 Task: Reply to email with the signature Daisy Wilson with the subject Service renewal from softage.1@softage.net with the message I would like to request a change in the project timeline due to unforeseen circumstances. Undo the message and rewrite the message as Please let me know if there are any changes to the requirements. Send the email
Action: Mouse moved to (473, 612)
Screenshot: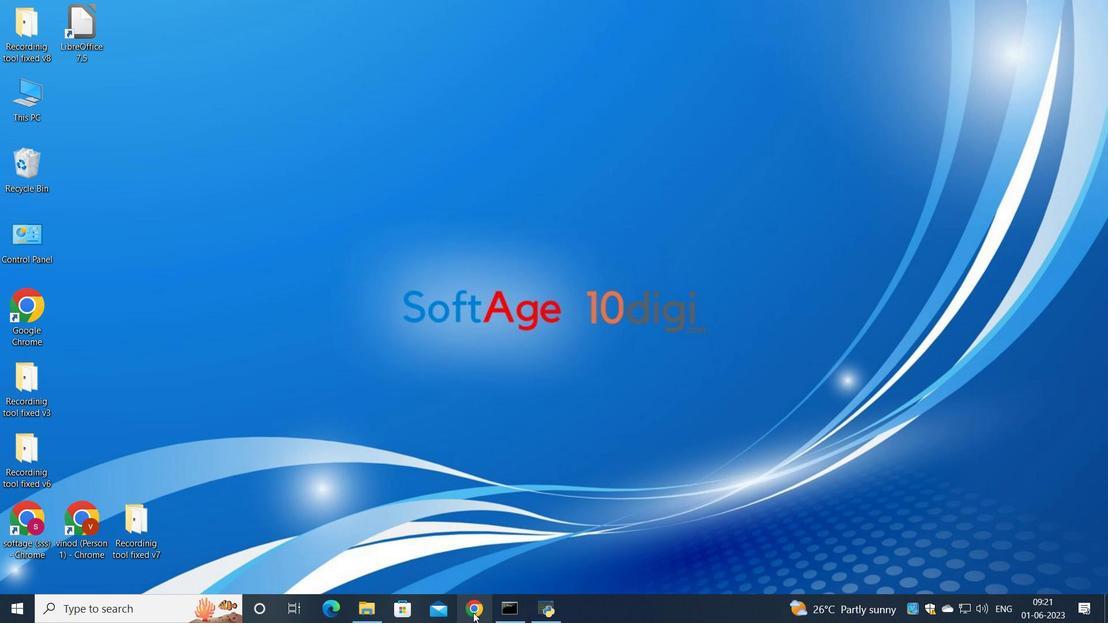 
Action: Mouse pressed left at (473, 612)
Screenshot: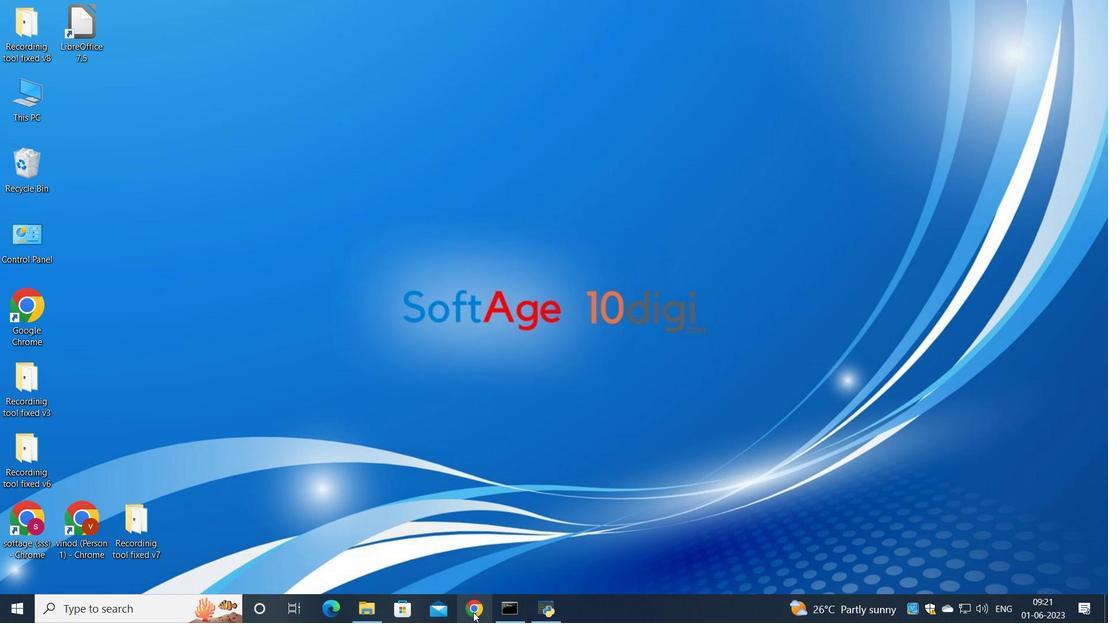 
Action: Mouse moved to (477, 386)
Screenshot: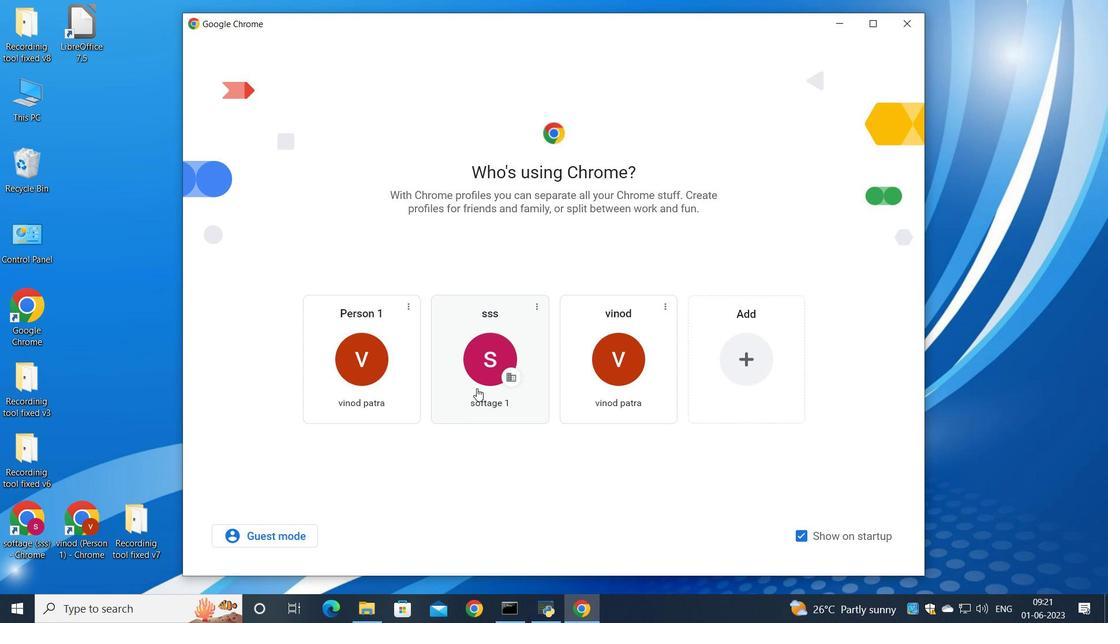 
Action: Mouse pressed left at (477, 386)
Screenshot: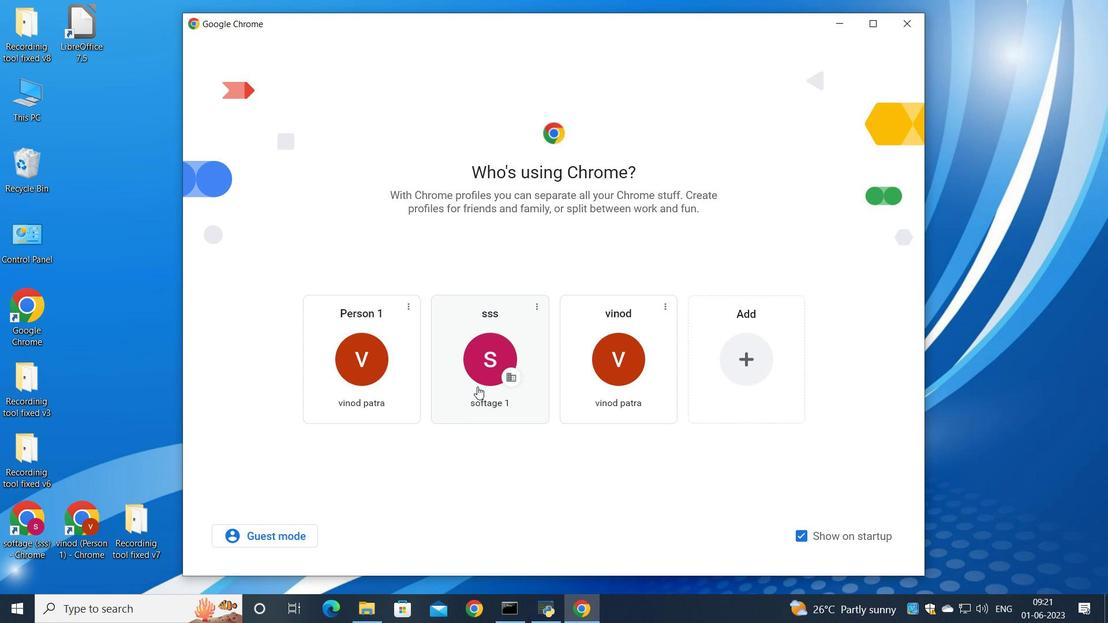 
Action: Mouse moved to (979, 98)
Screenshot: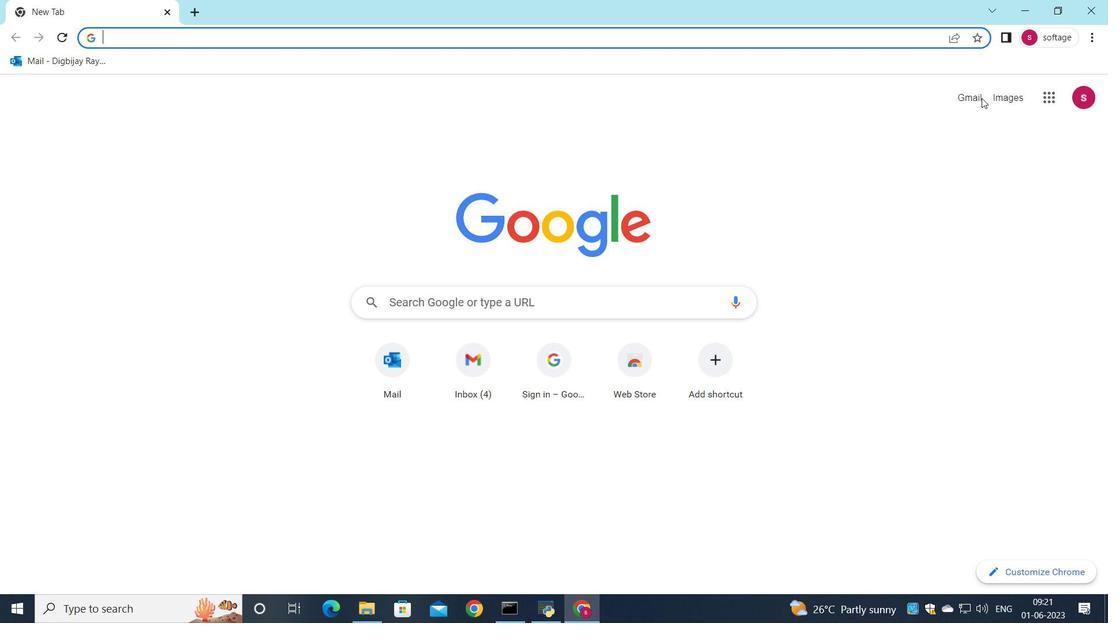 
Action: Mouse pressed left at (979, 98)
Screenshot: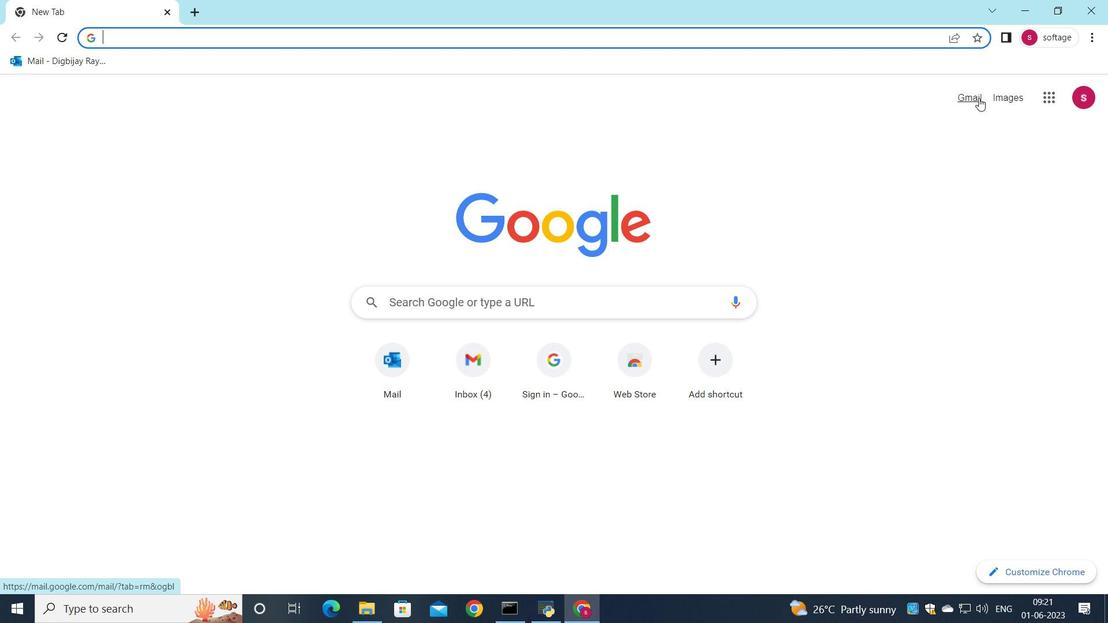 
Action: Mouse moved to (945, 103)
Screenshot: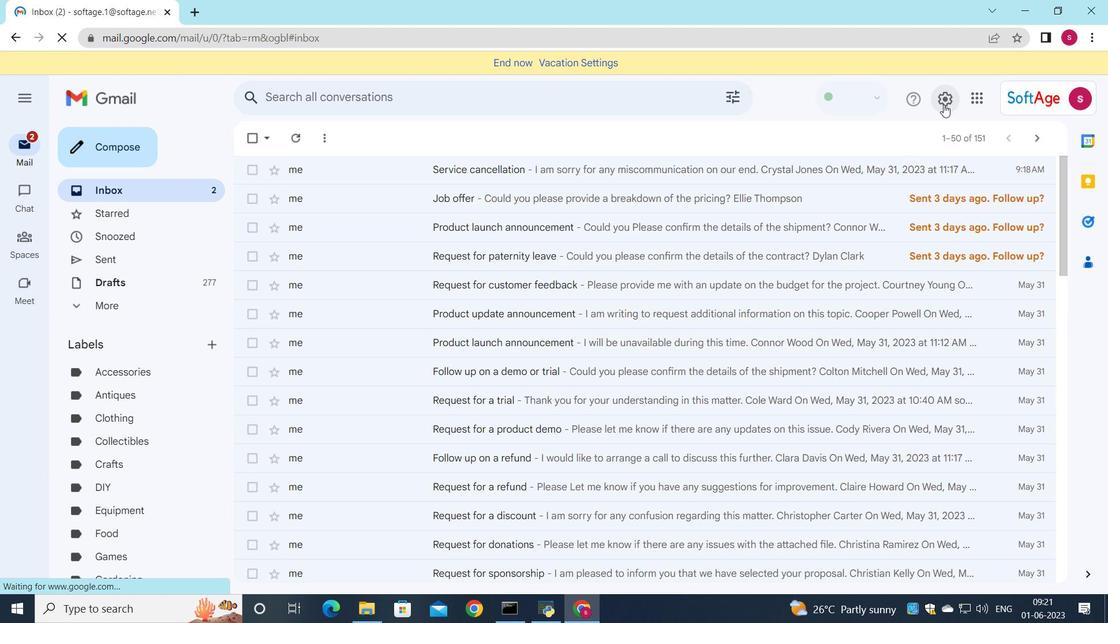 
Action: Mouse pressed left at (945, 103)
Screenshot: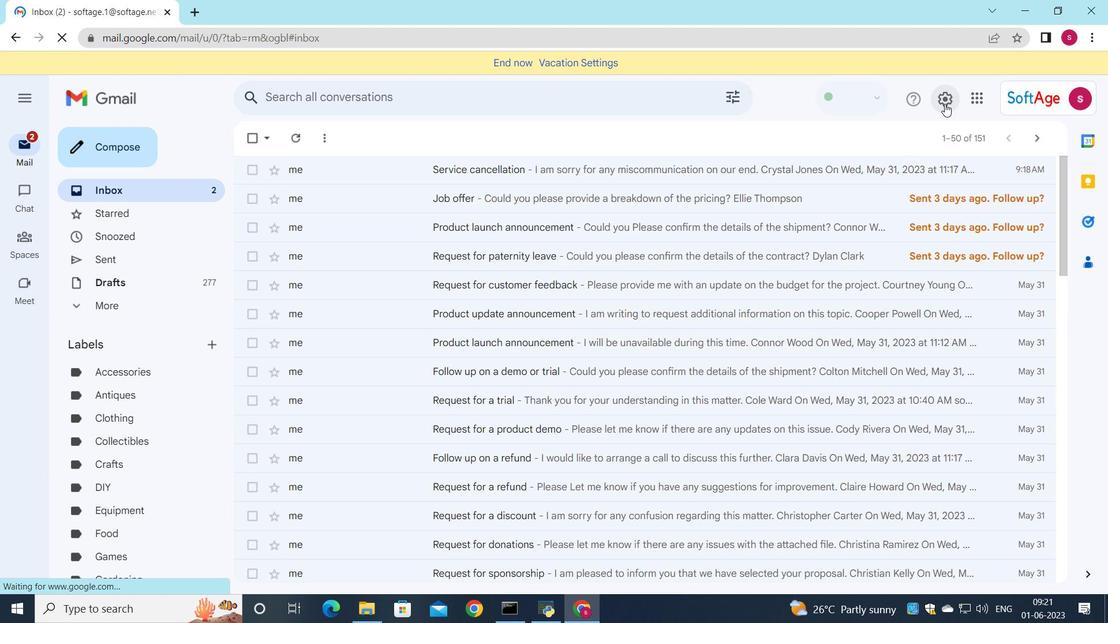 
Action: Mouse moved to (945, 170)
Screenshot: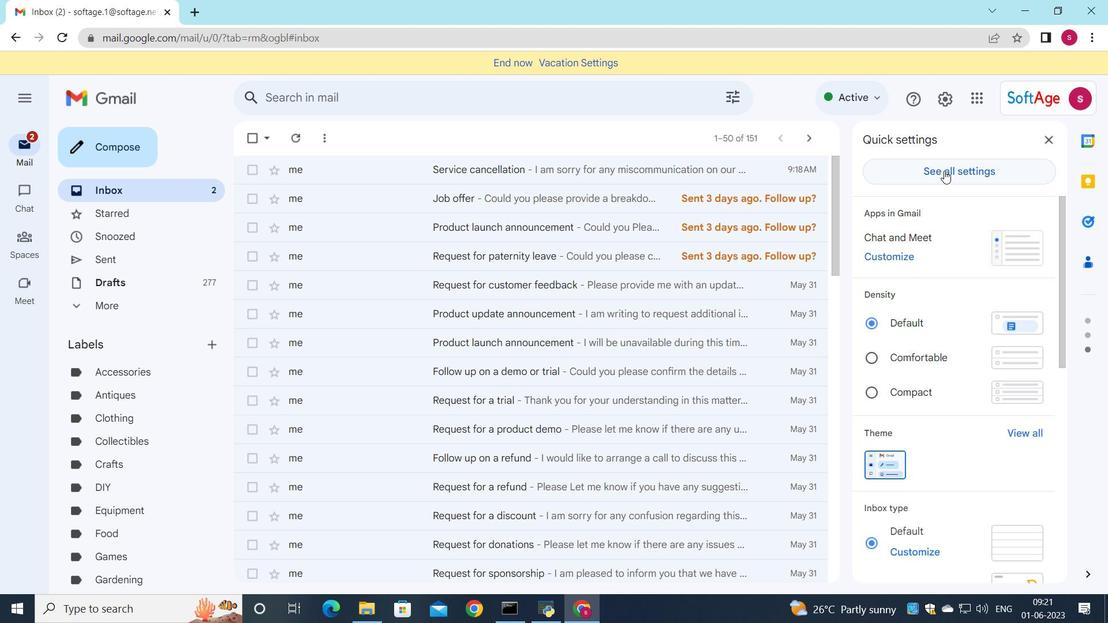 
Action: Mouse pressed left at (945, 170)
Screenshot: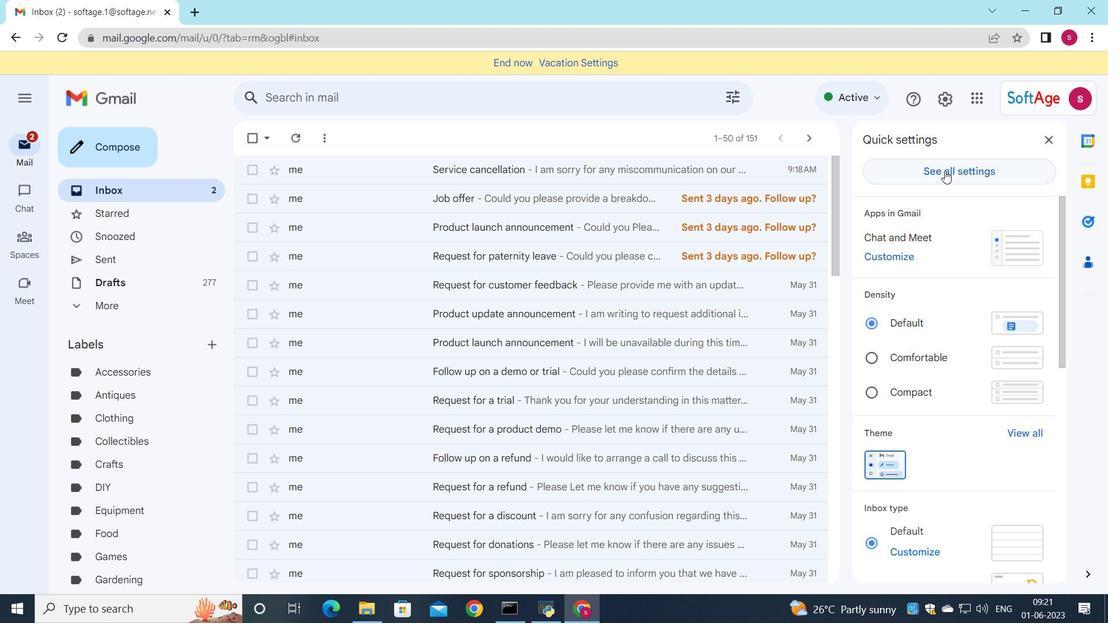 
Action: Mouse moved to (672, 217)
Screenshot: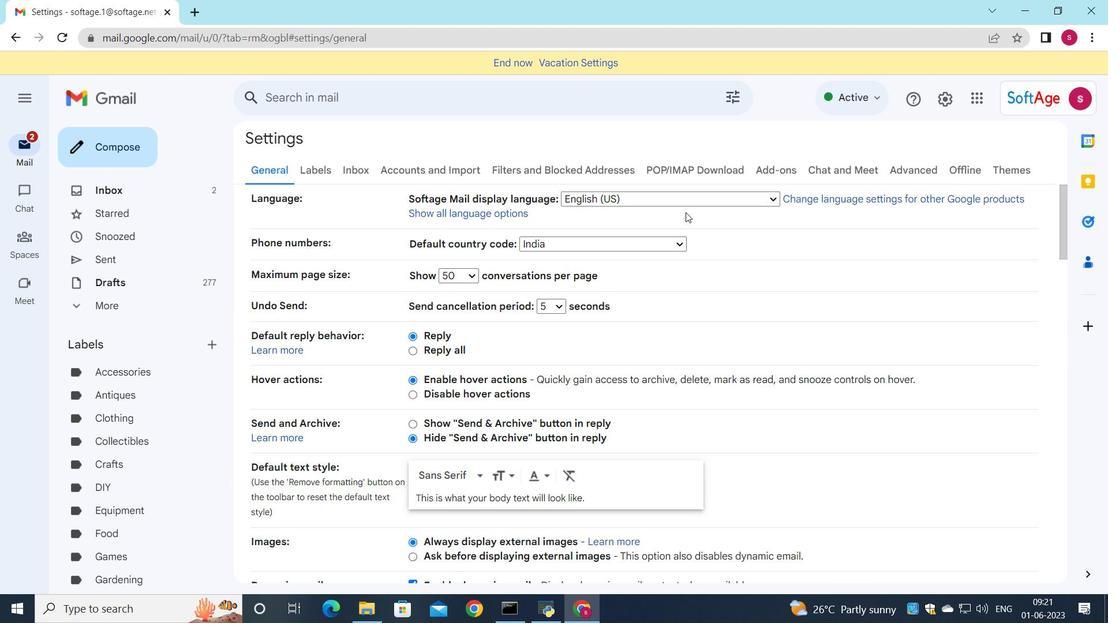
Action: Mouse scrolled (672, 216) with delta (0, 0)
Screenshot: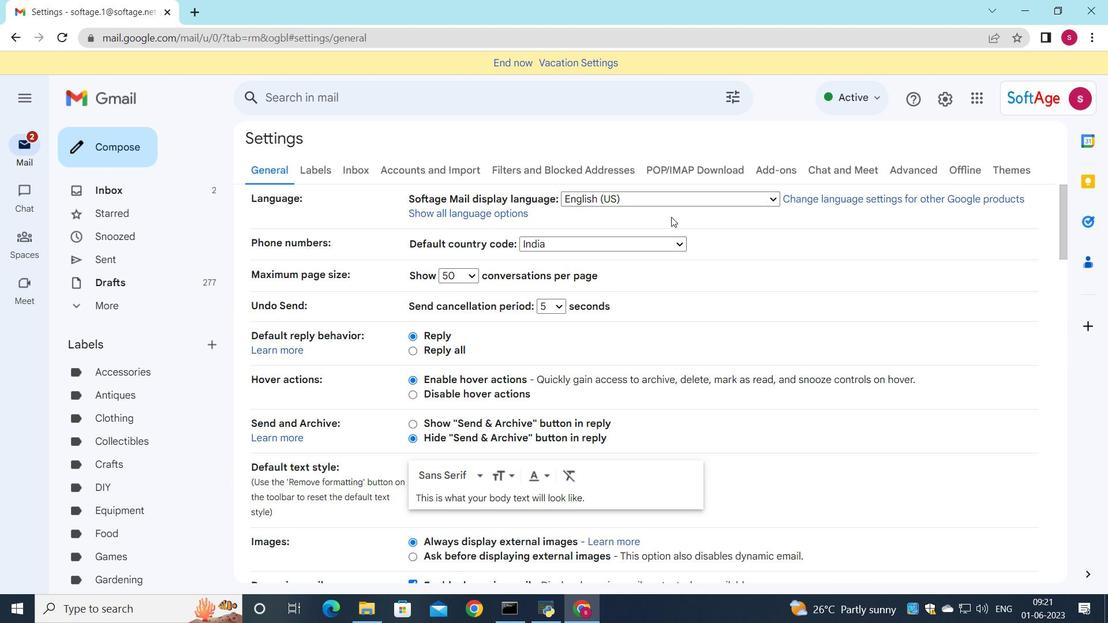 
Action: Mouse moved to (624, 225)
Screenshot: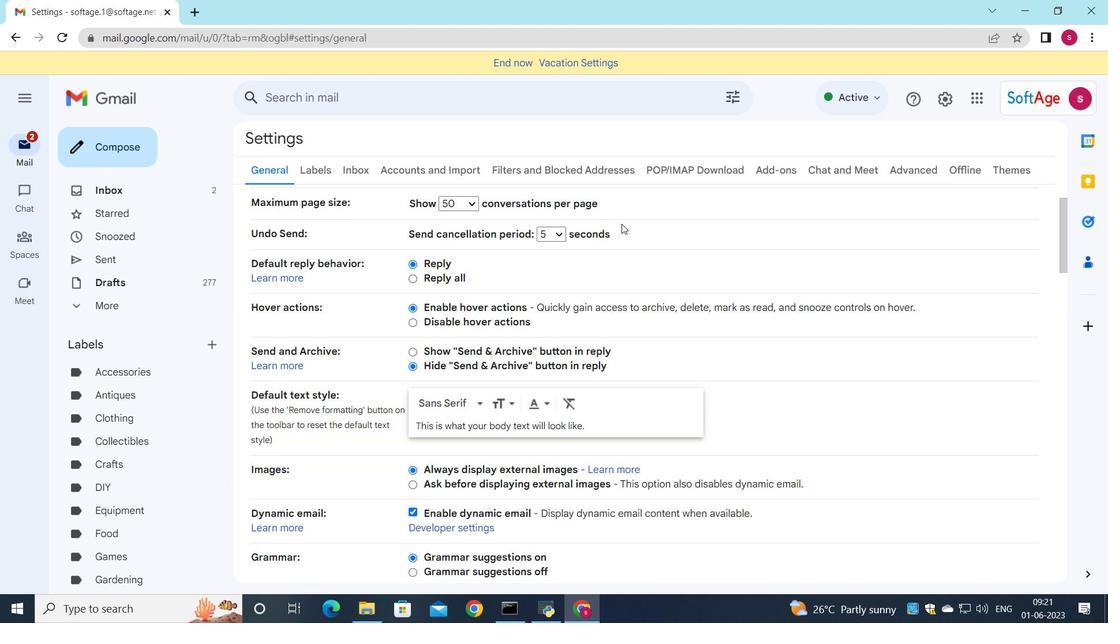 
Action: Mouse scrolled (624, 225) with delta (0, 0)
Screenshot: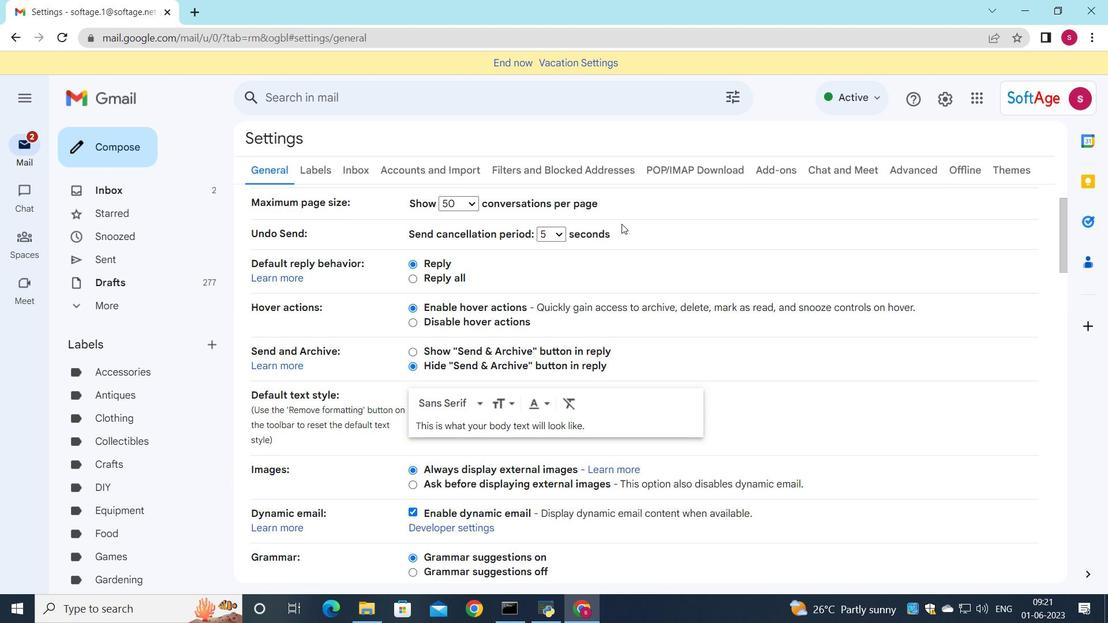 
Action: Mouse scrolled (624, 225) with delta (0, 0)
Screenshot: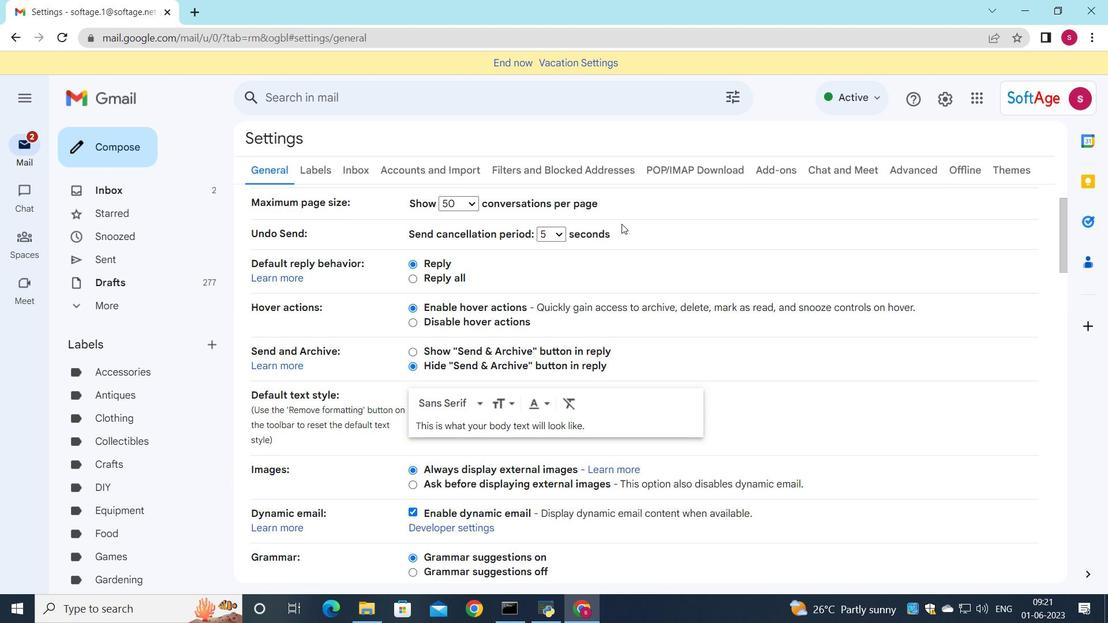 
Action: Mouse moved to (624, 225)
Screenshot: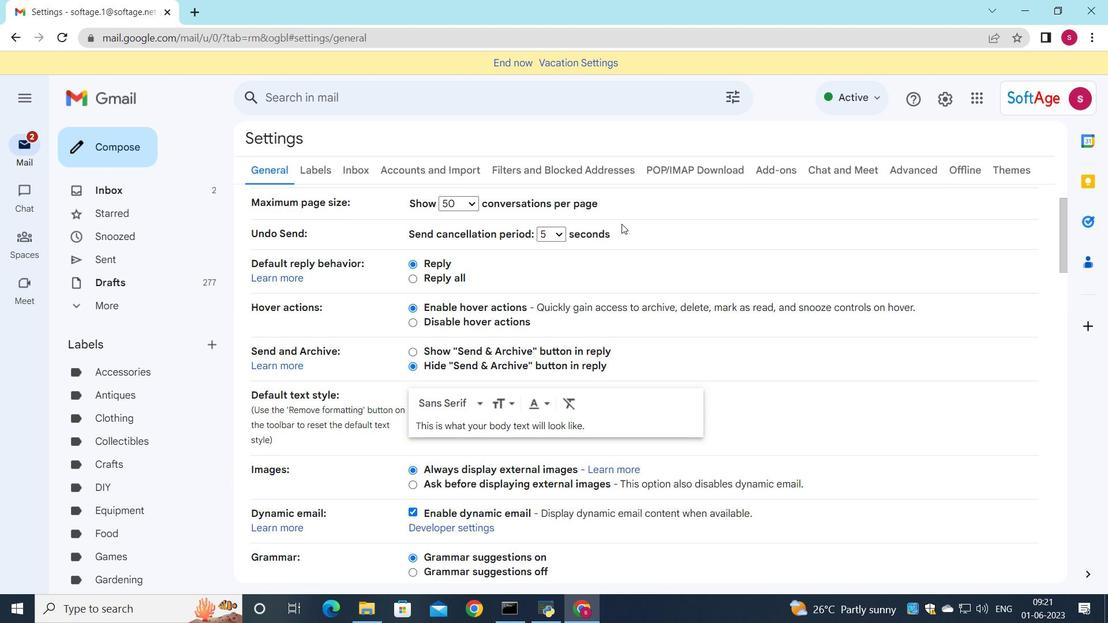 
Action: Mouse scrolled (624, 225) with delta (0, 0)
Screenshot: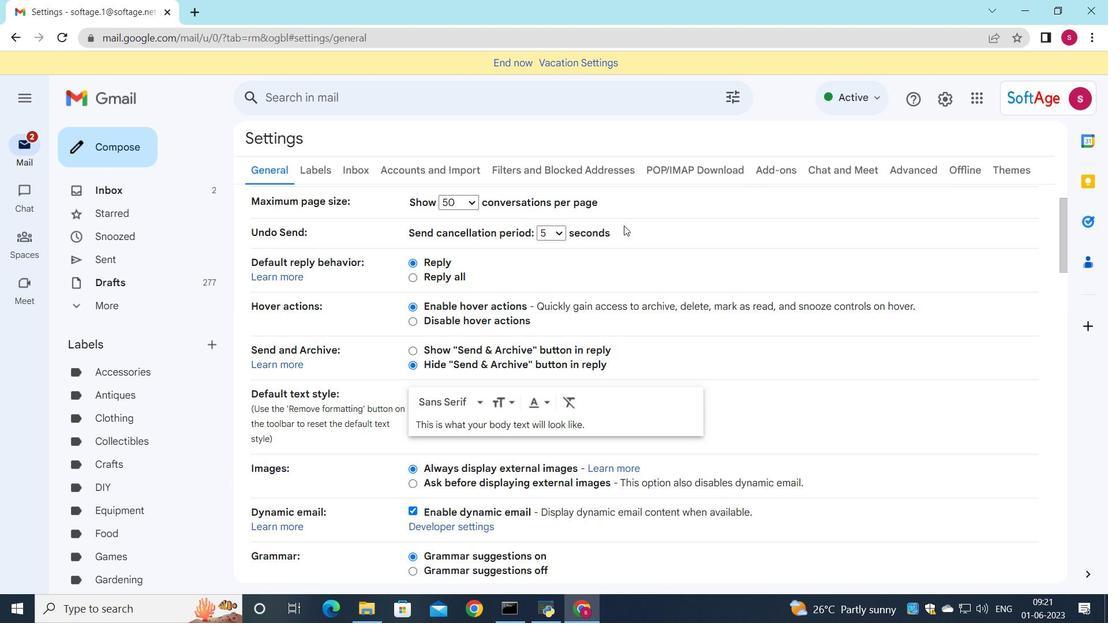 
Action: Mouse scrolled (624, 225) with delta (0, 0)
Screenshot: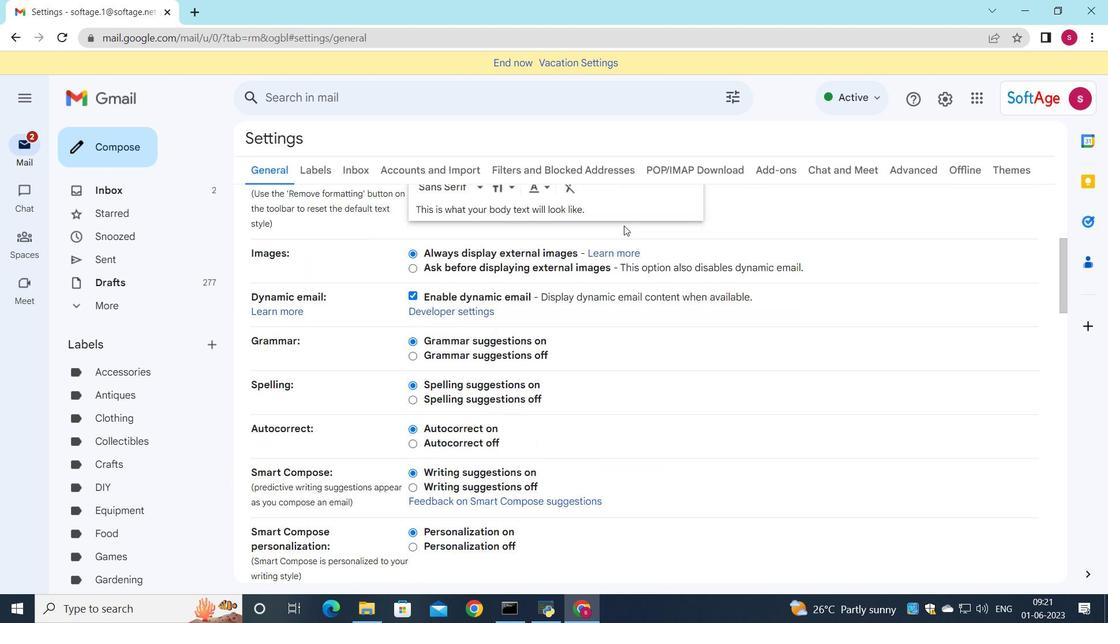 
Action: Mouse scrolled (624, 225) with delta (0, 0)
Screenshot: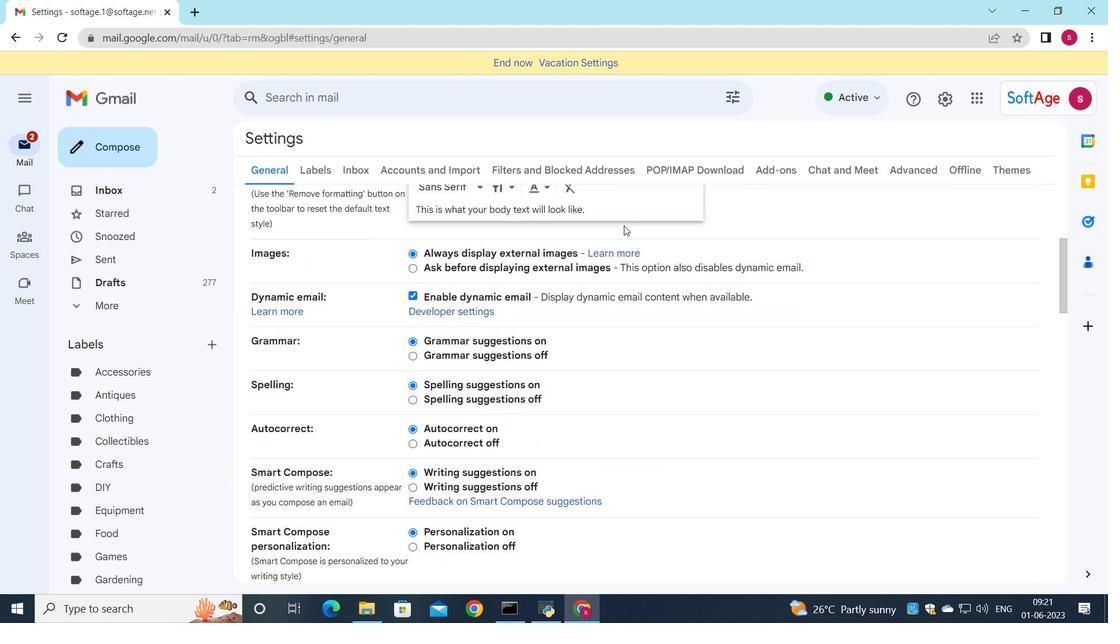 
Action: Mouse scrolled (624, 225) with delta (0, 0)
Screenshot: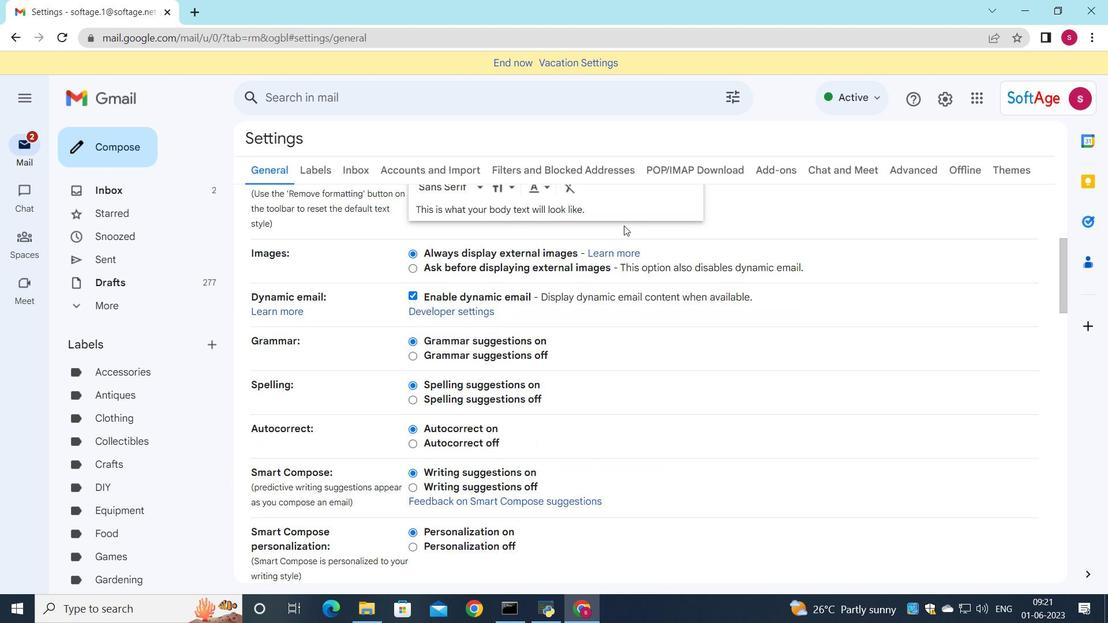 
Action: Mouse scrolled (624, 225) with delta (0, 0)
Screenshot: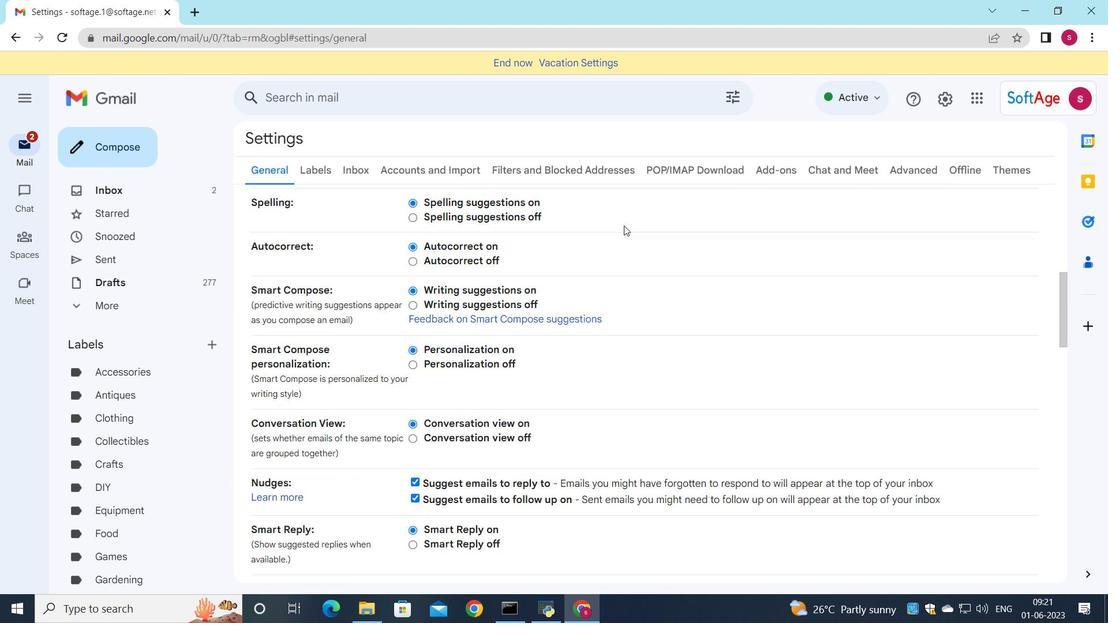 
Action: Mouse scrolled (624, 225) with delta (0, 0)
Screenshot: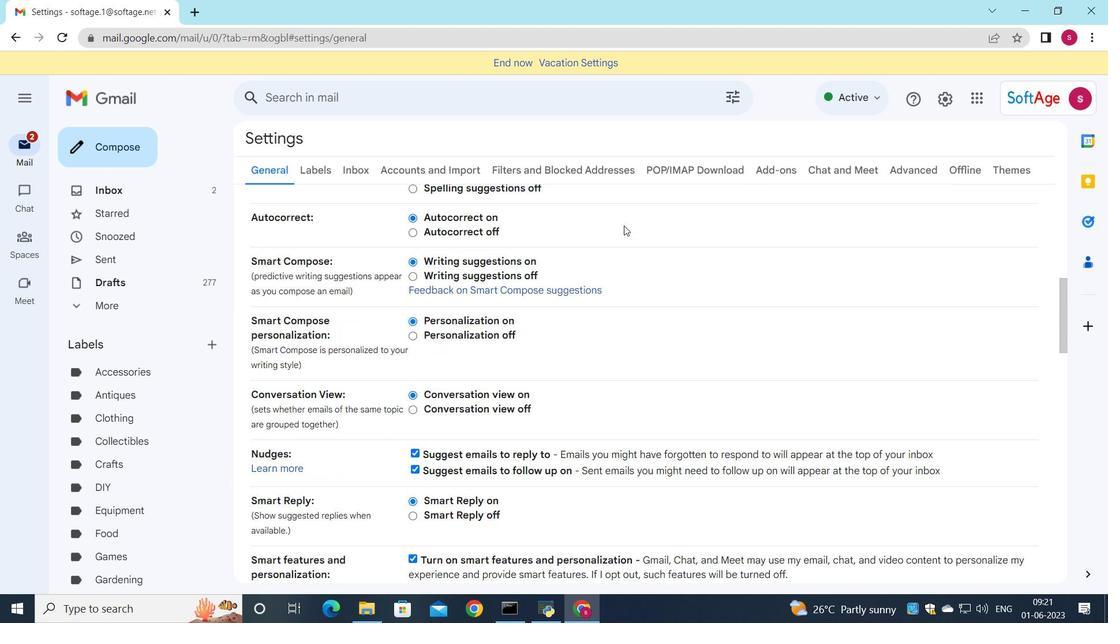 
Action: Mouse scrolled (624, 225) with delta (0, 0)
Screenshot: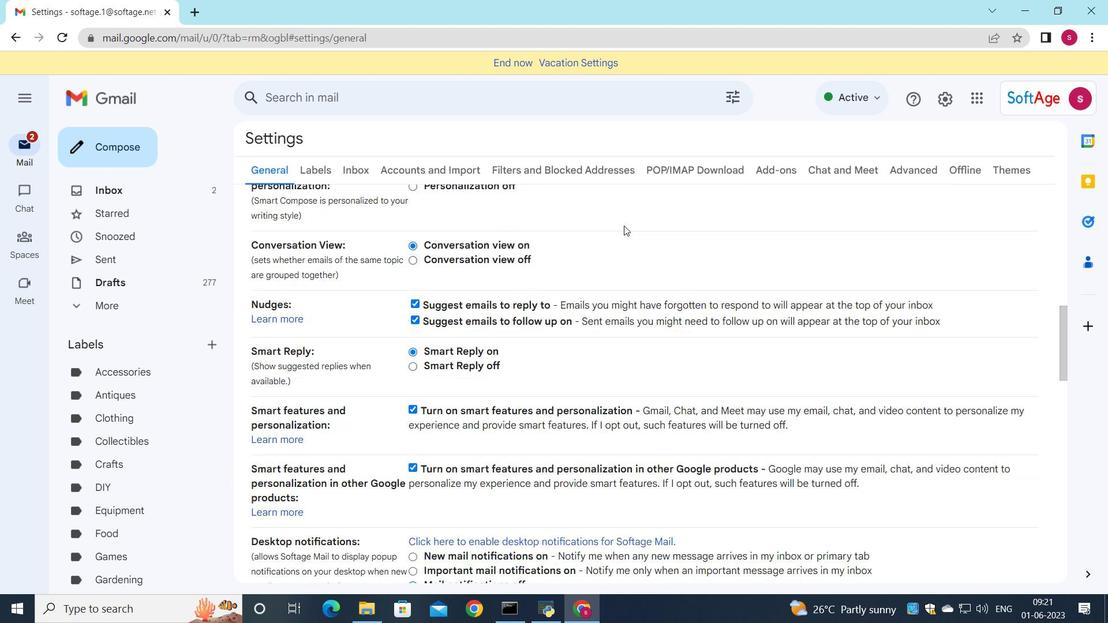 
Action: Mouse scrolled (624, 225) with delta (0, 0)
Screenshot: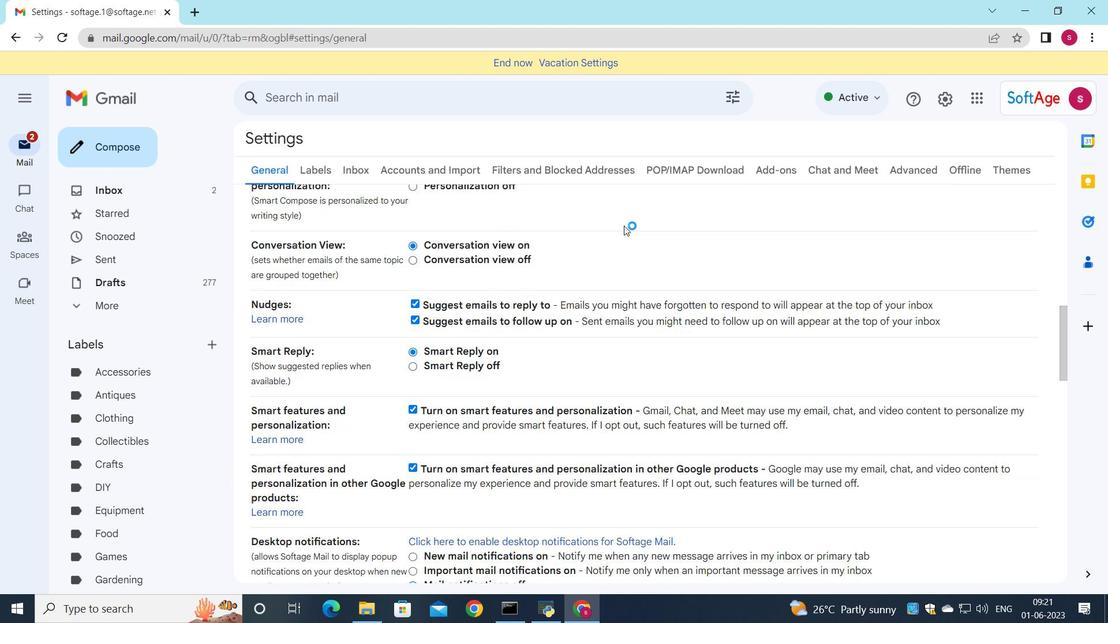 
Action: Mouse scrolled (624, 225) with delta (0, 0)
Screenshot: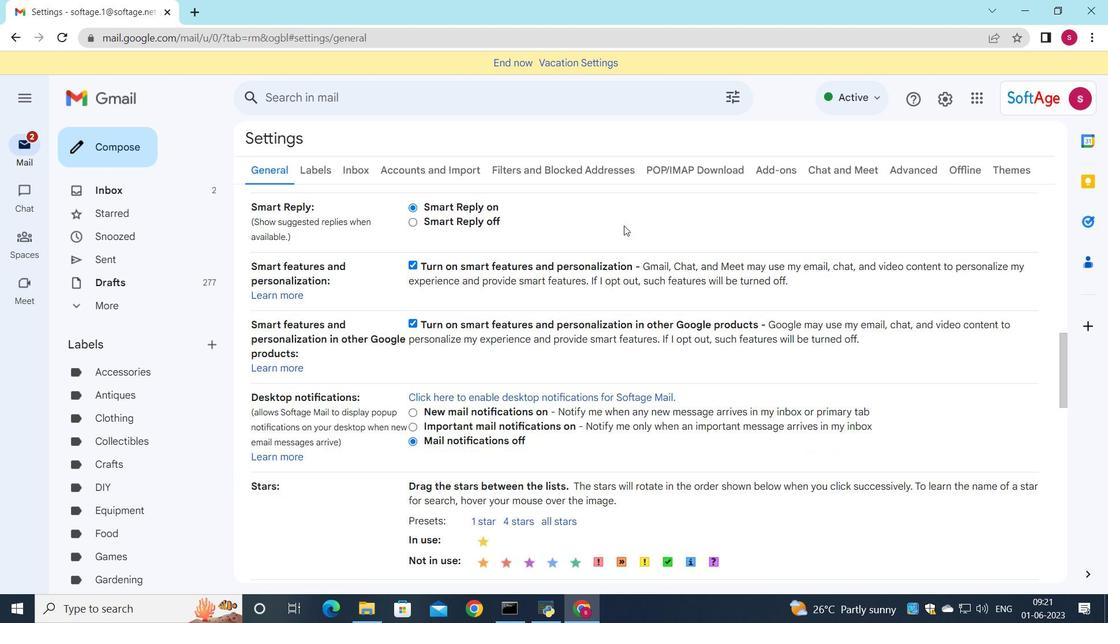 
Action: Mouse scrolled (624, 225) with delta (0, 0)
Screenshot: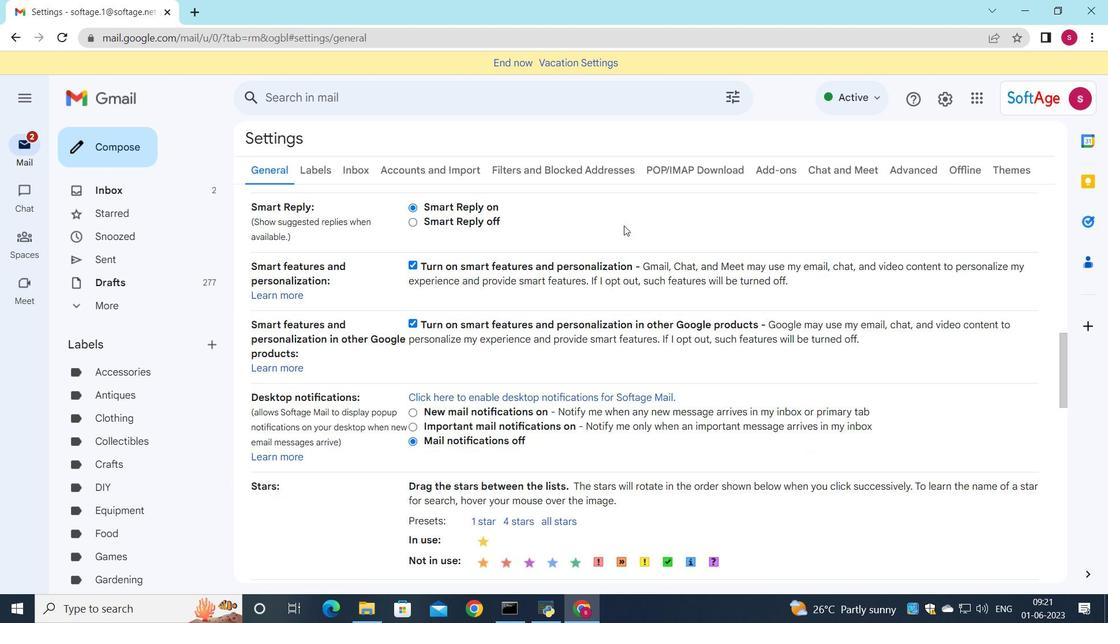 
Action: Mouse scrolled (624, 225) with delta (0, 0)
Screenshot: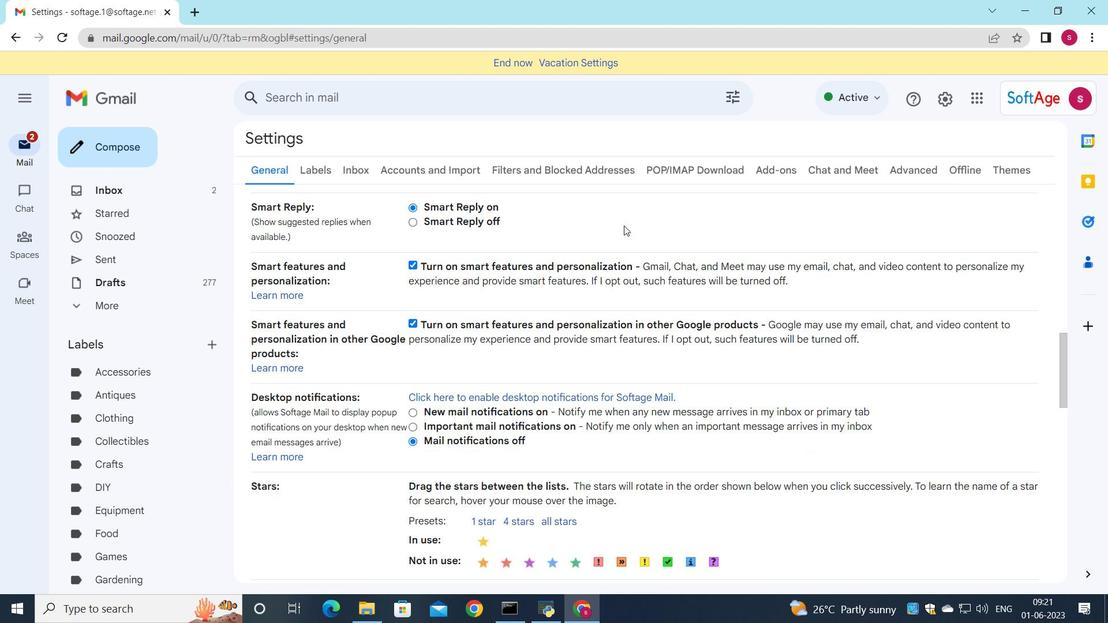 
Action: Mouse scrolled (624, 225) with delta (0, 0)
Screenshot: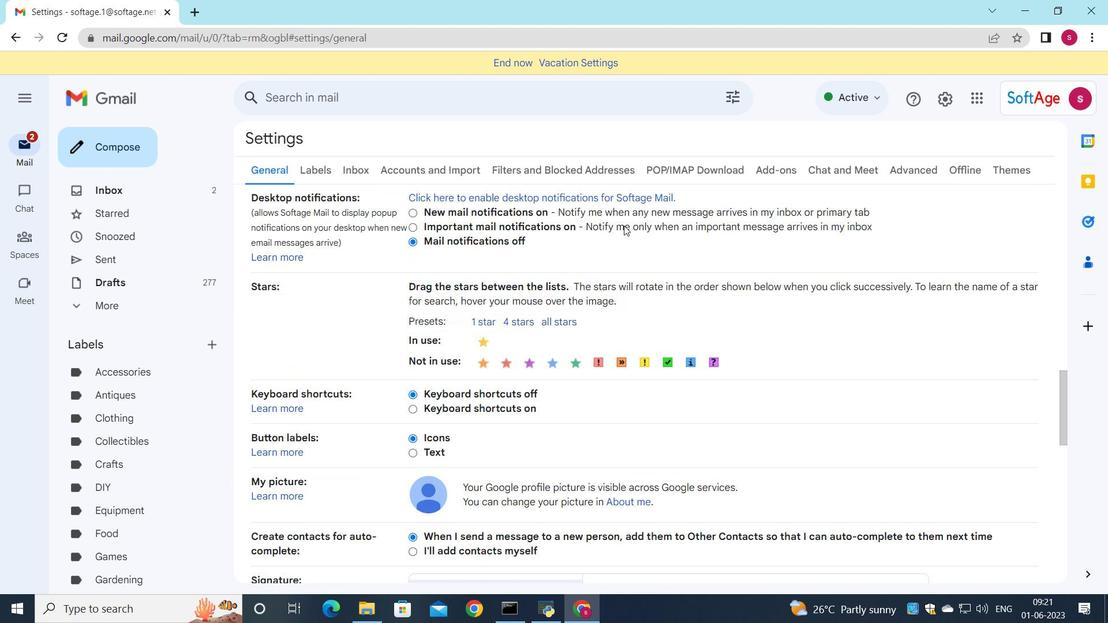
Action: Mouse scrolled (624, 225) with delta (0, 0)
Screenshot: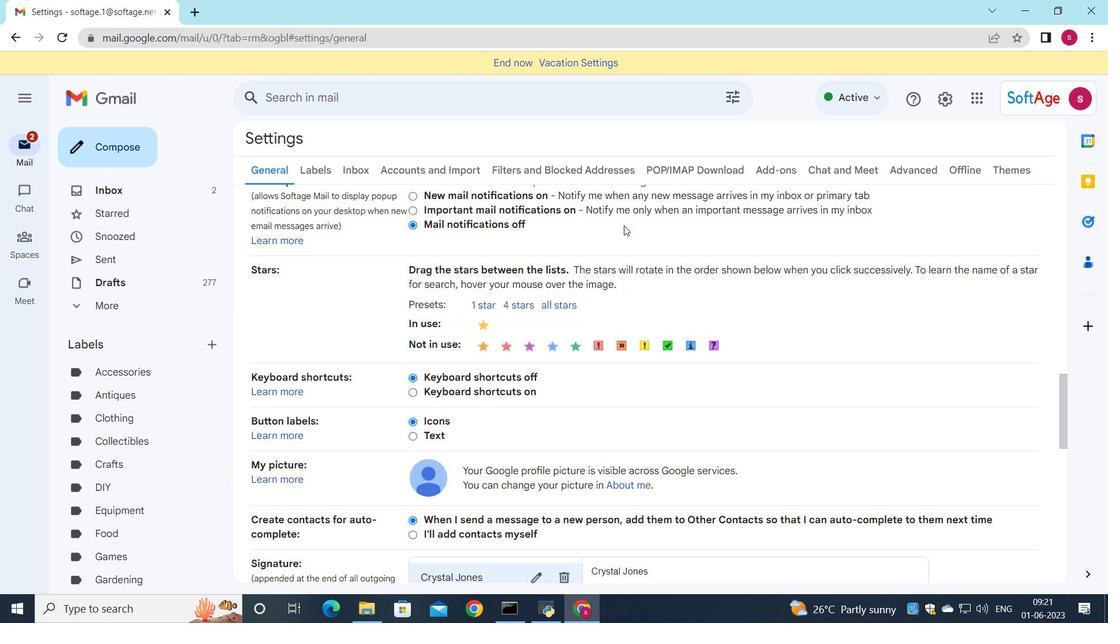 
Action: Mouse scrolled (624, 225) with delta (0, 0)
Screenshot: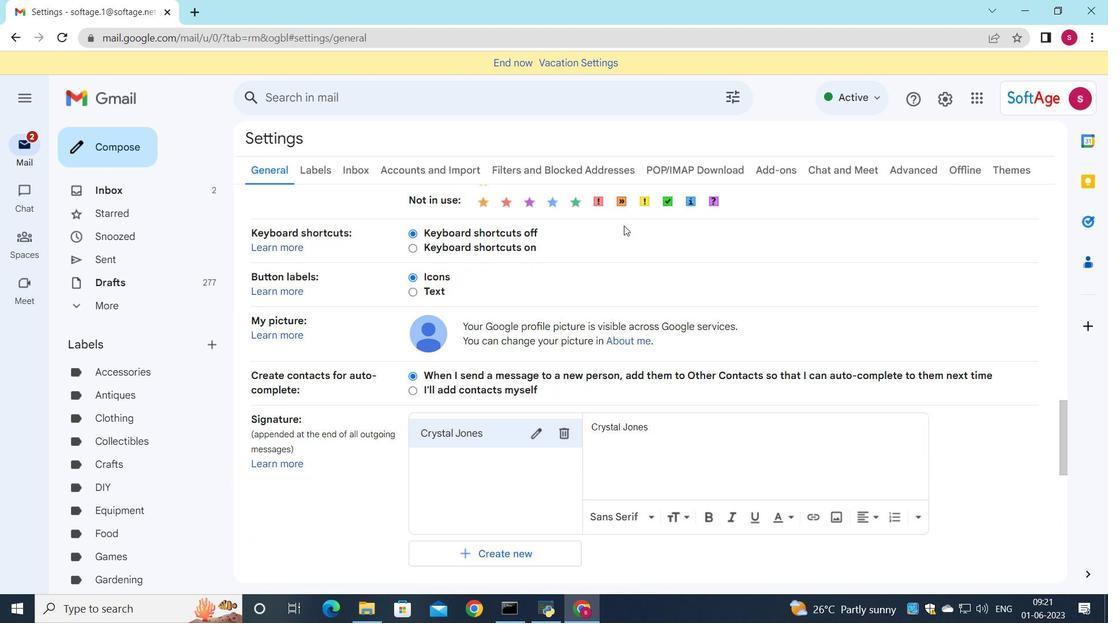 
Action: Mouse scrolled (624, 225) with delta (0, 0)
Screenshot: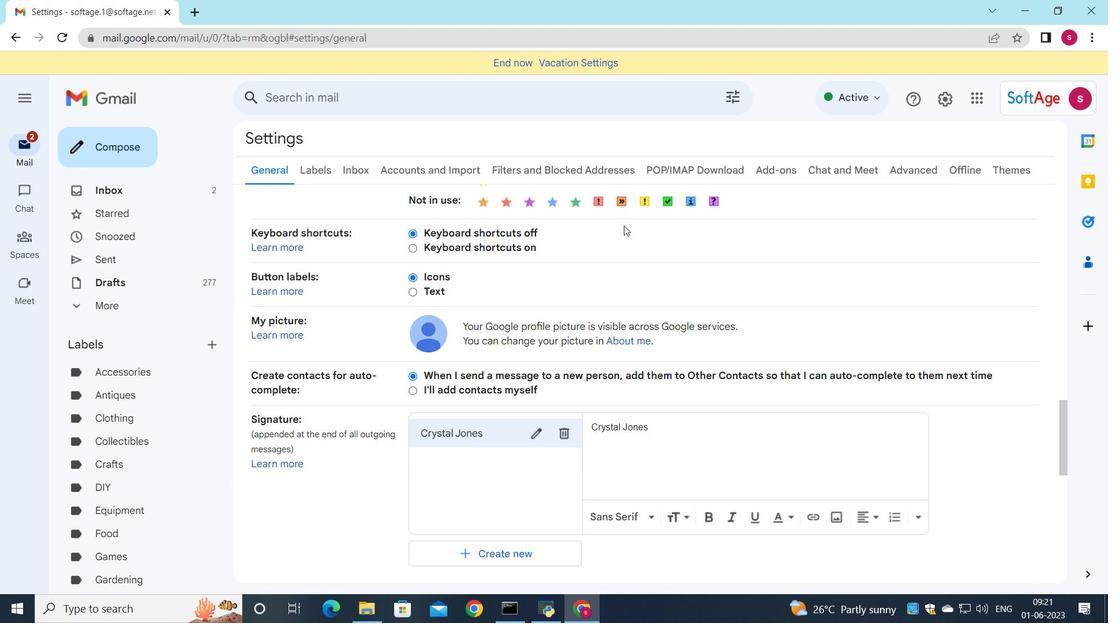 
Action: Mouse scrolled (624, 225) with delta (0, 0)
Screenshot: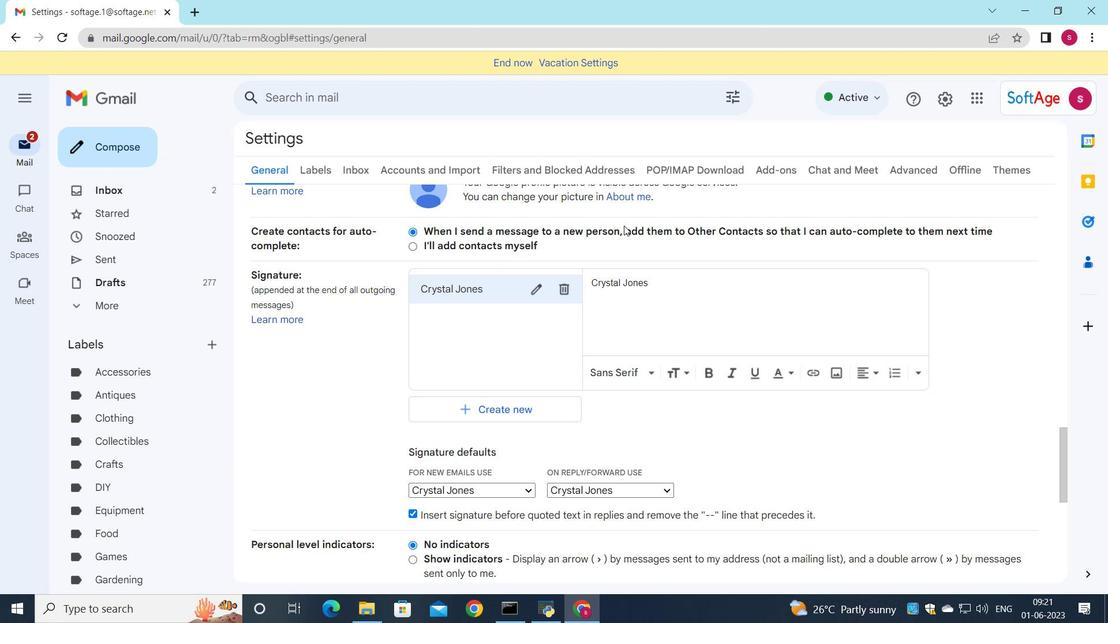 
Action: Mouse moved to (562, 208)
Screenshot: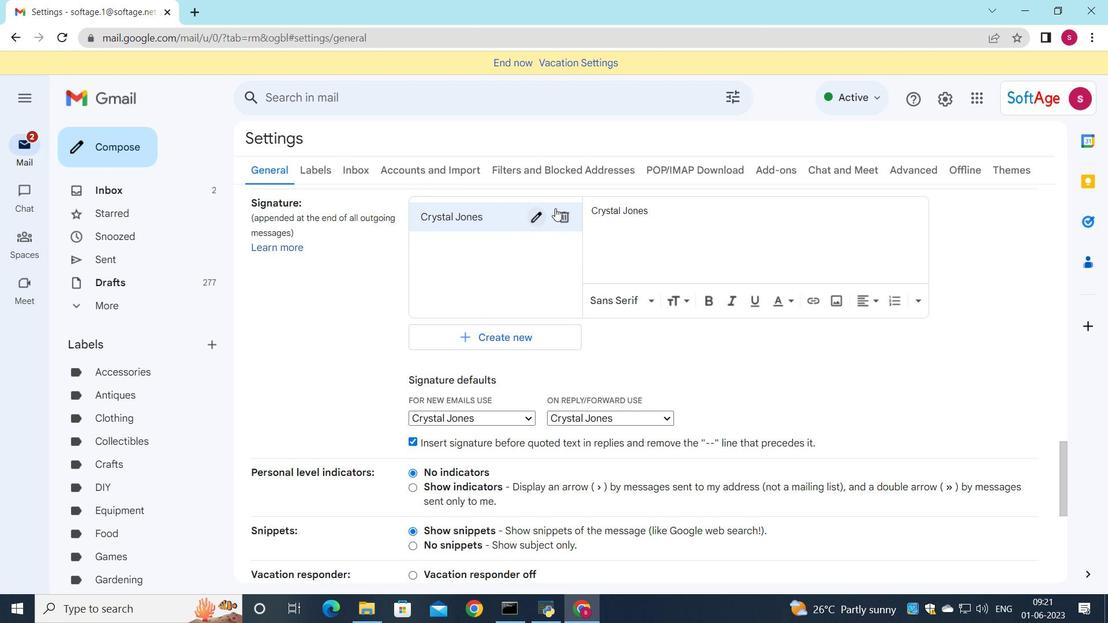
Action: Mouse pressed left at (562, 208)
Screenshot: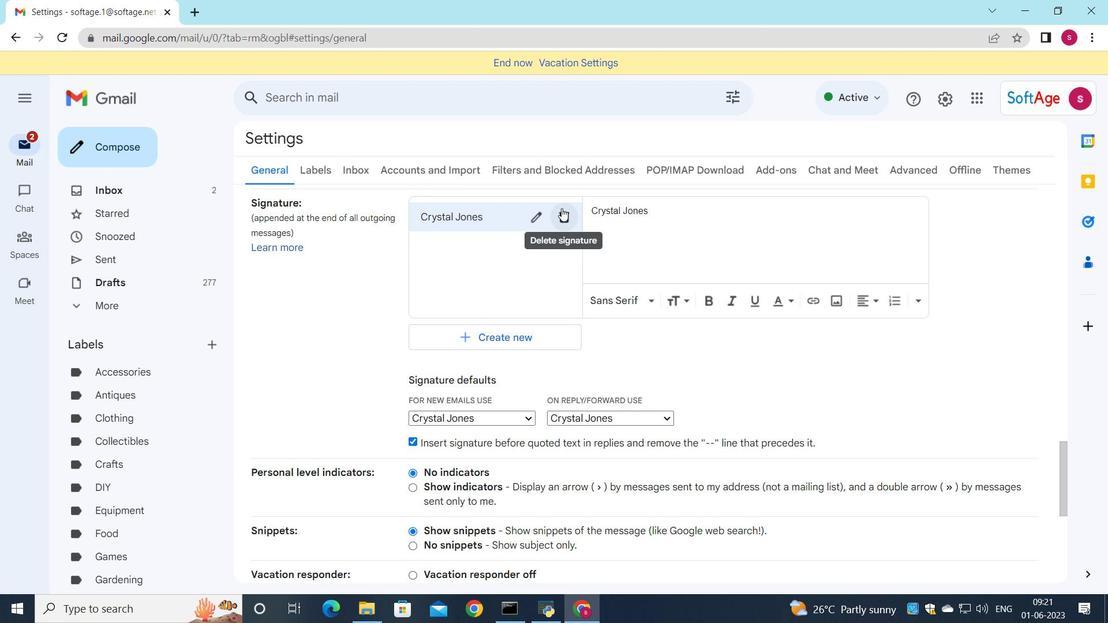 
Action: Mouse moved to (674, 356)
Screenshot: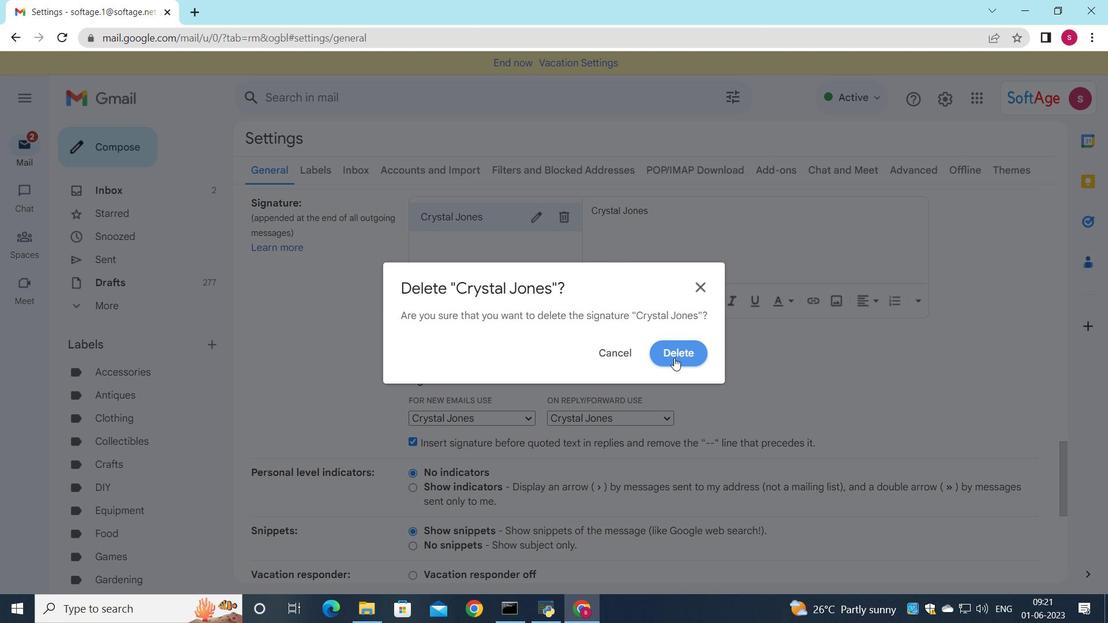 
Action: Mouse pressed left at (674, 356)
Screenshot: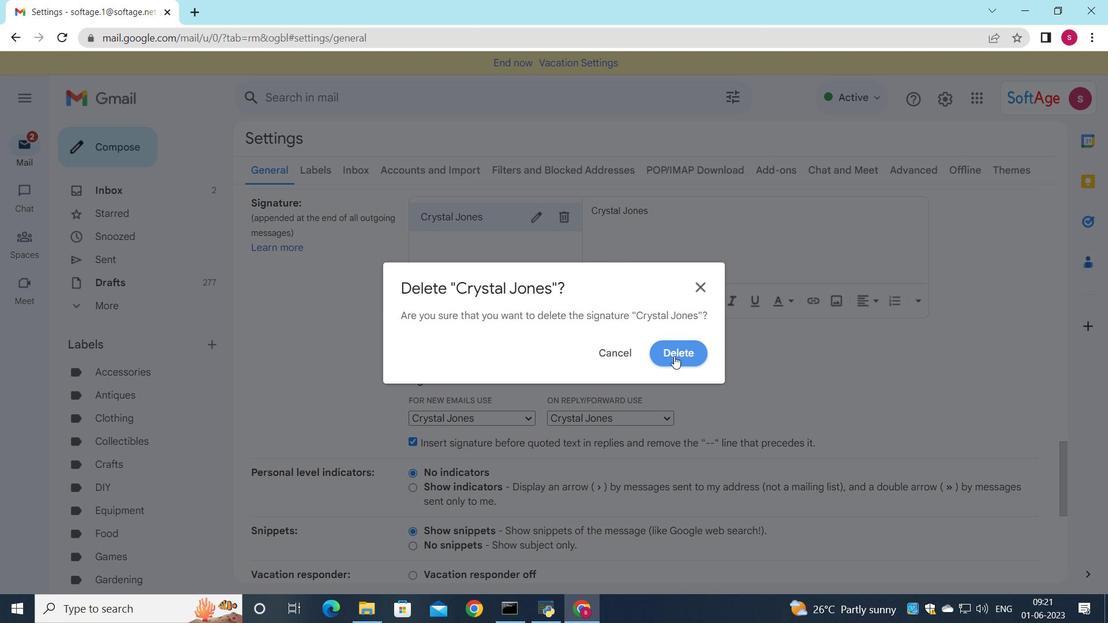 
Action: Mouse moved to (431, 241)
Screenshot: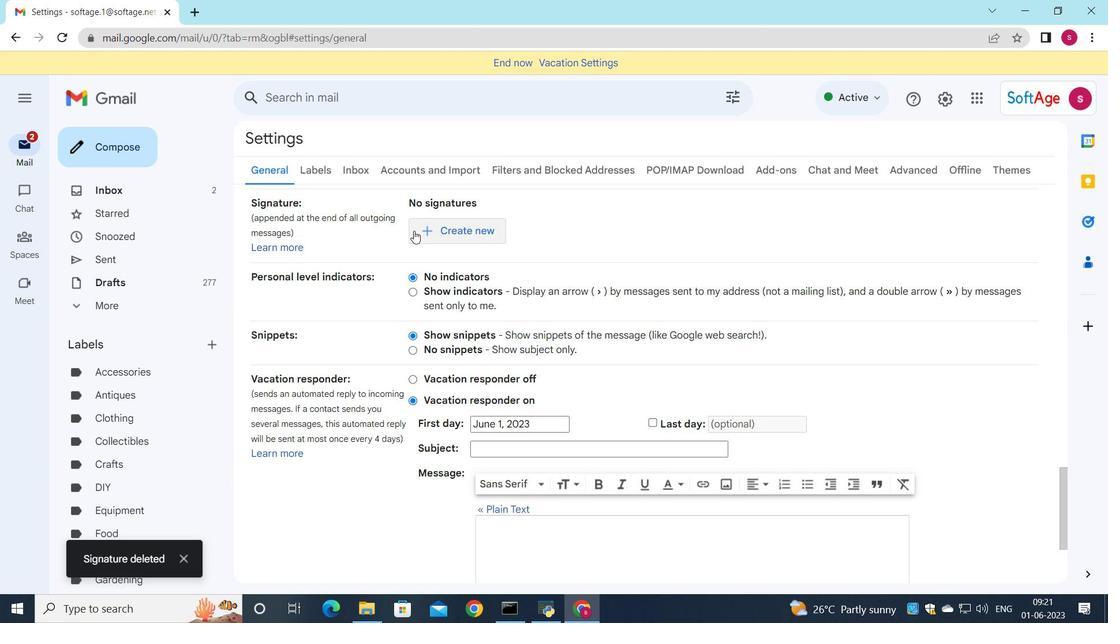 
Action: Mouse pressed left at (431, 241)
Screenshot: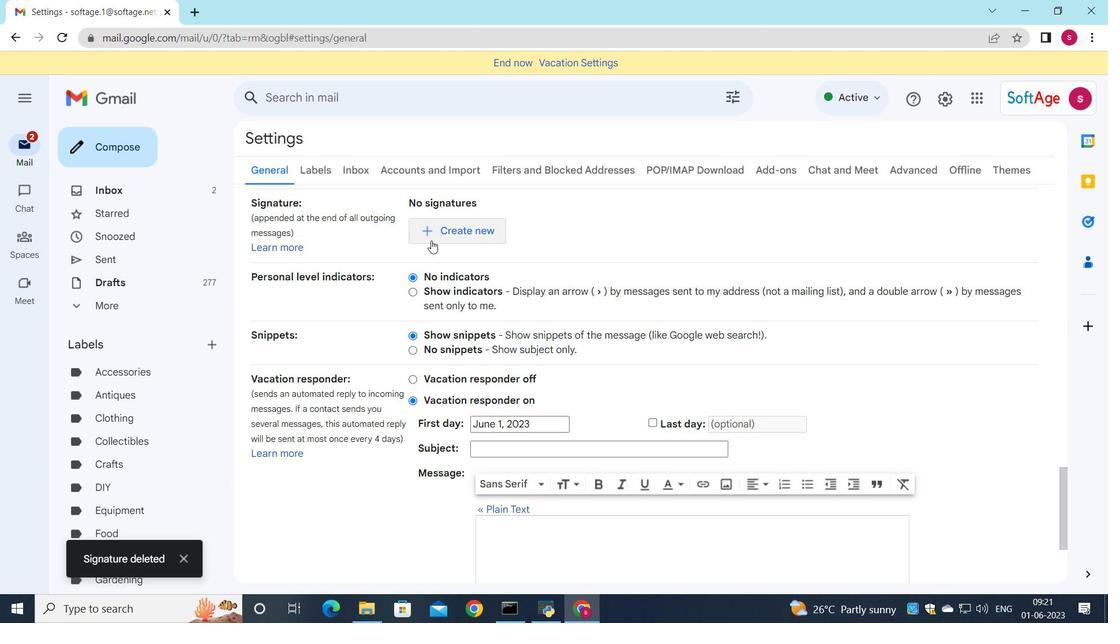 
Action: Mouse moved to (658, 276)
Screenshot: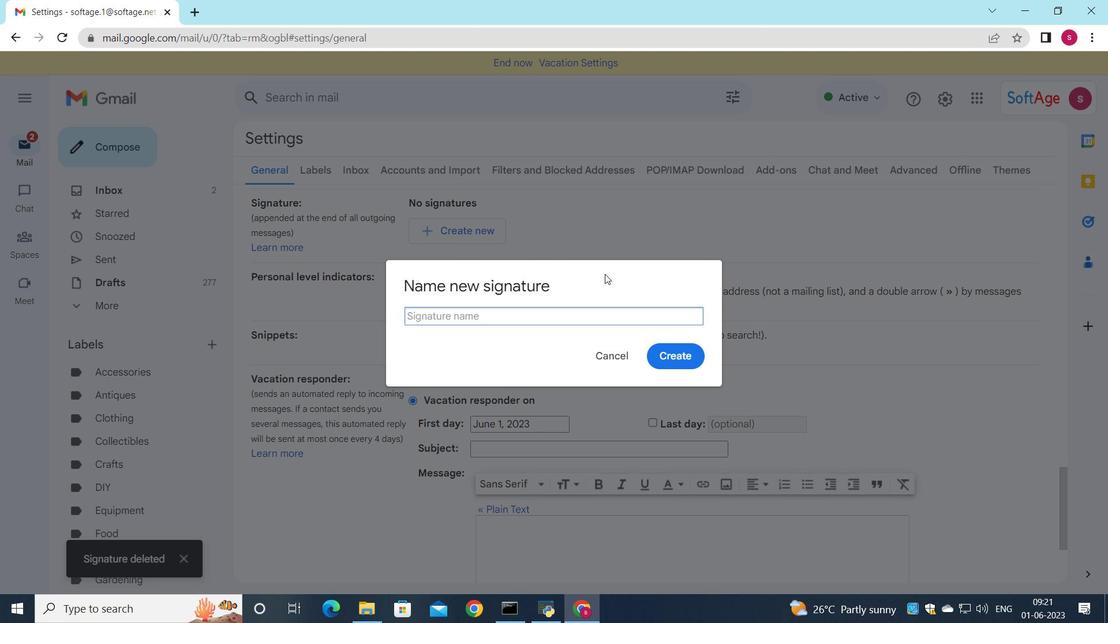
Action: Key pressed <Key.shift>Daisy<Key.space><Key.shift>Wilson
Screenshot: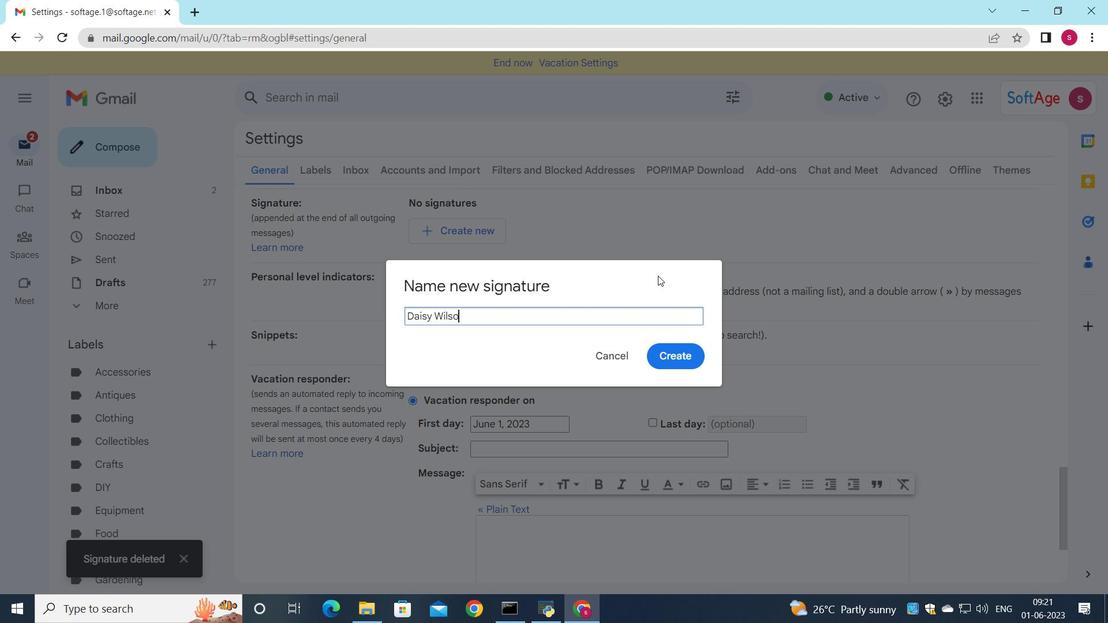 
Action: Mouse moved to (690, 357)
Screenshot: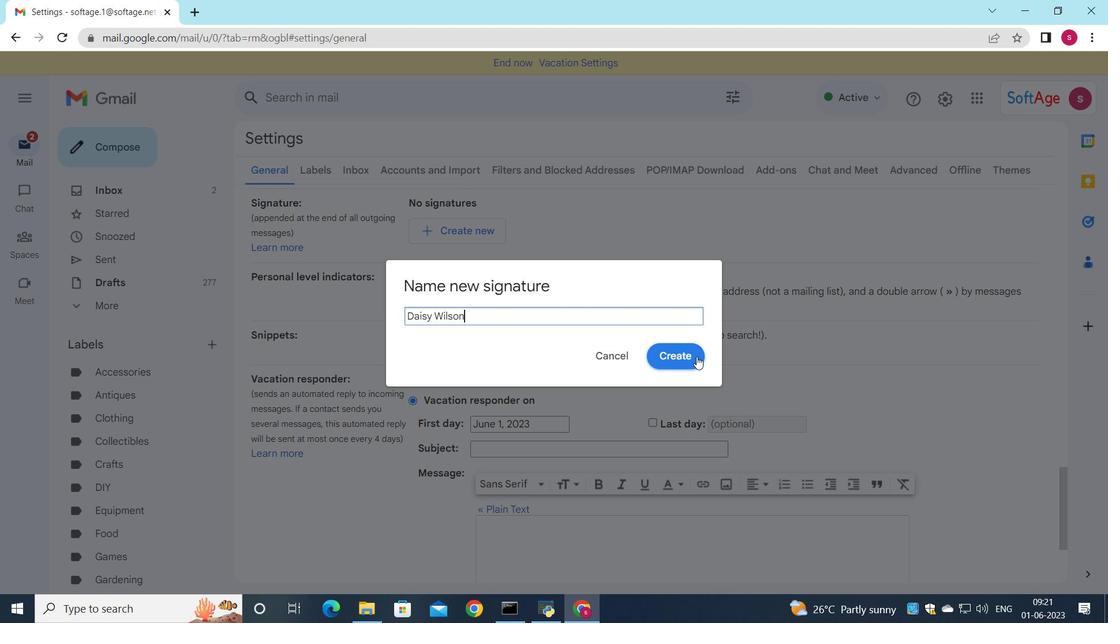 
Action: Mouse pressed left at (690, 357)
Screenshot: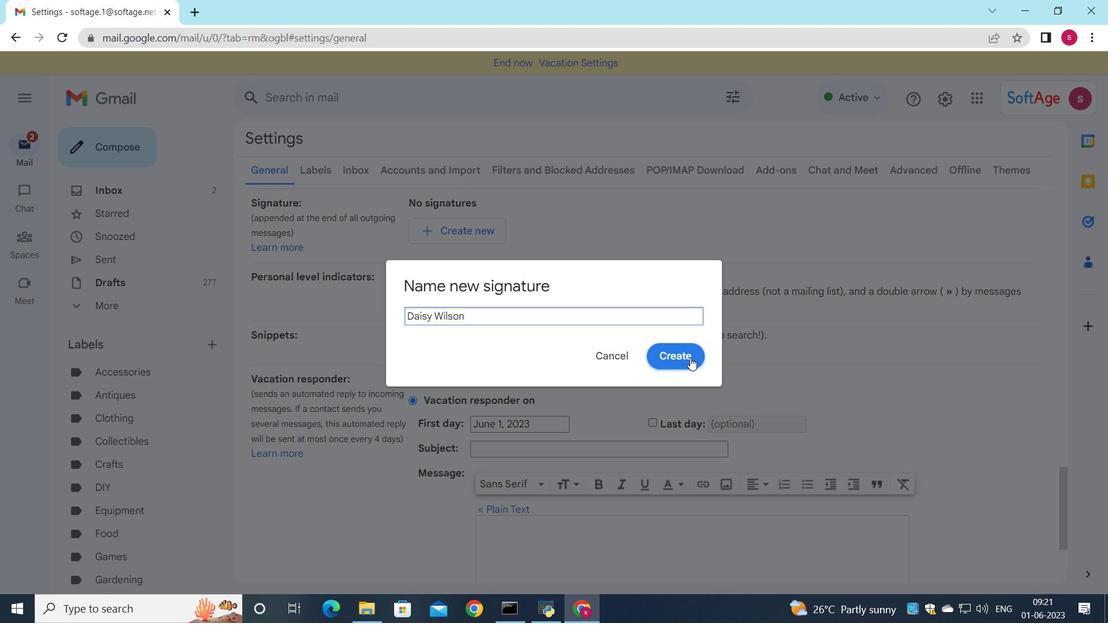 
Action: Mouse moved to (647, 225)
Screenshot: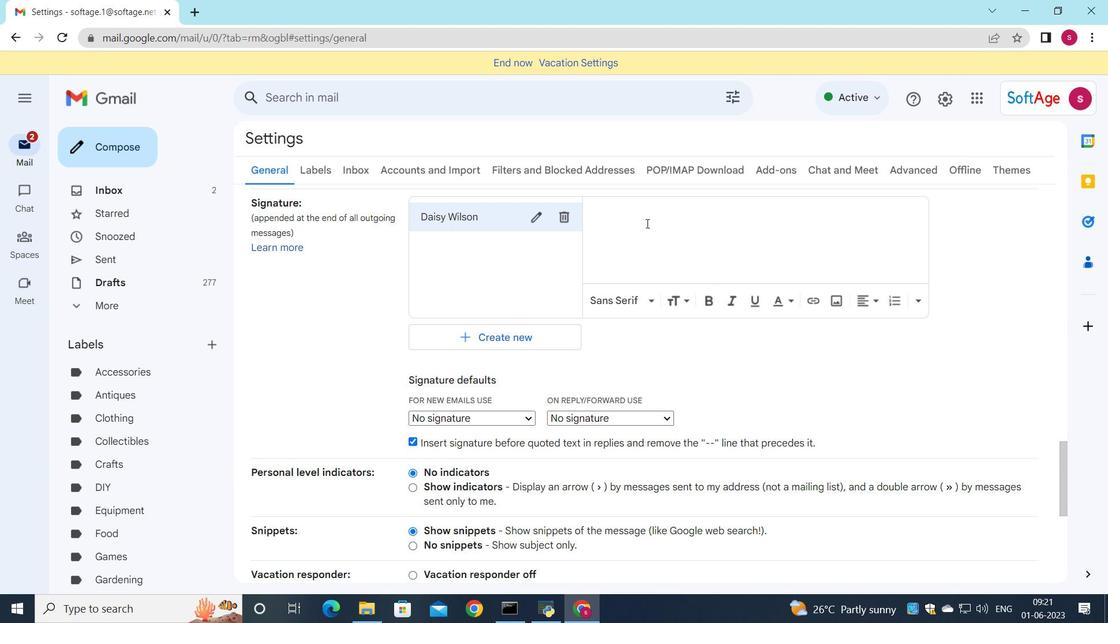 
Action: Mouse pressed left at (647, 225)
Screenshot: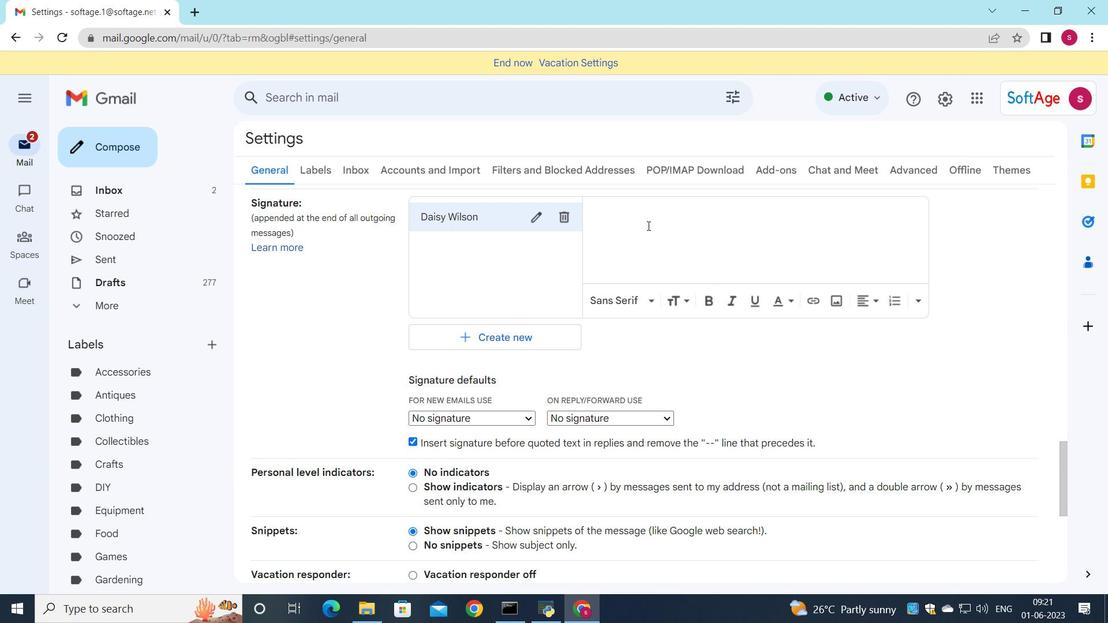 
Action: Key pressed <Key.shift>Daisy<Key.space><Key.shift>Wilson
Screenshot: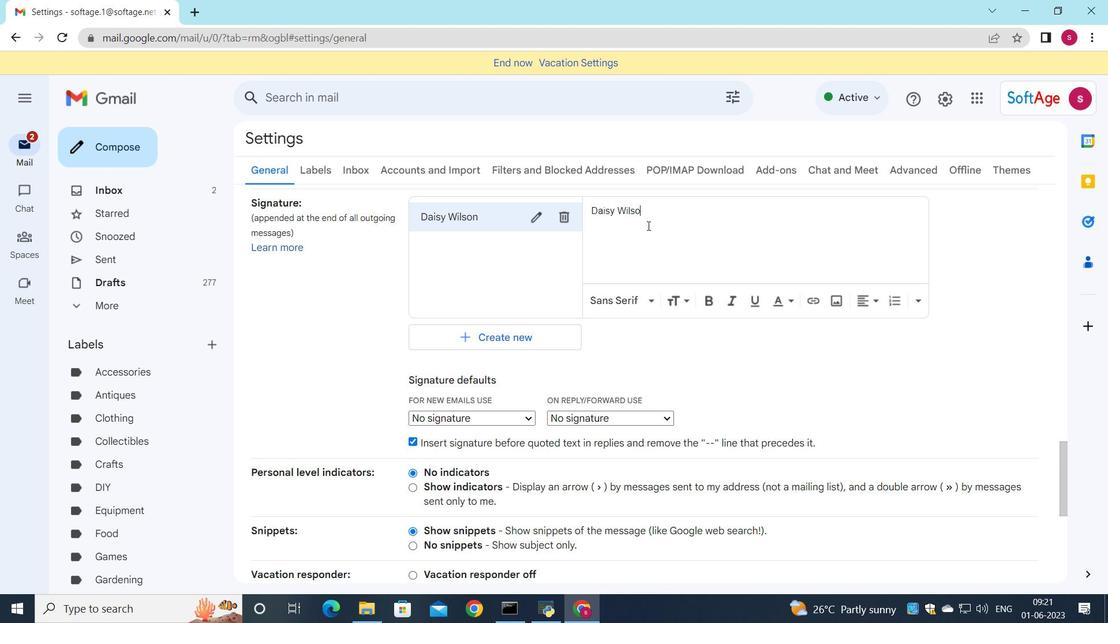 
Action: Mouse moved to (520, 281)
Screenshot: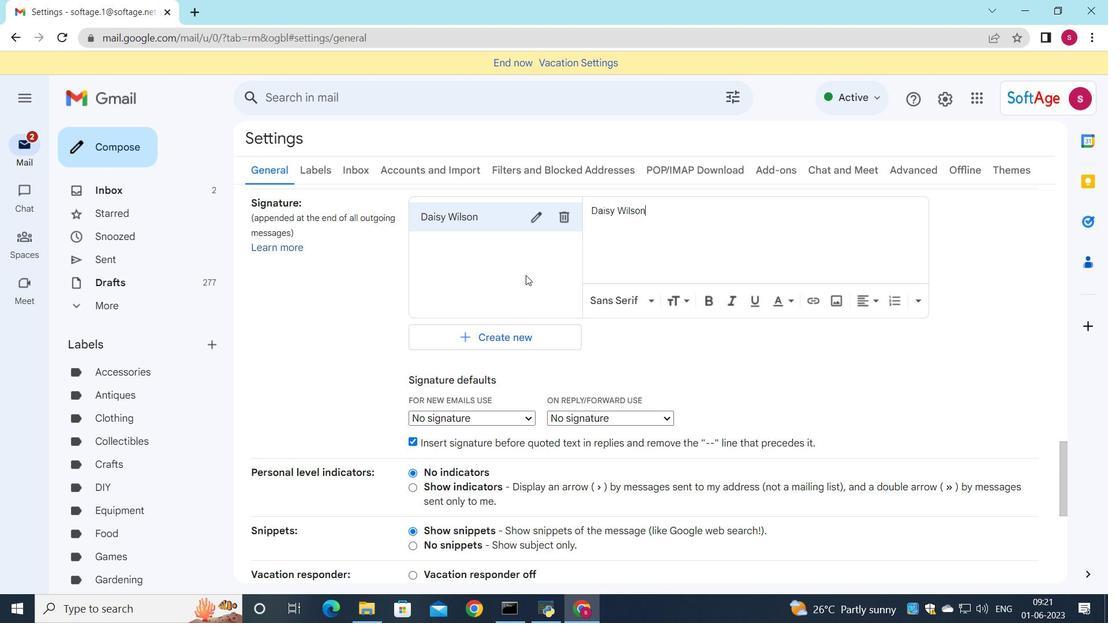 
Action: Mouse scrolled (520, 281) with delta (0, 0)
Screenshot: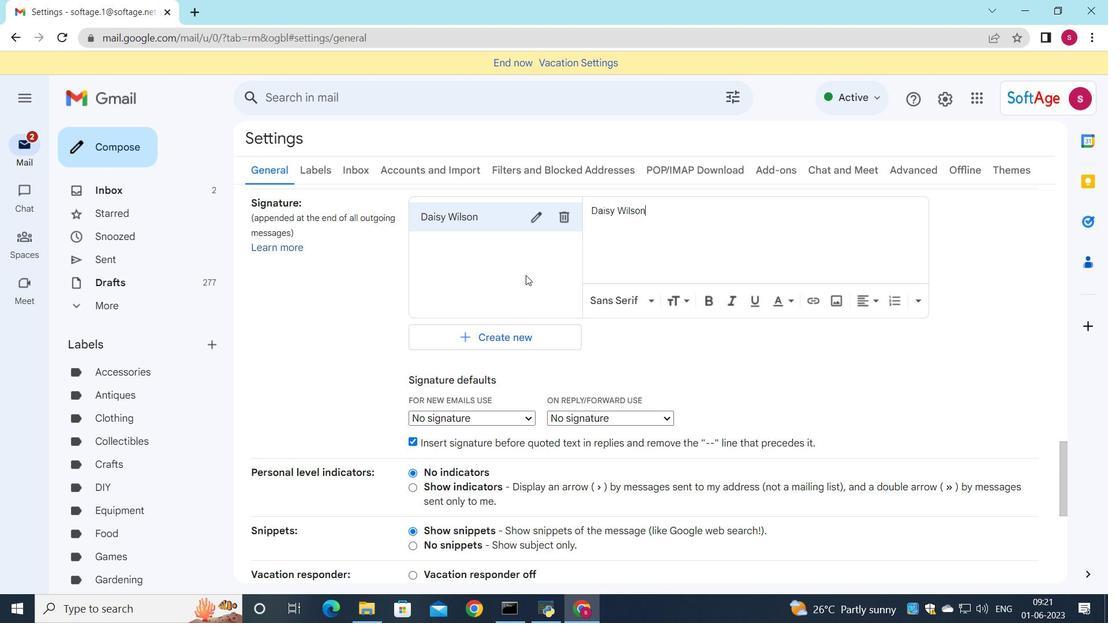 
Action: Mouse moved to (519, 282)
Screenshot: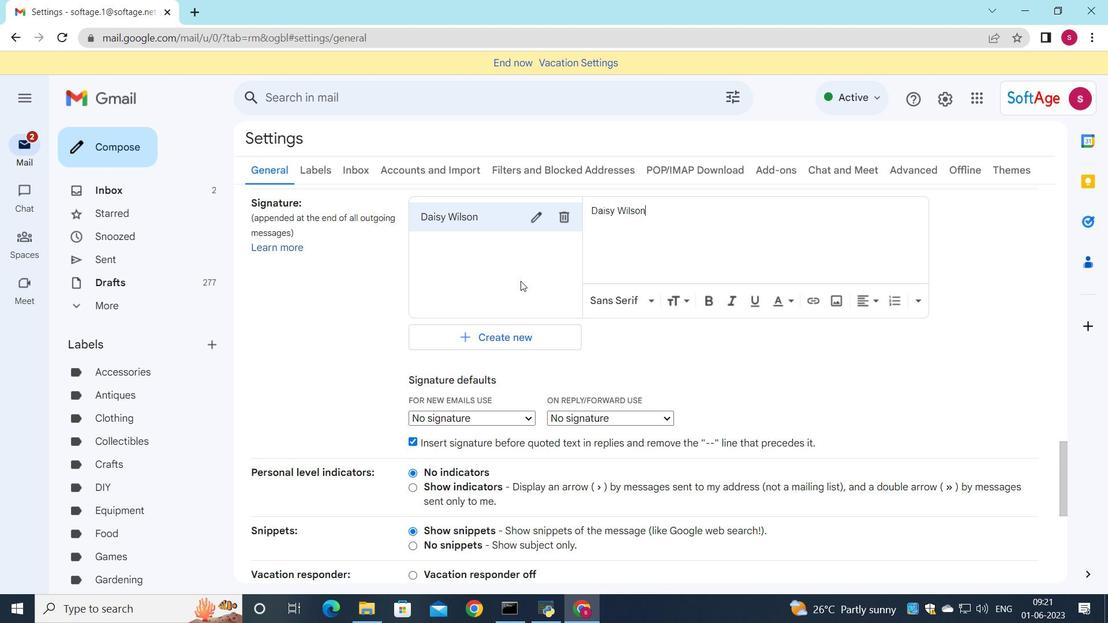 
Action: Mouse scrolled (519, 282) with delta (0, 0)
Screenshot: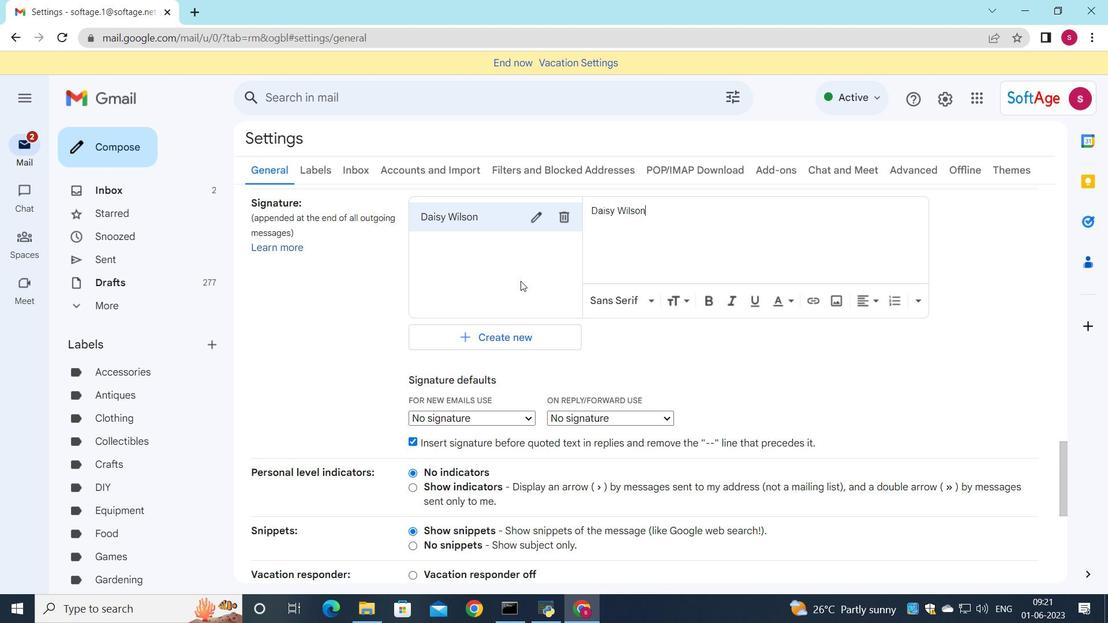 
Action: Mouse moved to (519, 273)
Screenshot: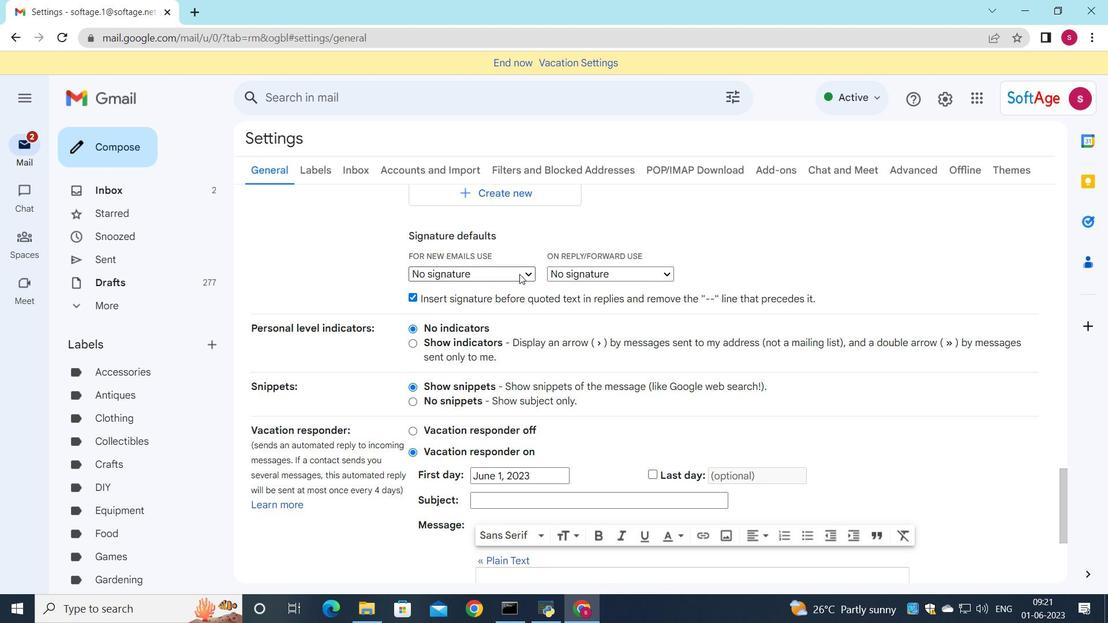 
Action: Mouse pressed left at (519, 273)
Screenshot: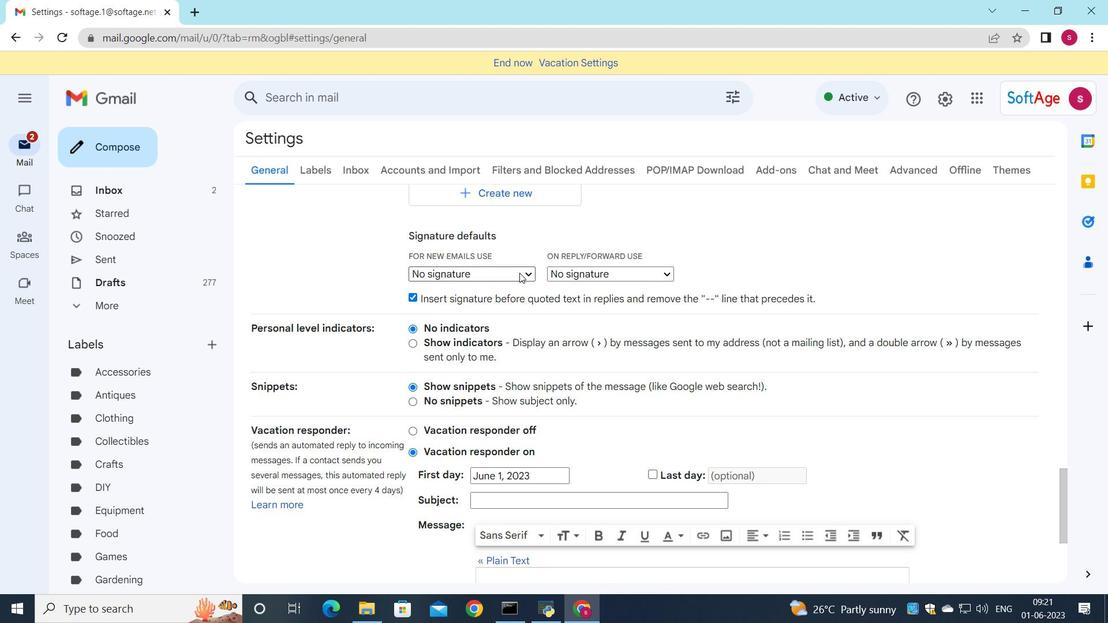 
Action: Mouse moved to (494, 296)
Screenshot: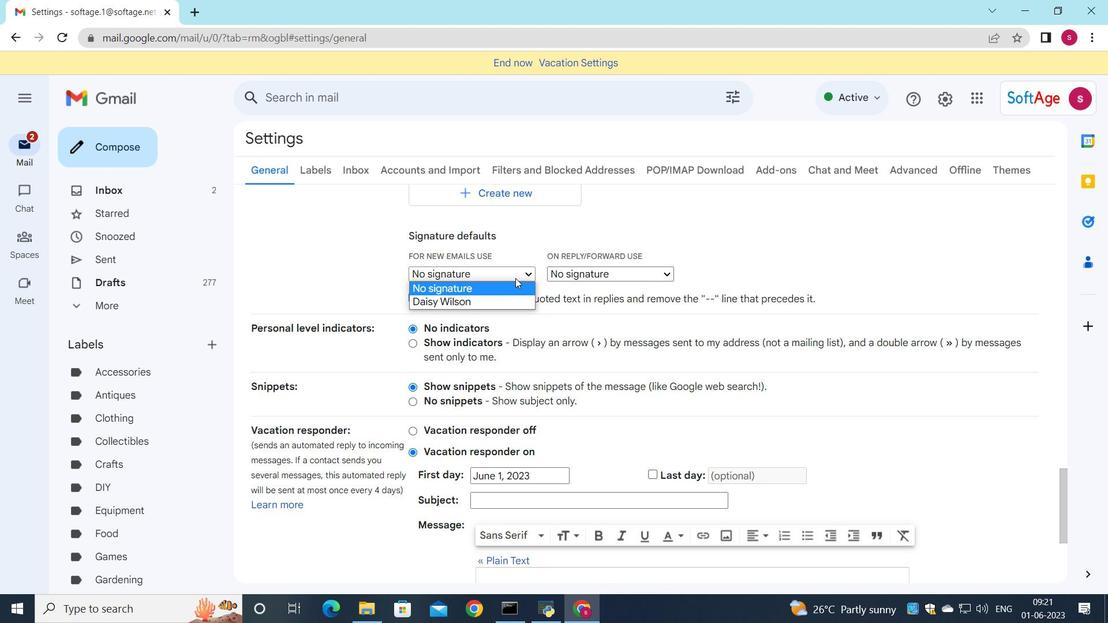 
Action: Mouse pressed left at (494, 296)
Screenshot: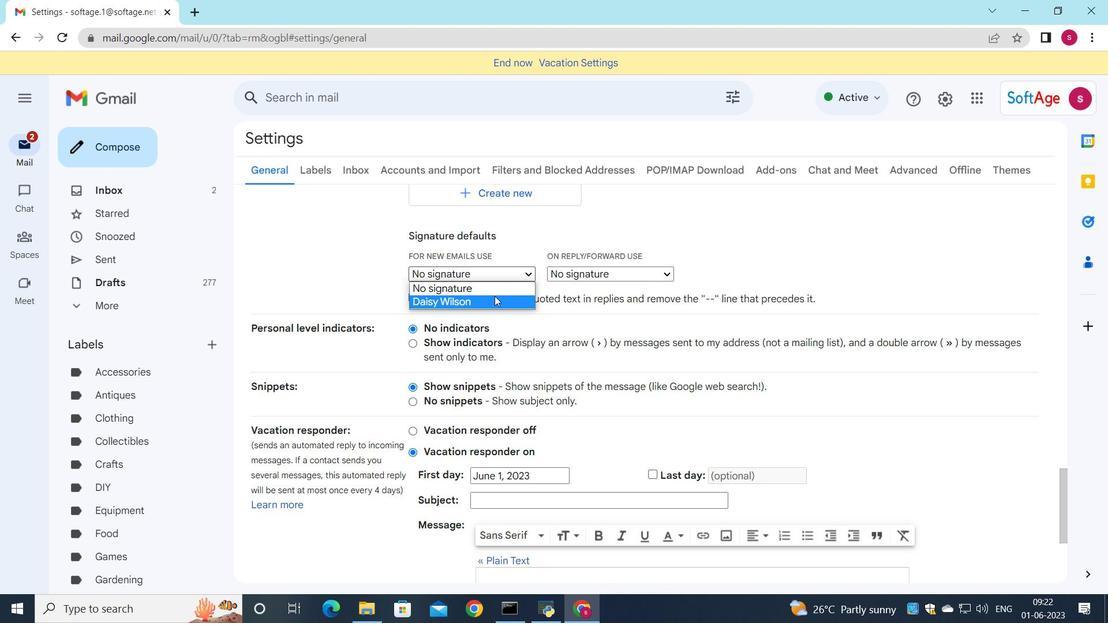 
Action: Mouse moved to (558, 272)
Screenshot: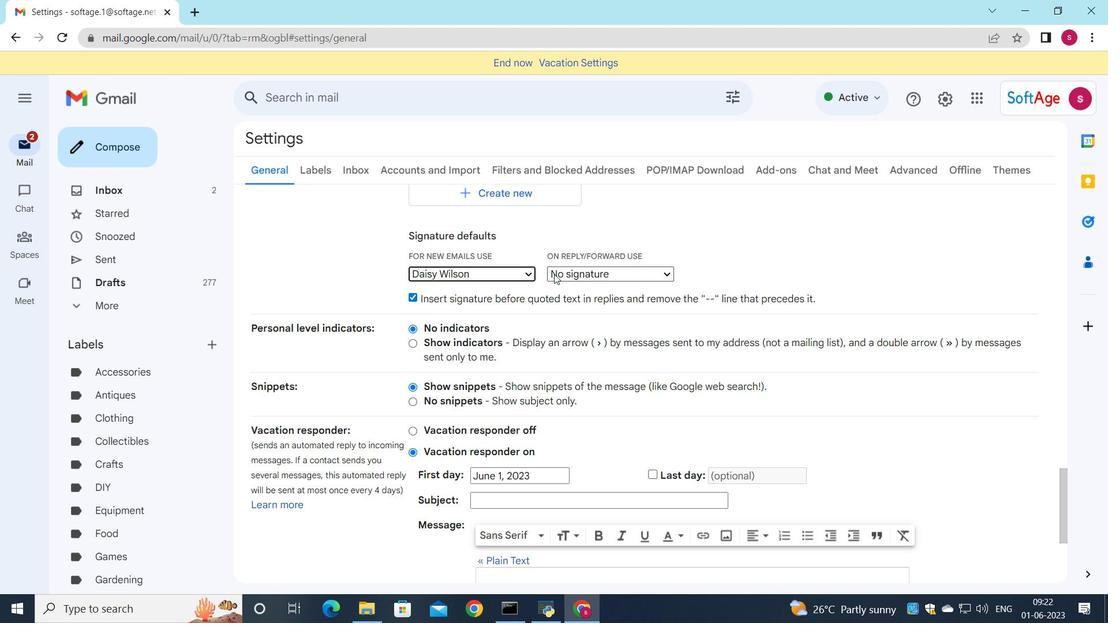 
Action: Mouse pressed left at (558, 272)
Screenshot: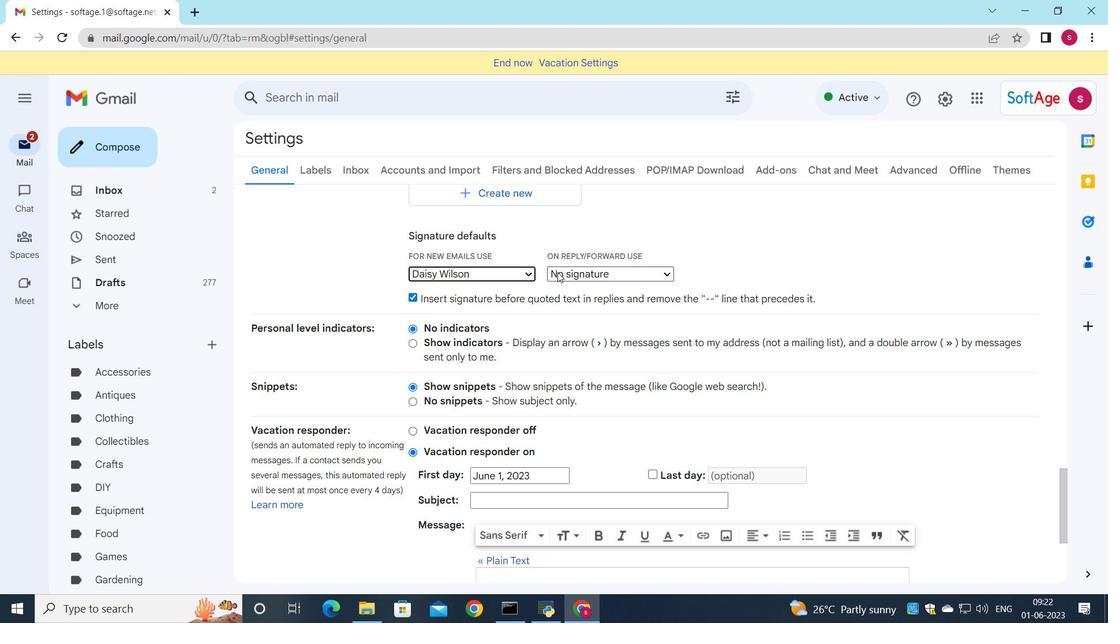 
Action: Mouse moved to (562, 299)
Screenshot: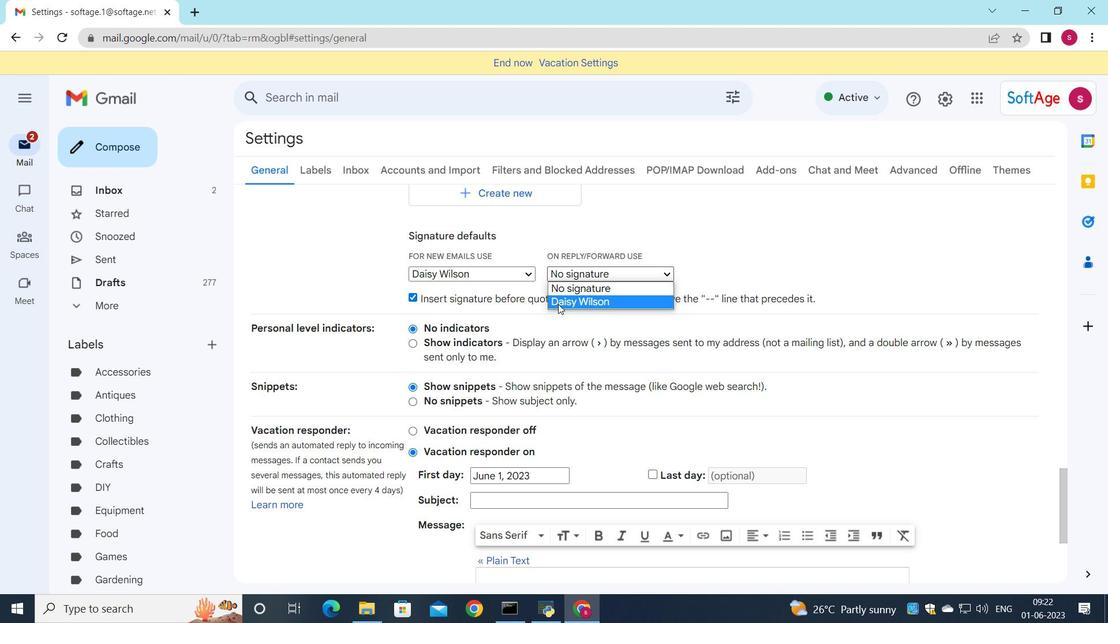 
Action: Mouse pressed left at (562, 299)
Screenshot: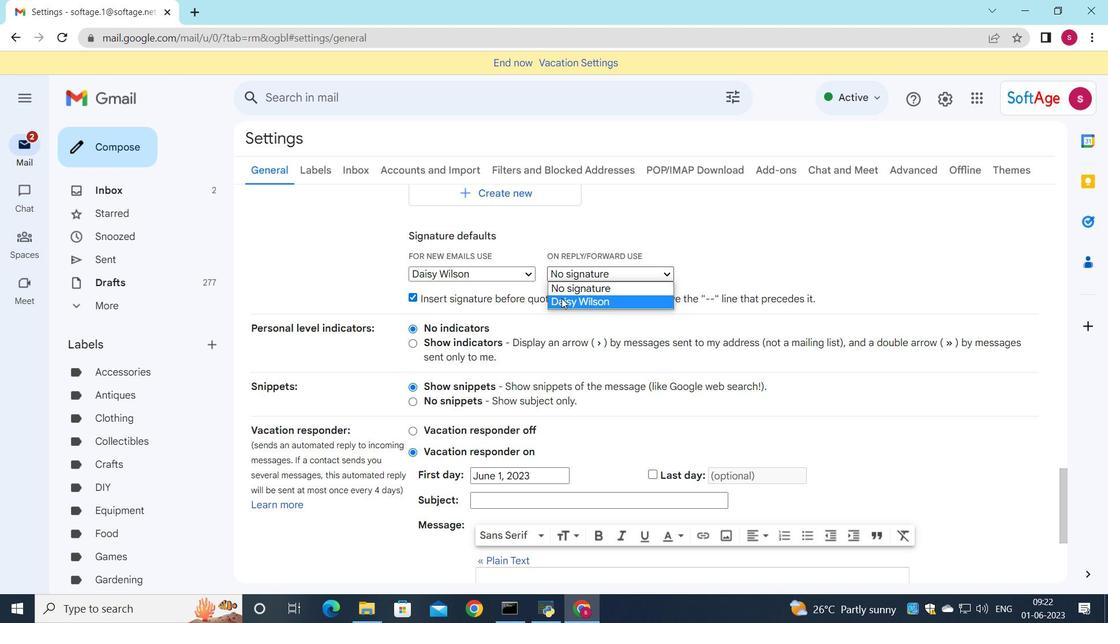 
Action: Mouse scrolled (562, 298) with delta (0, 0)
Screenshot: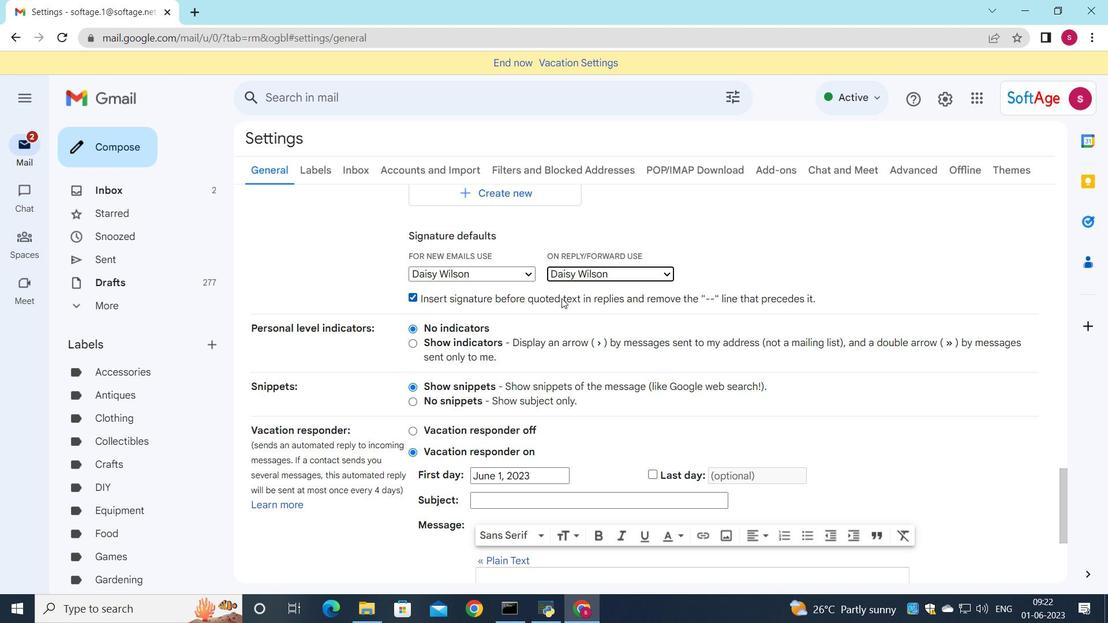 
Action: Mouse scrolled (562, 298) with delta (0, 0)
Screenshot: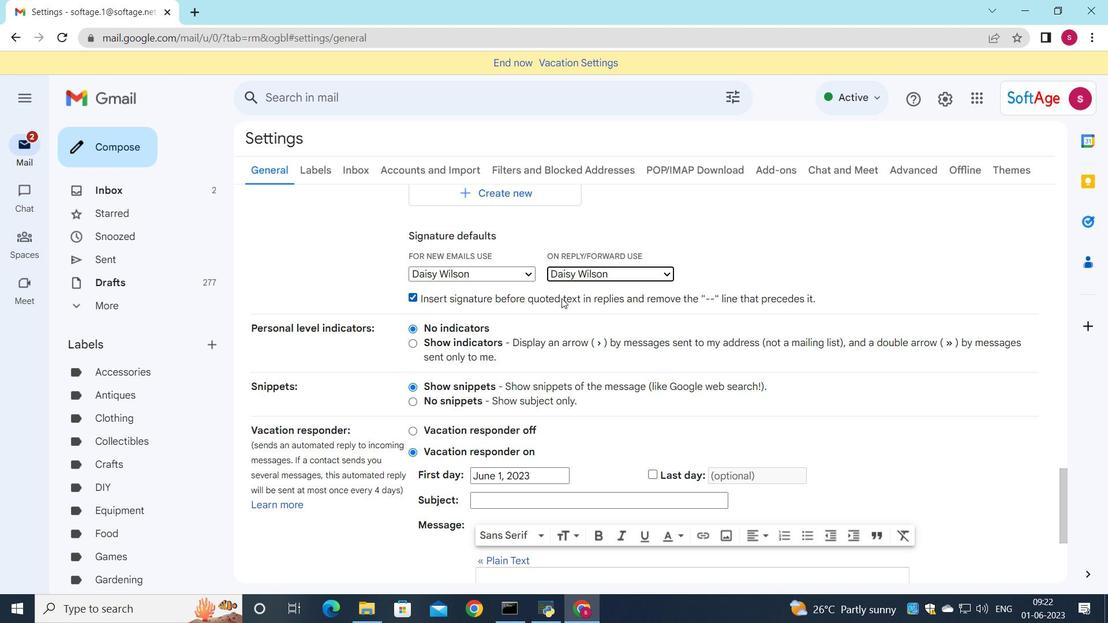 
Action: Mouse scrolled (562, 298) with delta (0, 0)
Screenshot: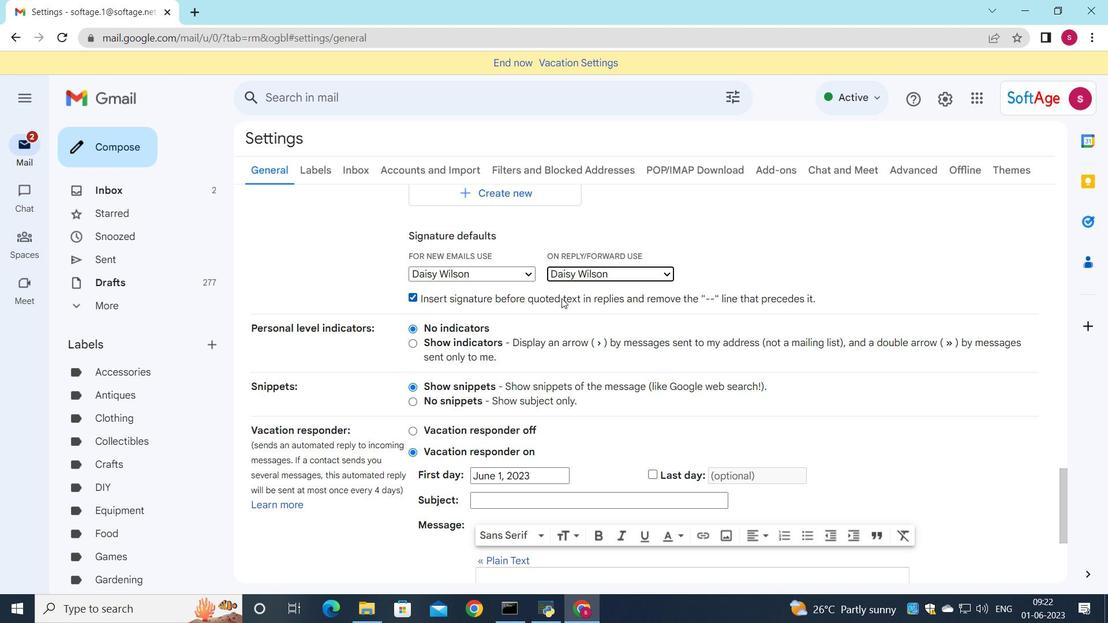 
Action: Mouse scrolled (562, 298) with delta (0, 0)
Screenshot: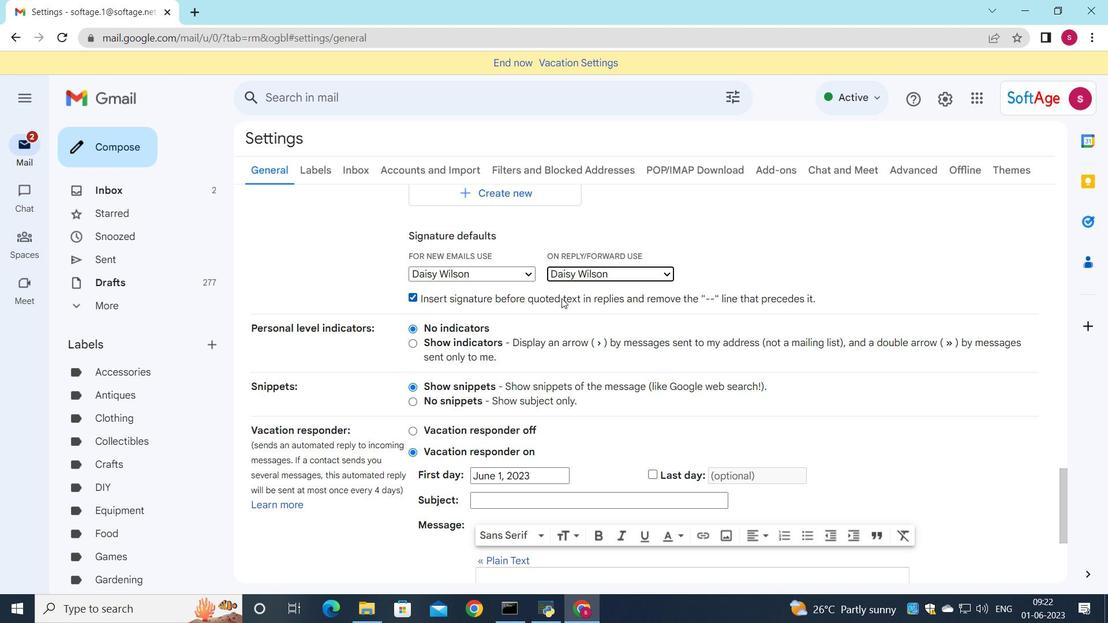 
Action: Mouse scrolled (562, 298) with delta (0, 0)
Screenshot: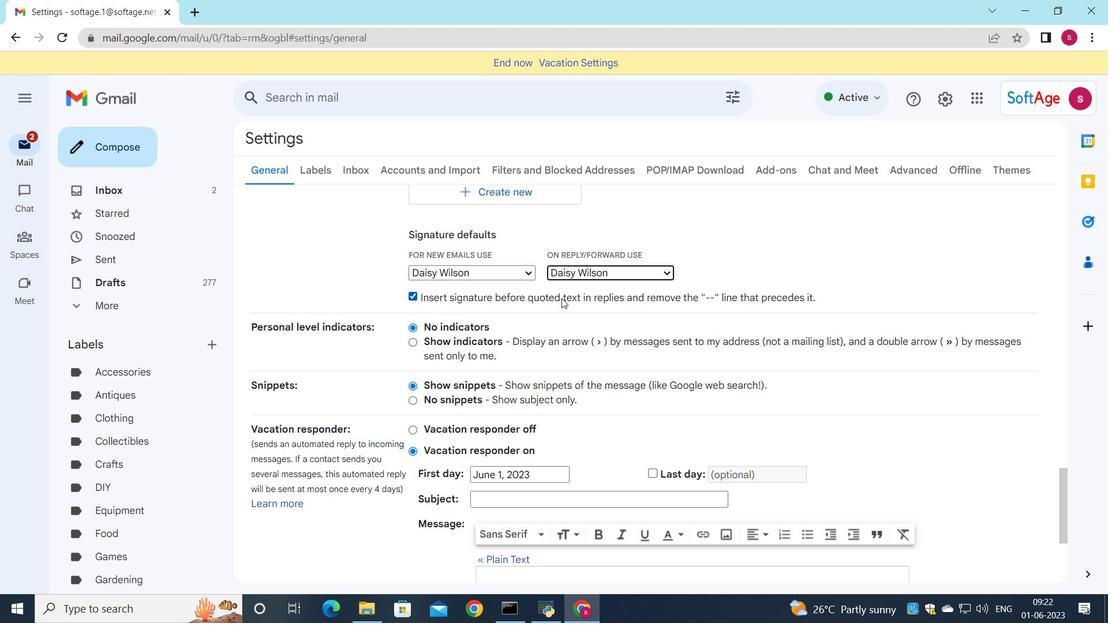 
Action: Mouse scrolled (562, 298) with delta (0, 0)
Screenshot: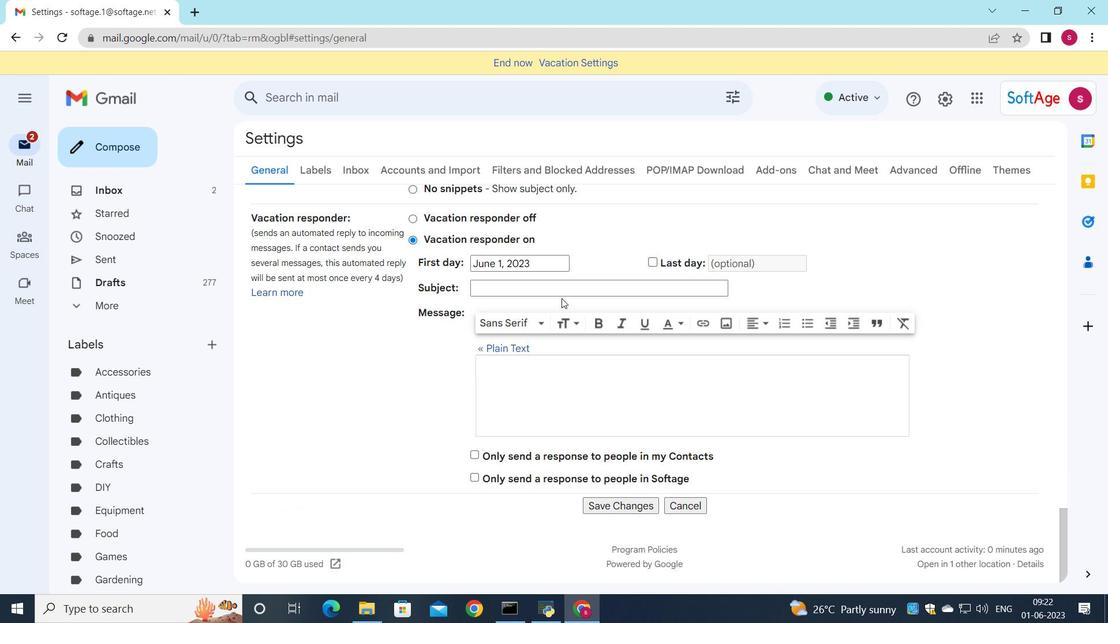 
Action: Mouse scrolled (562, 298) with delta (0, 0)
Screenshot: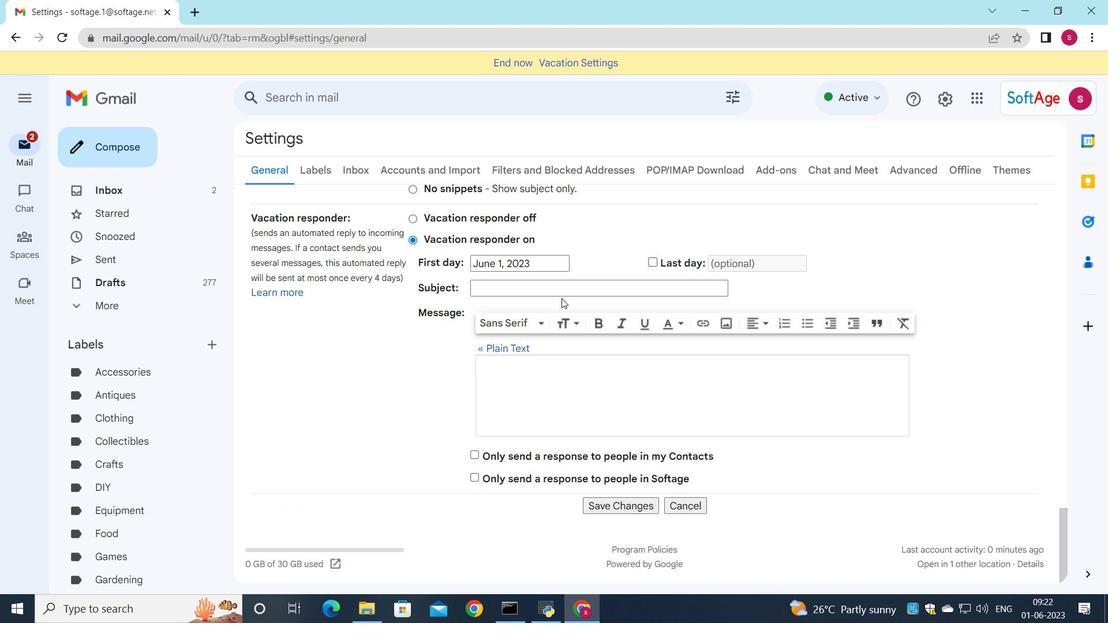 
Action: Mouse scrolled (562, 298) with delta (0, 0)
Screenshot: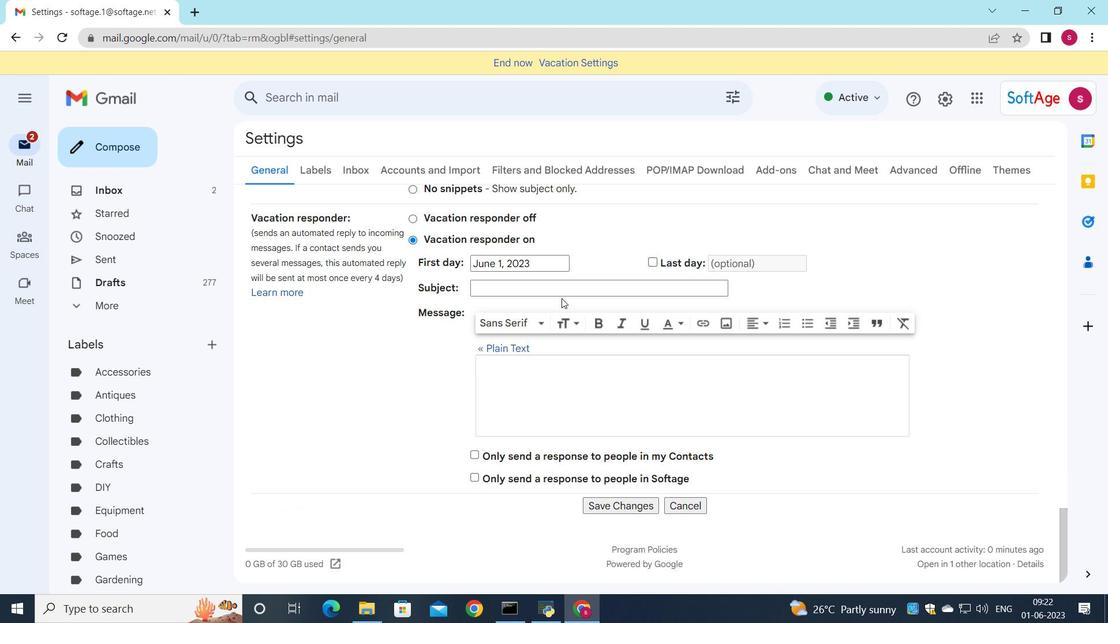 
Action: Mouse scrolled (562, 298) with delta (0, 0)
Screenshot: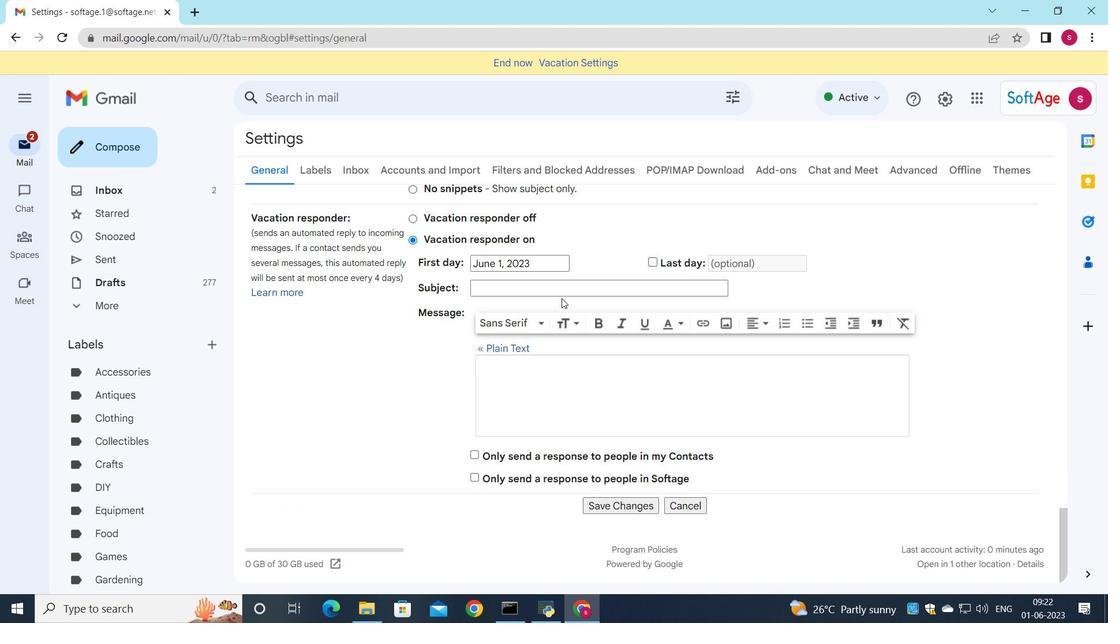 
Action: Mouse scrolled (562, 298) with delta (0, 0)
Screenshot: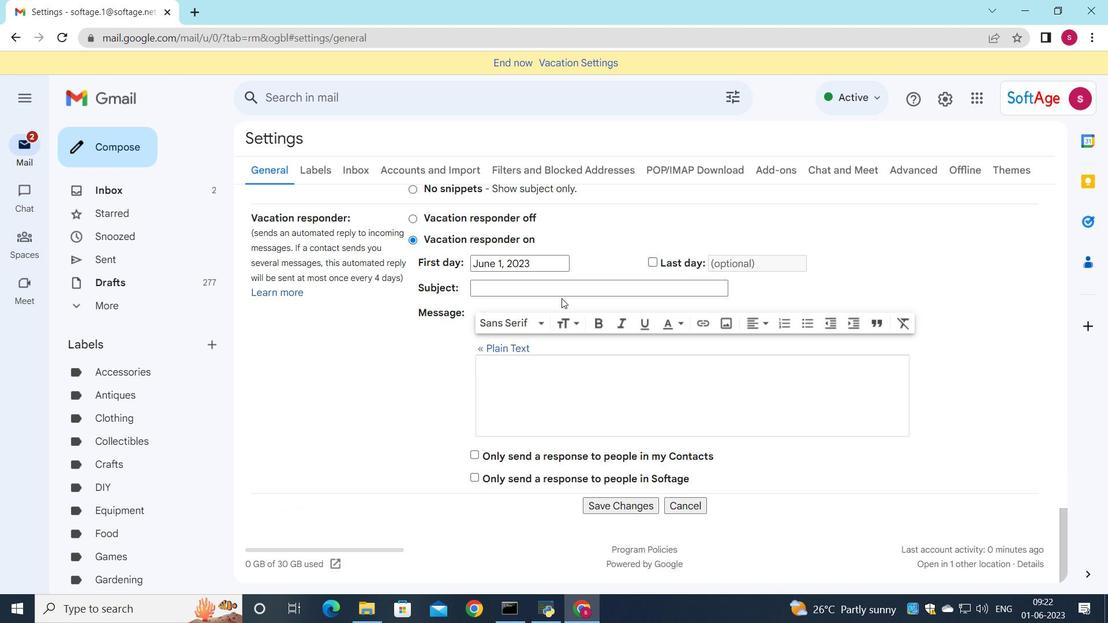 
Action: Mouse moved to (625, 508)
Screenshot: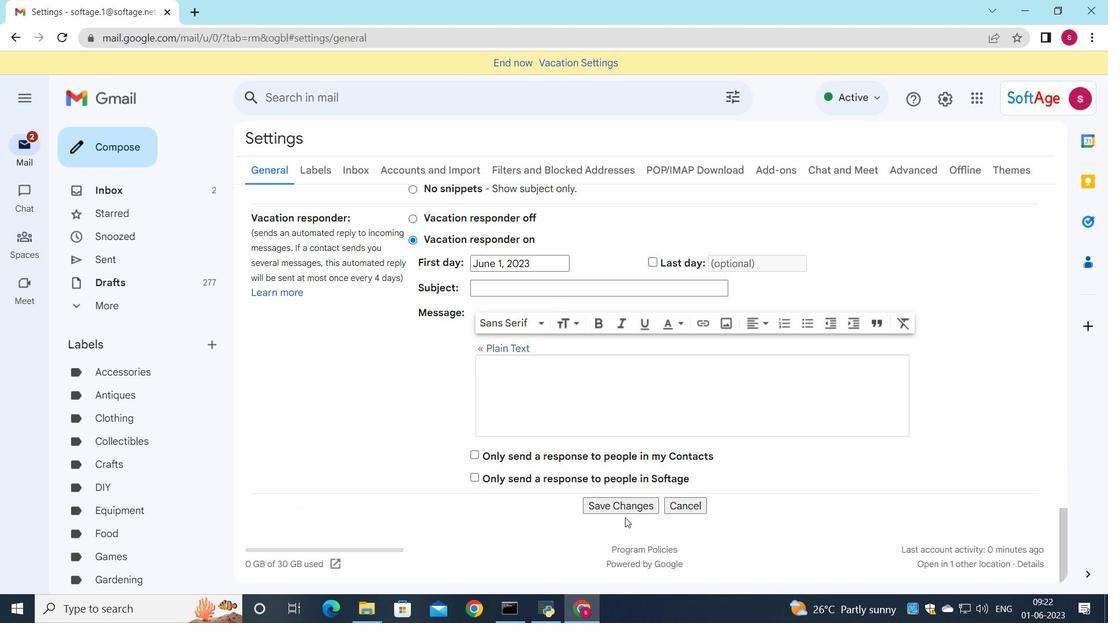 
Action: Mouse pressed left at (625, 508)
Screenshot: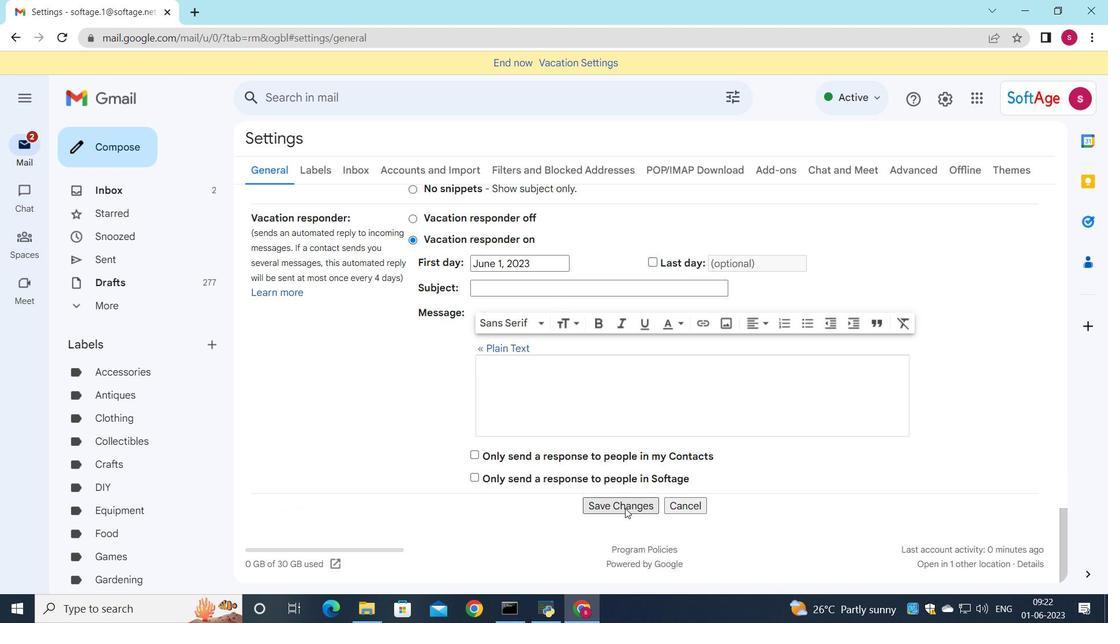 
Action: Mouse moved to (412, 258)
Screenshot: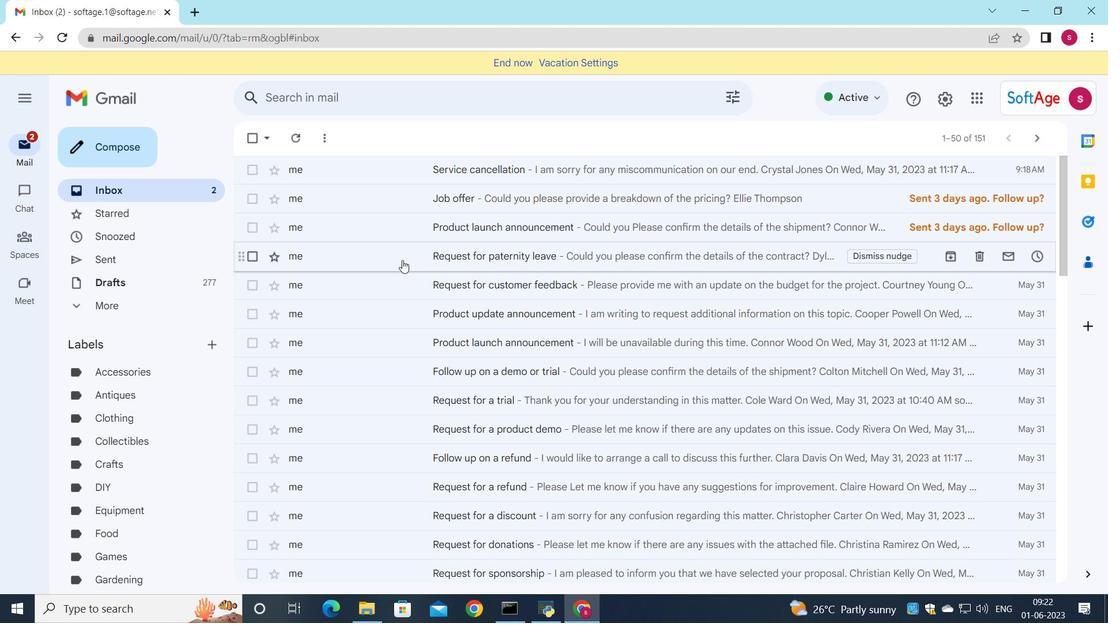 
Action: Mouse scrolled (412, 257) with delta (0, 0)
Screenshot: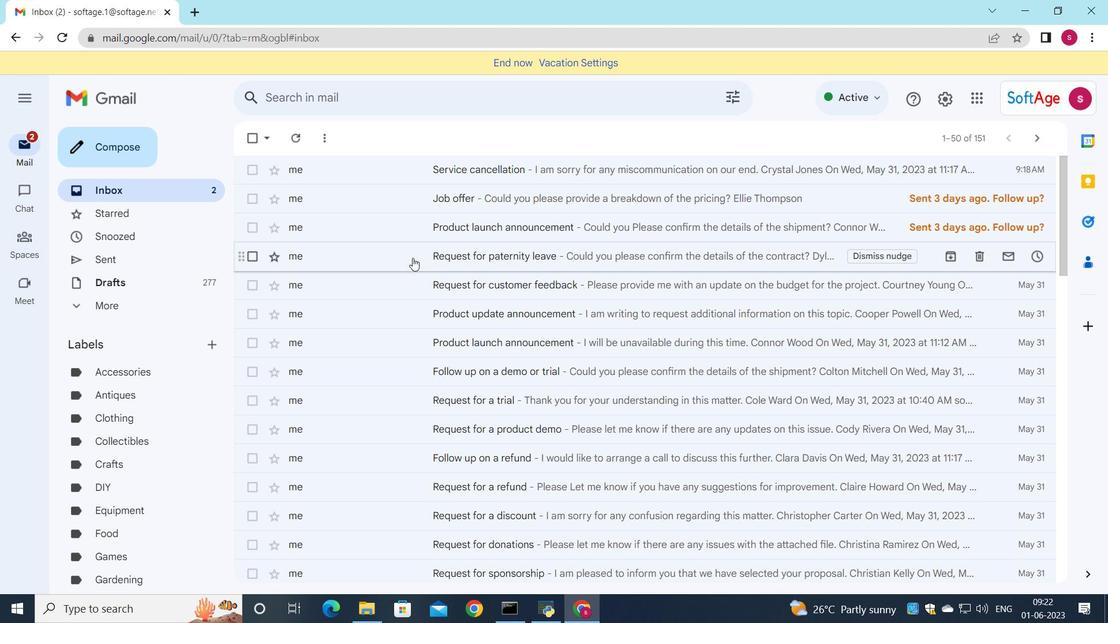 
Action: Mouse scrolled (412, 257) with delta (0, 0)
Screenshot: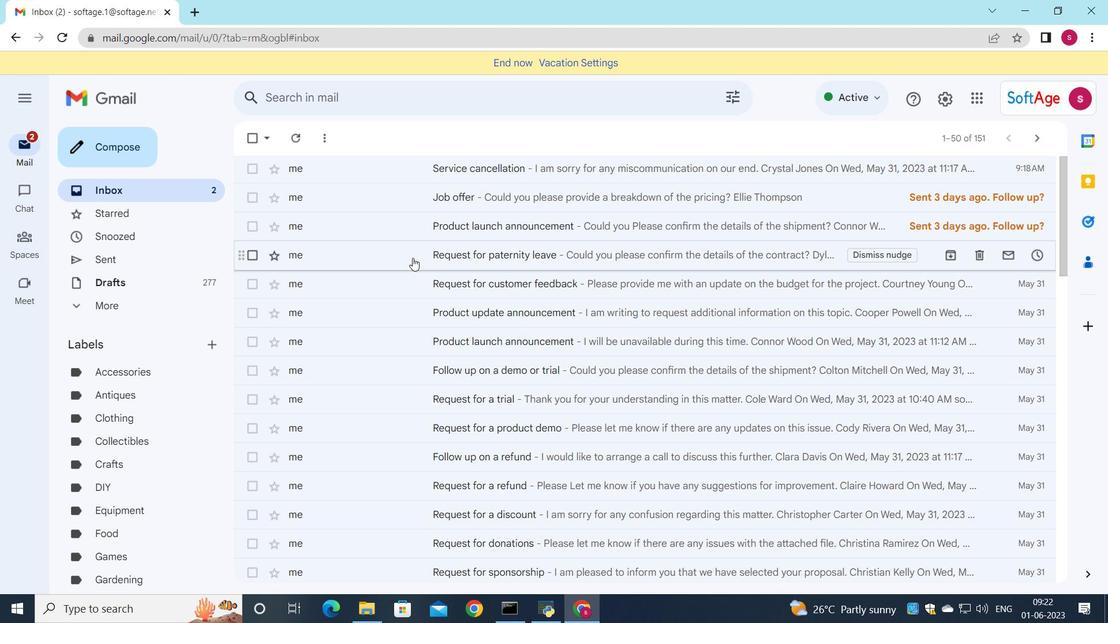 
Action: Mouse moved to (540, 367)
Screenshot: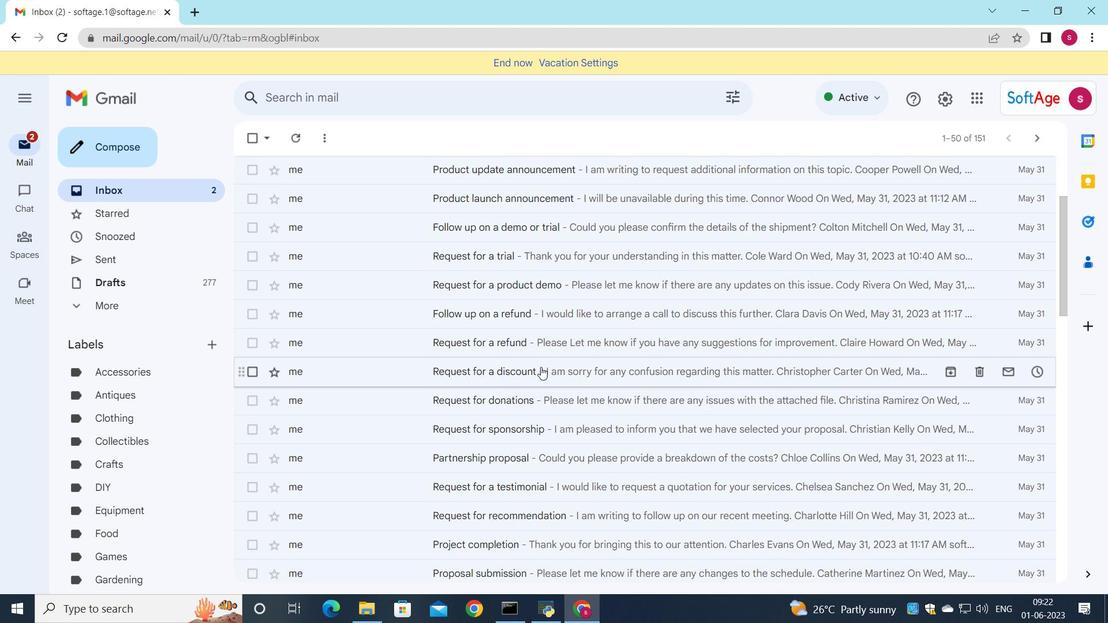 
Action: Mouse pressed left at (540, 367)
Screenshot: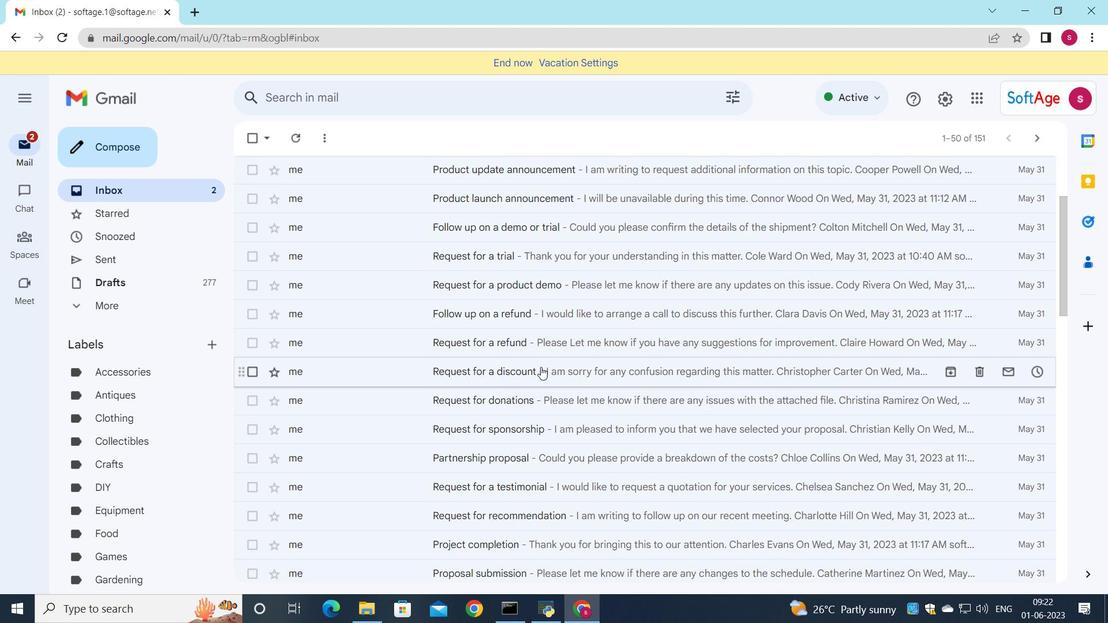 
Action: Mouse moved to (318, 378)
Screenshot: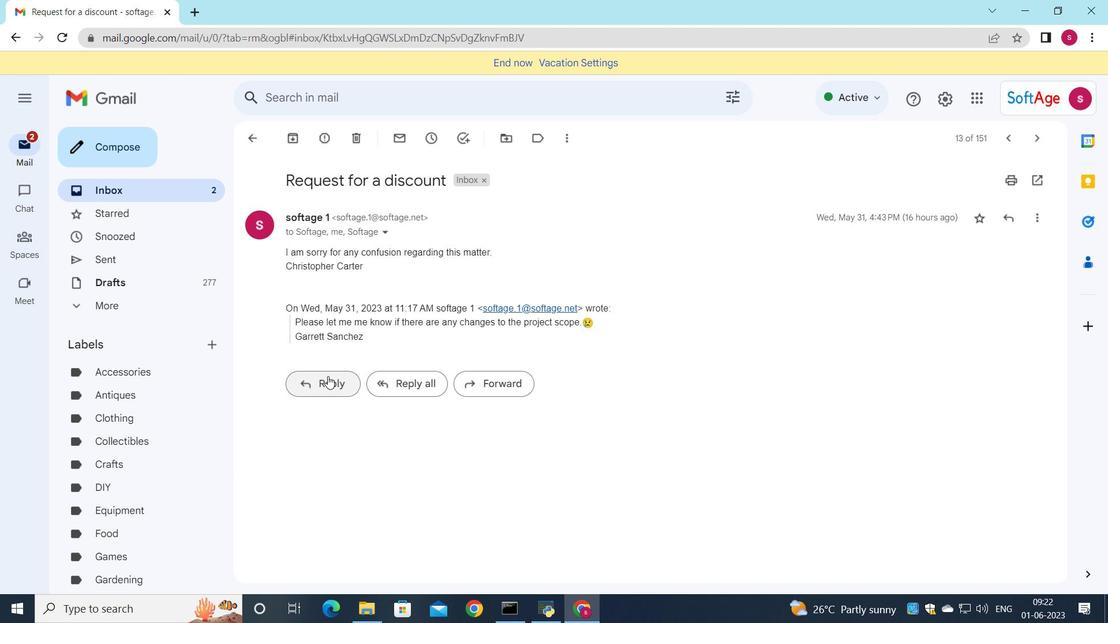 
Action: Mouse pressed left at (318, 378)
Screenshot: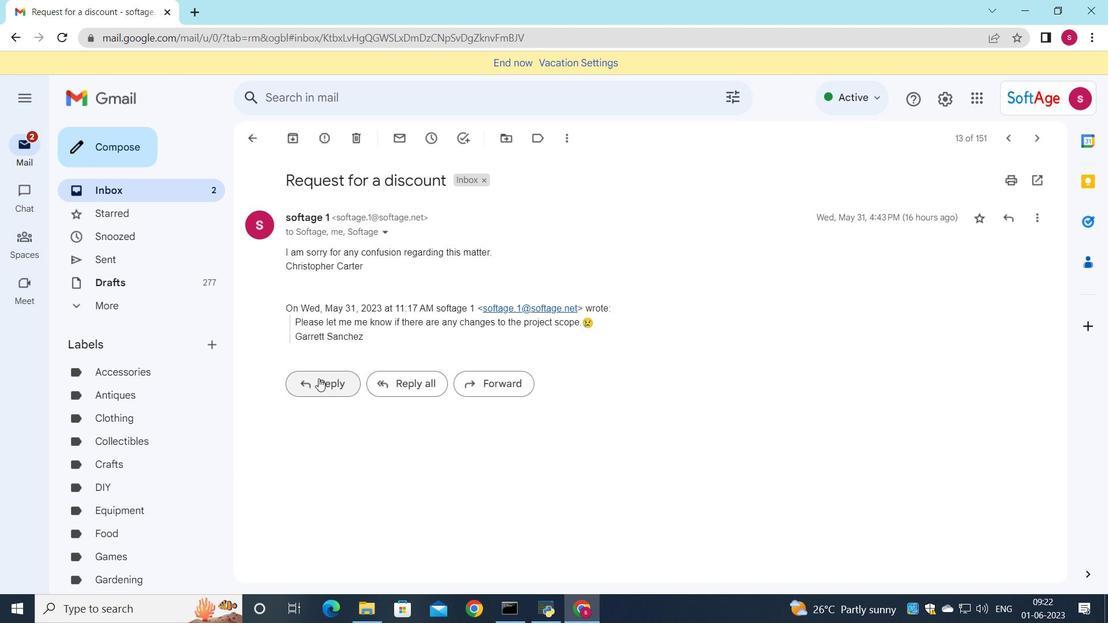 
Action: Mouse moved to (312, 363)
Screenshot: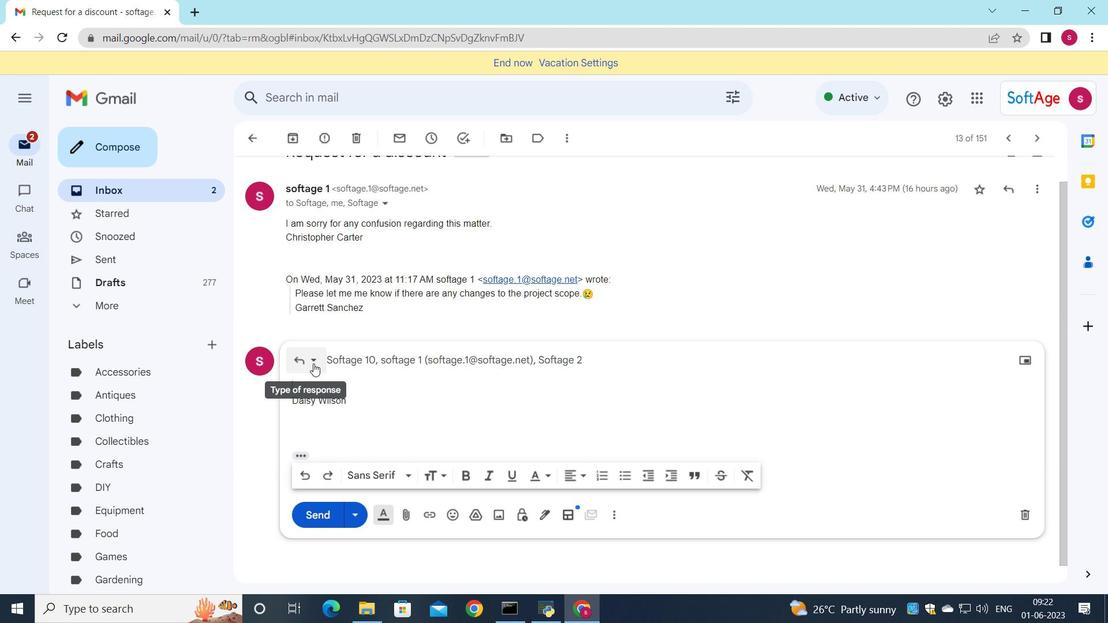 
Action: Mouse pressed left at (312, 363)
Screenshot: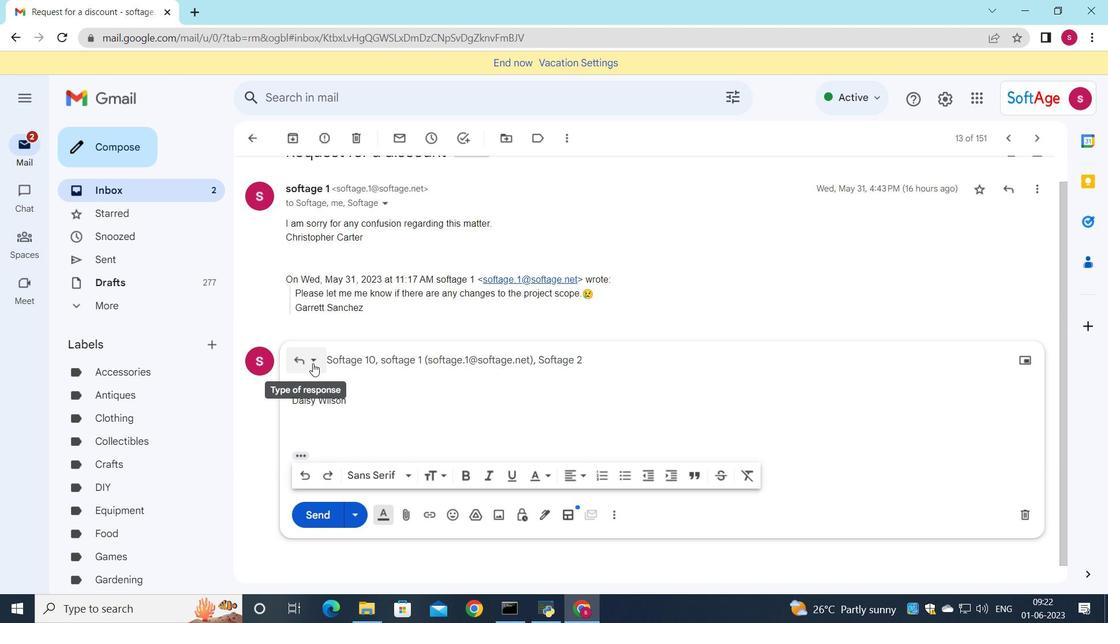 
Action: Mouse moved to (340, 464)
Screenshot: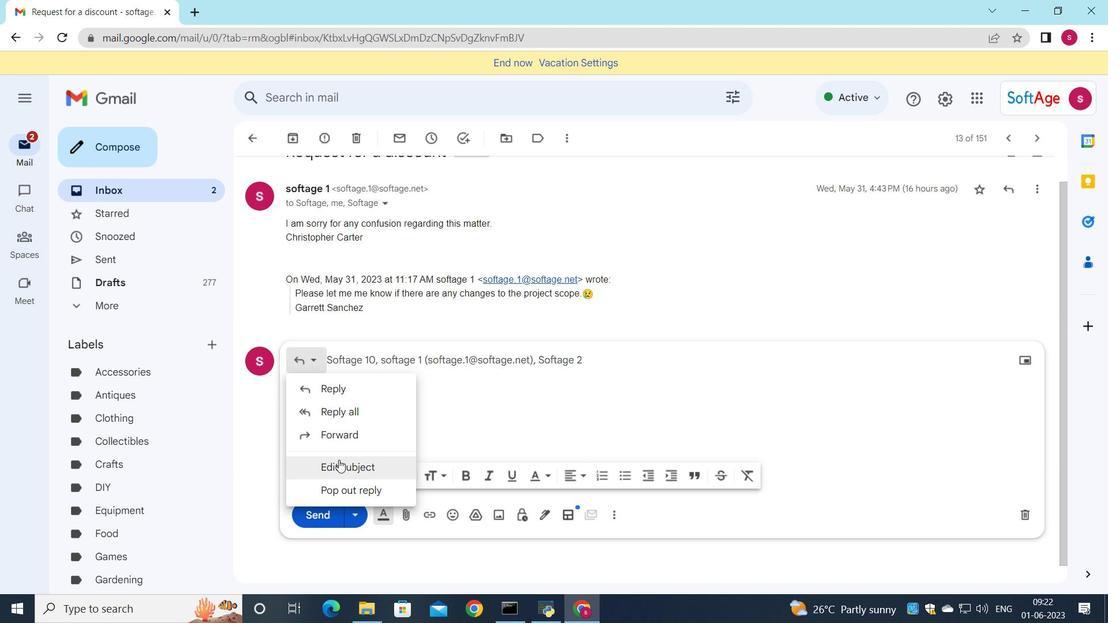 
Action: Mouse pressed left at (340, 464)
Screenshot: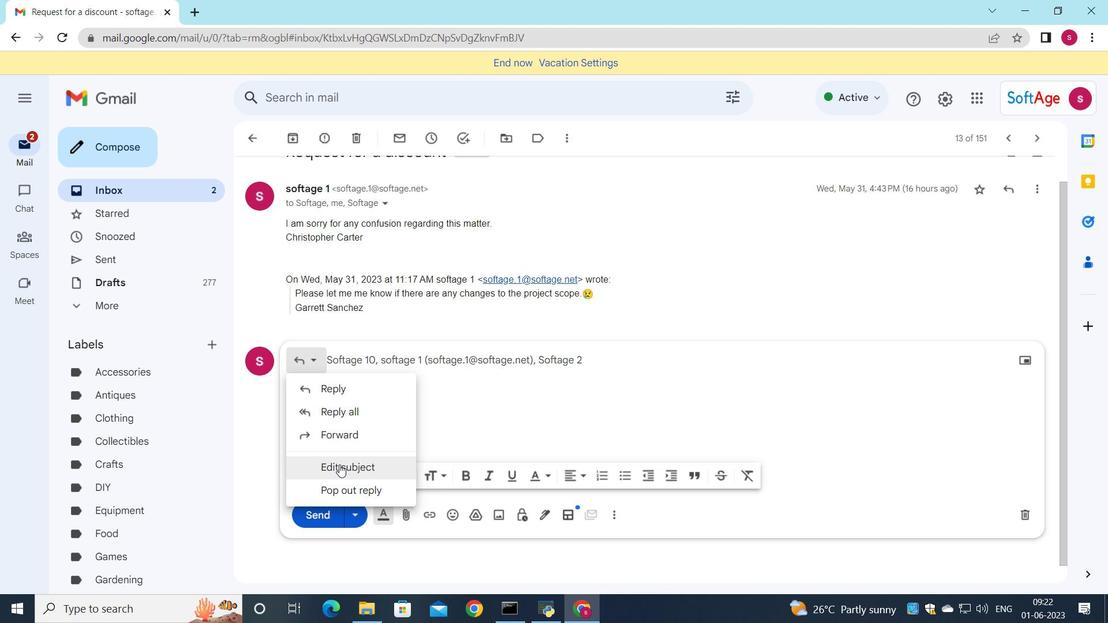
Action: Mouse moved to (776, 299)
Screenshot: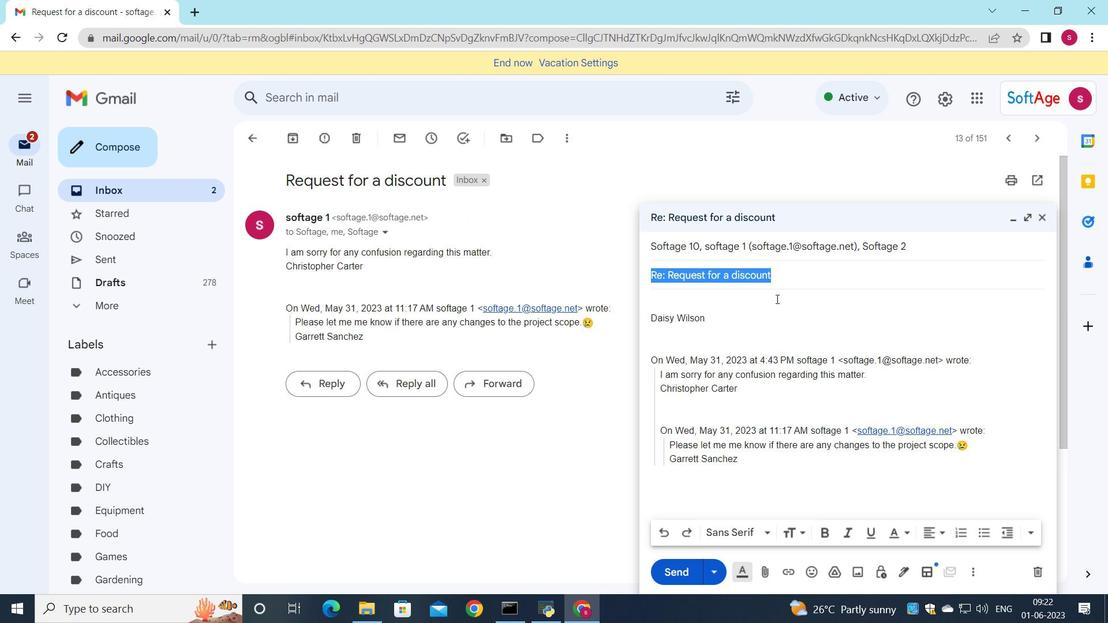 
Action: Key pressed <Key.shift>Service<Key.space>renewal
Screenshot: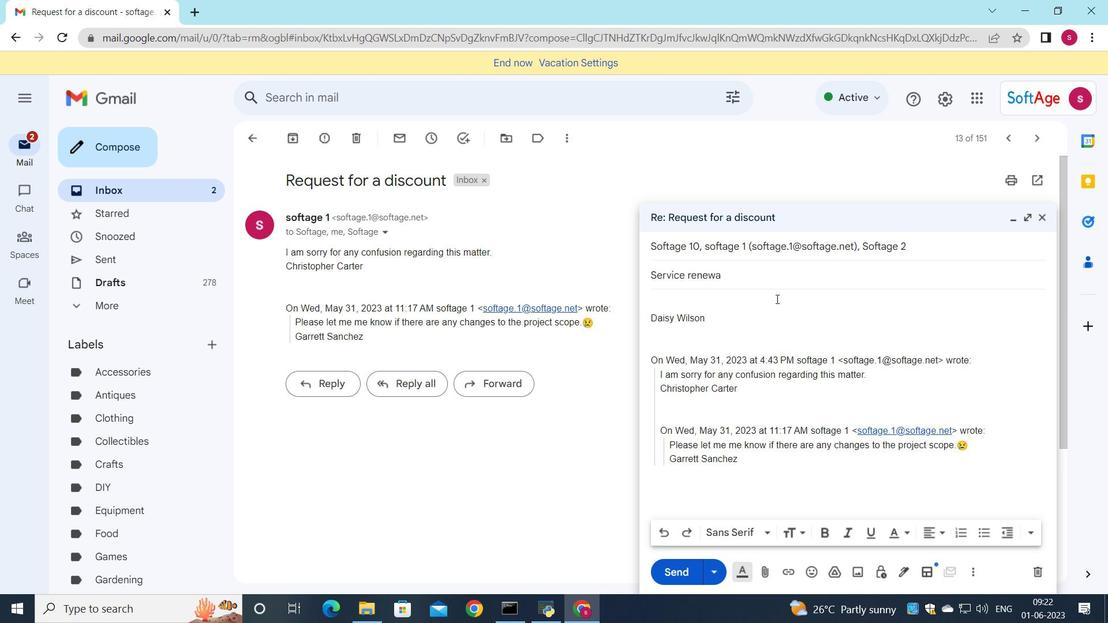 
Action: Mouse moved to (670, 299)
Screenshot: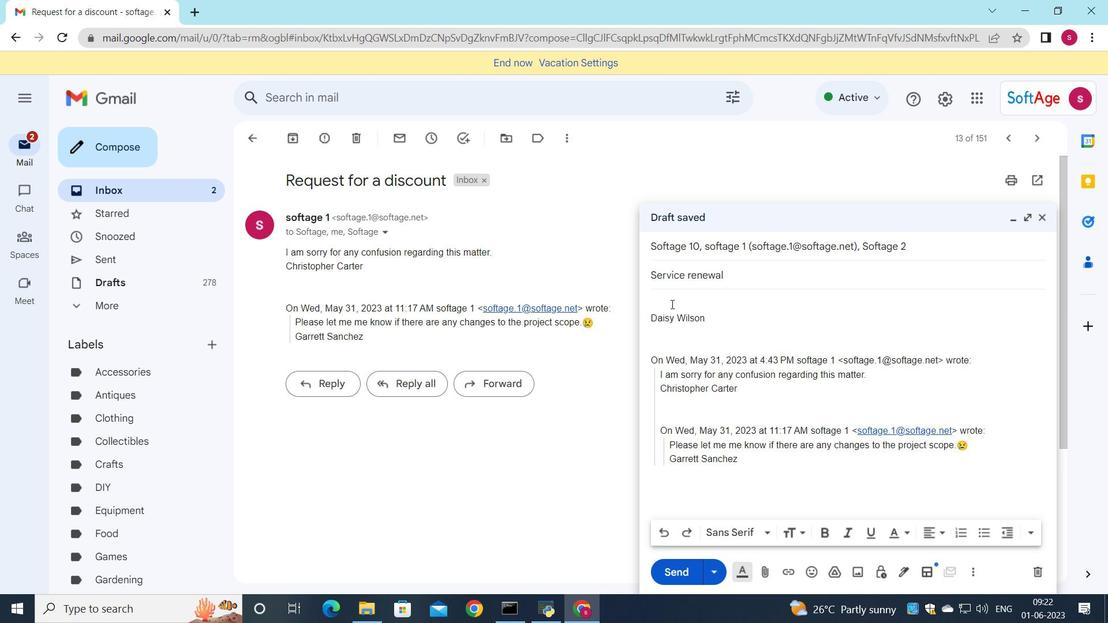 
Action: Mouse pressed left at (670, 299)
Screenshot: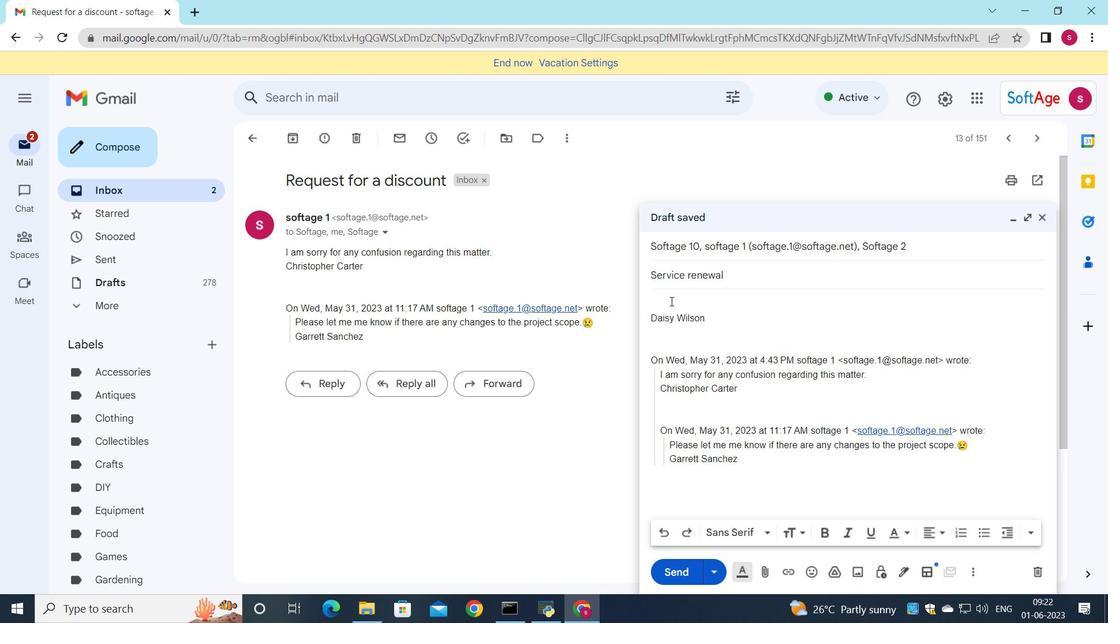 
Action: Key pressed <Key.shift>I<Key.space>would<Key.space>like<Key.space>to<Key.space>request<Key.space>a<Key.space>change<Key.space>in<Key.space>the<Key.space>project<Key.space>timeline<Key.space>due<Key.space>to<Key.space>unforwe<Key.backspace><Key.backspace>e<Key.tab>
Screenshot: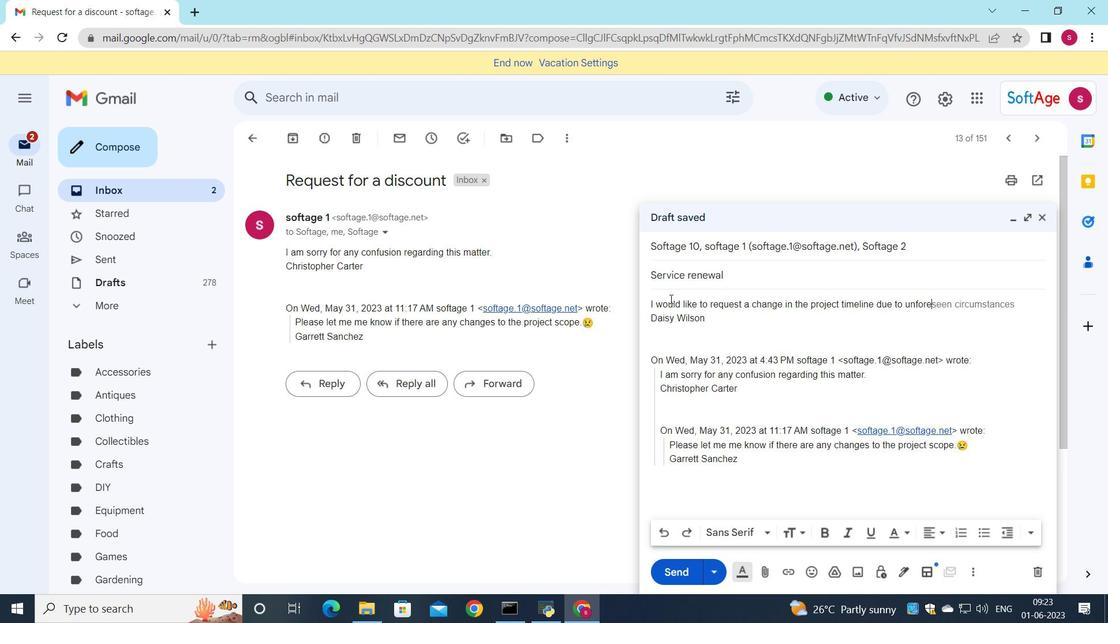 
Action: Mouse moved to (682, 307)
Screenshot: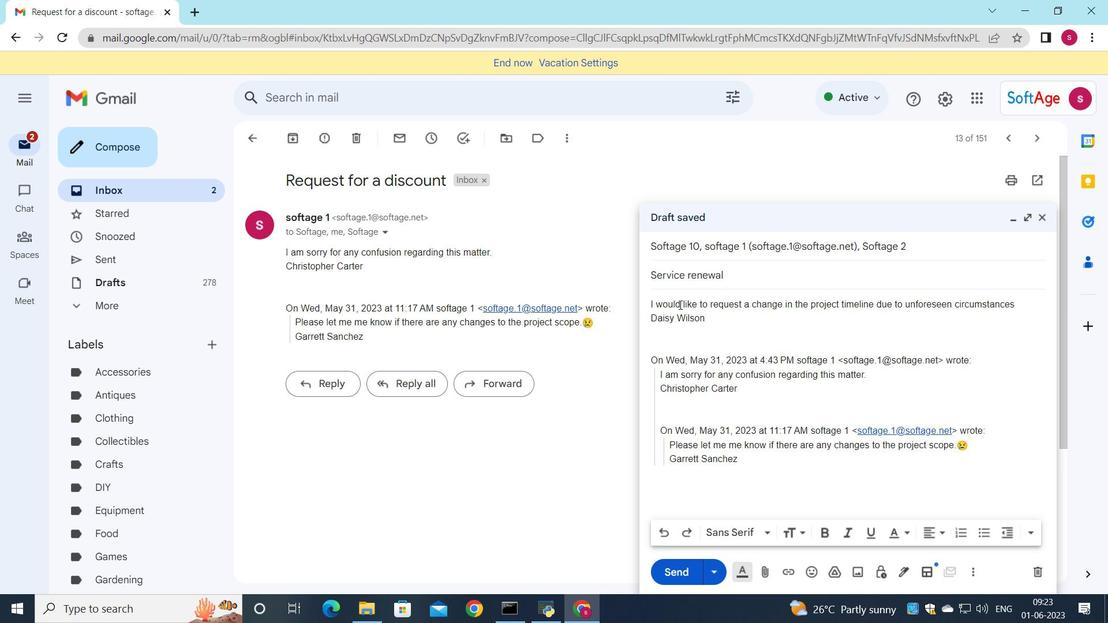 
Action: Key pressed .
Screenshot: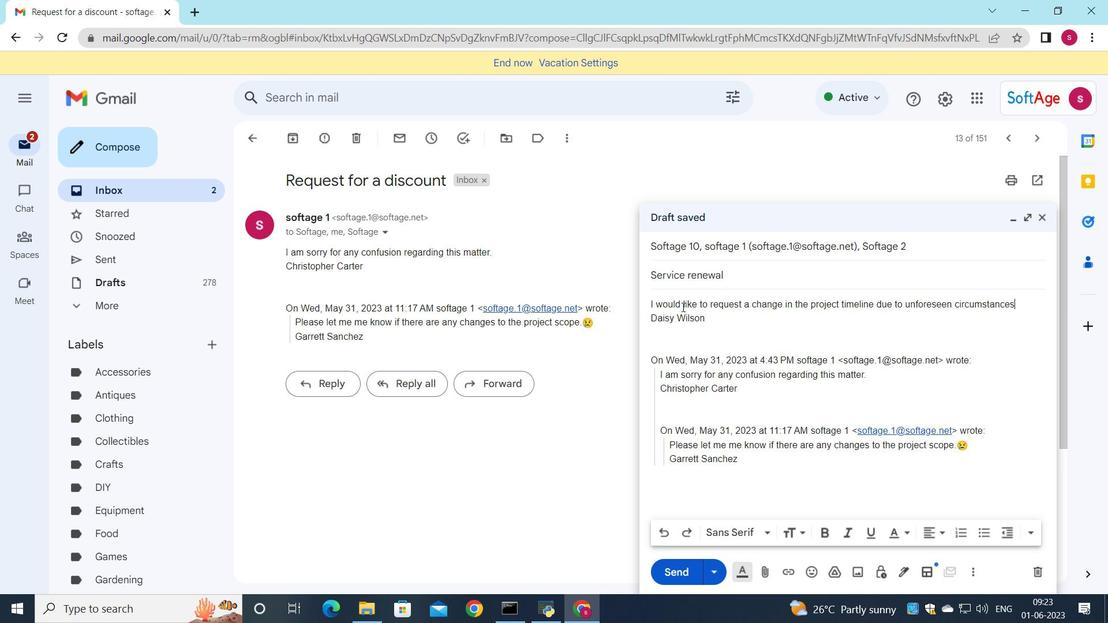 
Action: Mouse moved to (661, 539)
Screenshot: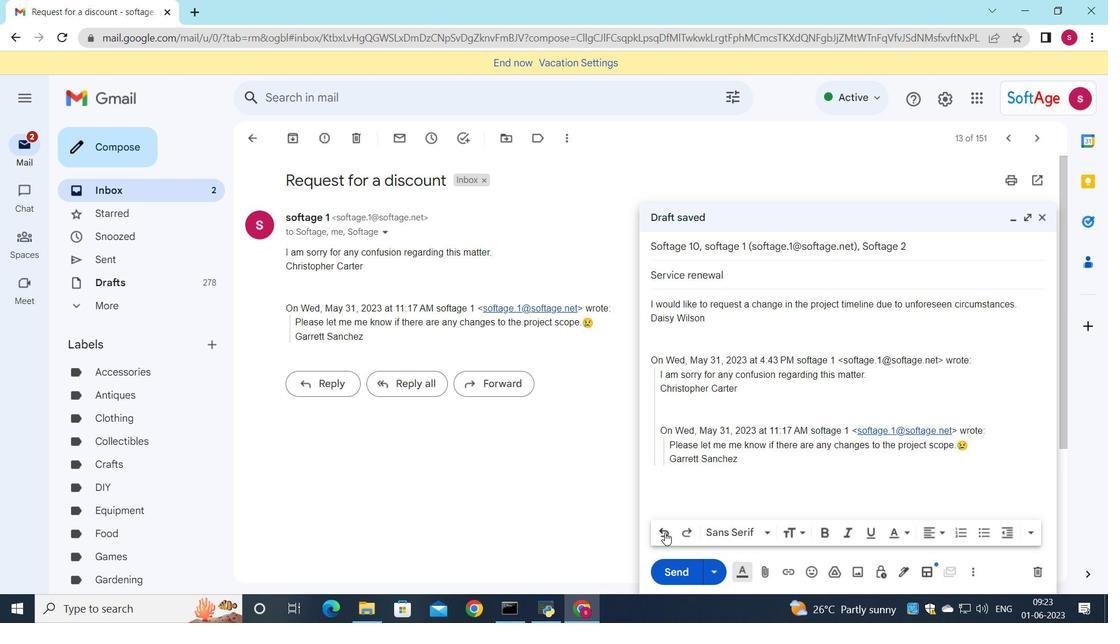 
Action: Mouse pressed left at (661, 539)
Screenshot: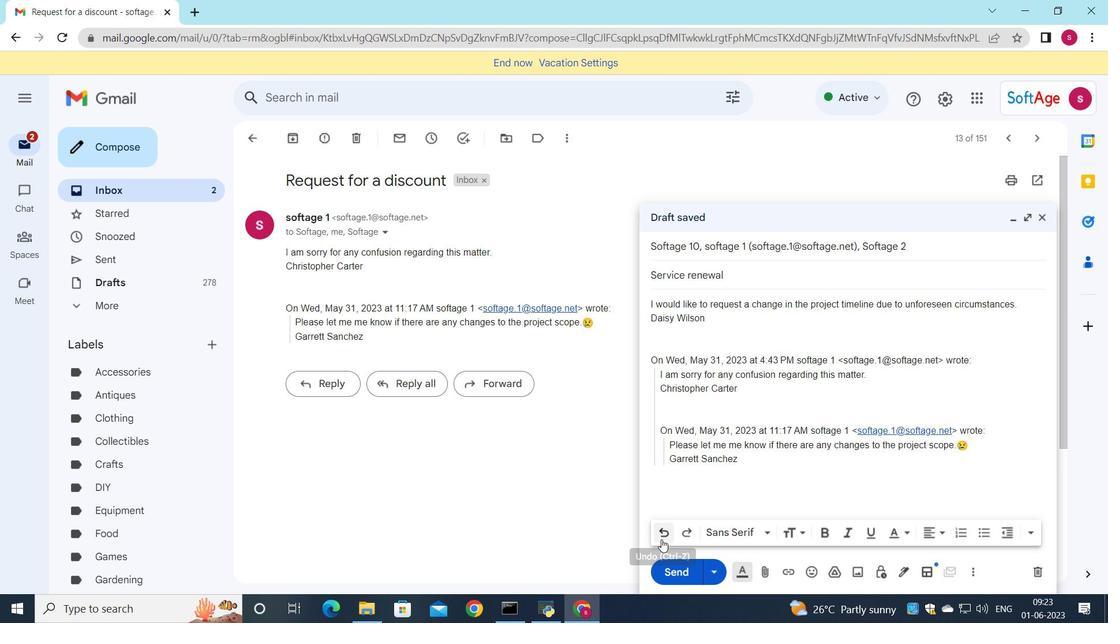 
Action: Mouse pressed left at (661, 539)
Screenshot: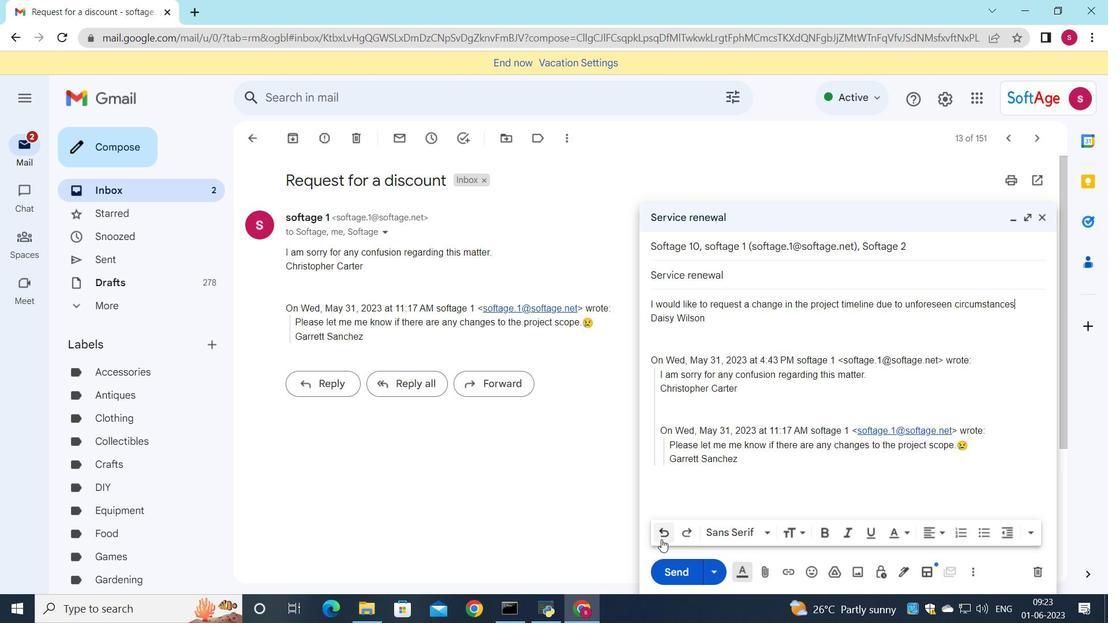 
Action: Mouse pressed left at (661, 539)
Screenshot: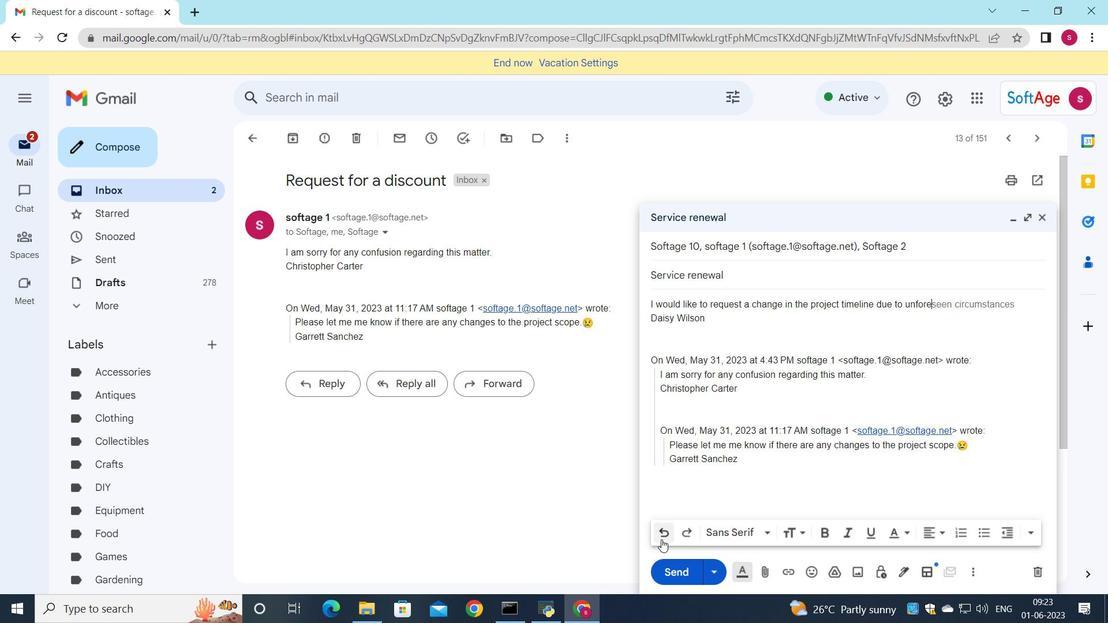 
Action: Mouse pressed left at (661, 539)
Screenshot: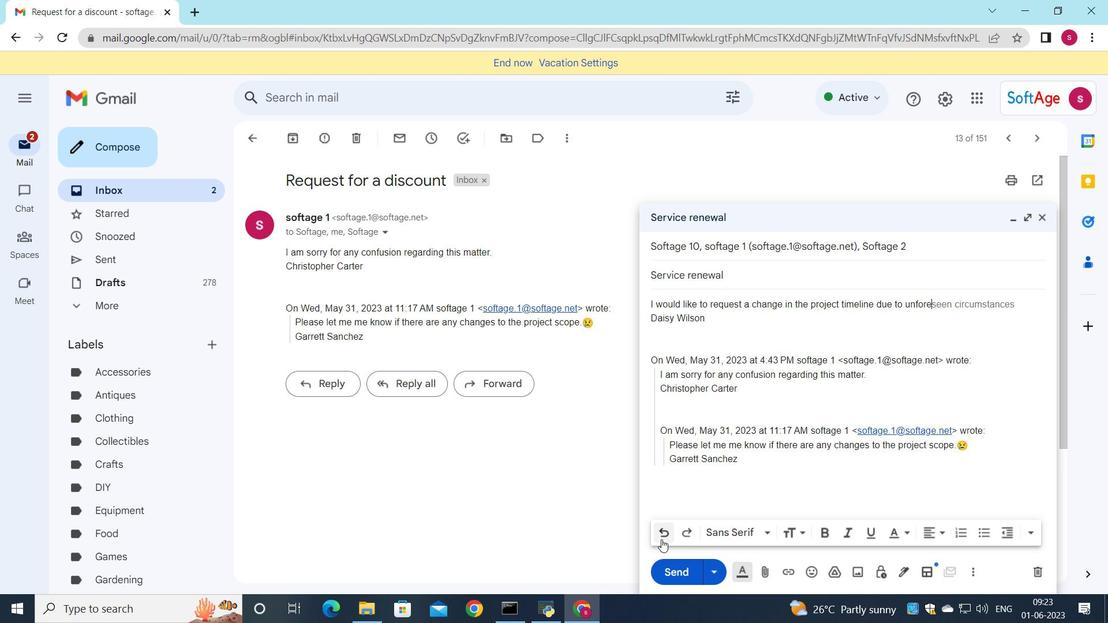 
Action: Mouse pressed left at (661, 539)
Screenshot: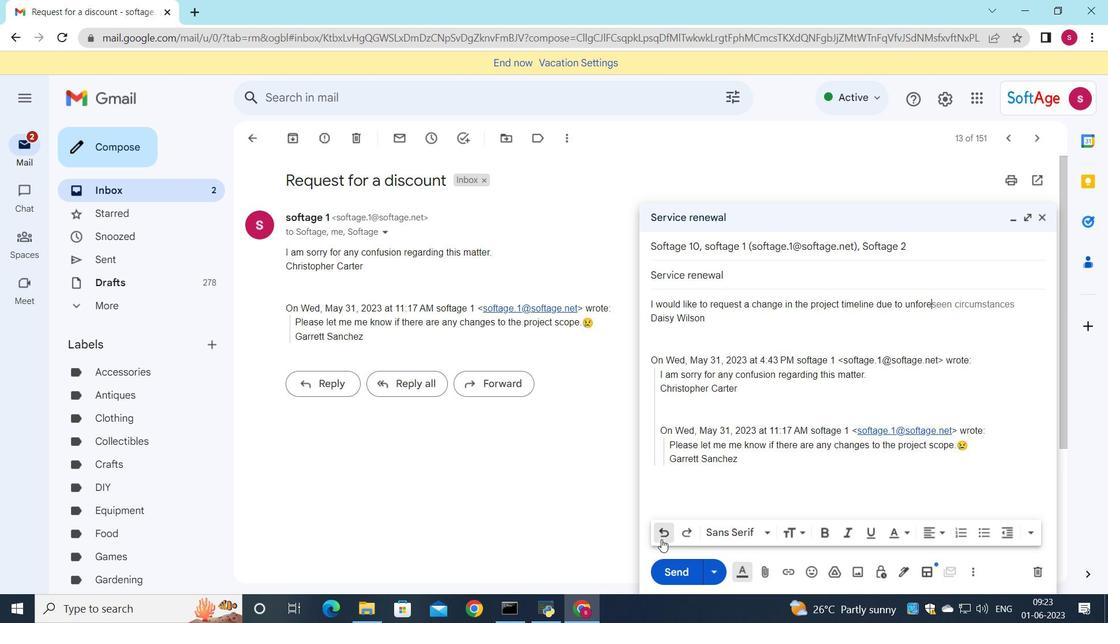
Action: Mouse pressed left at (661, 539)
Screenshot: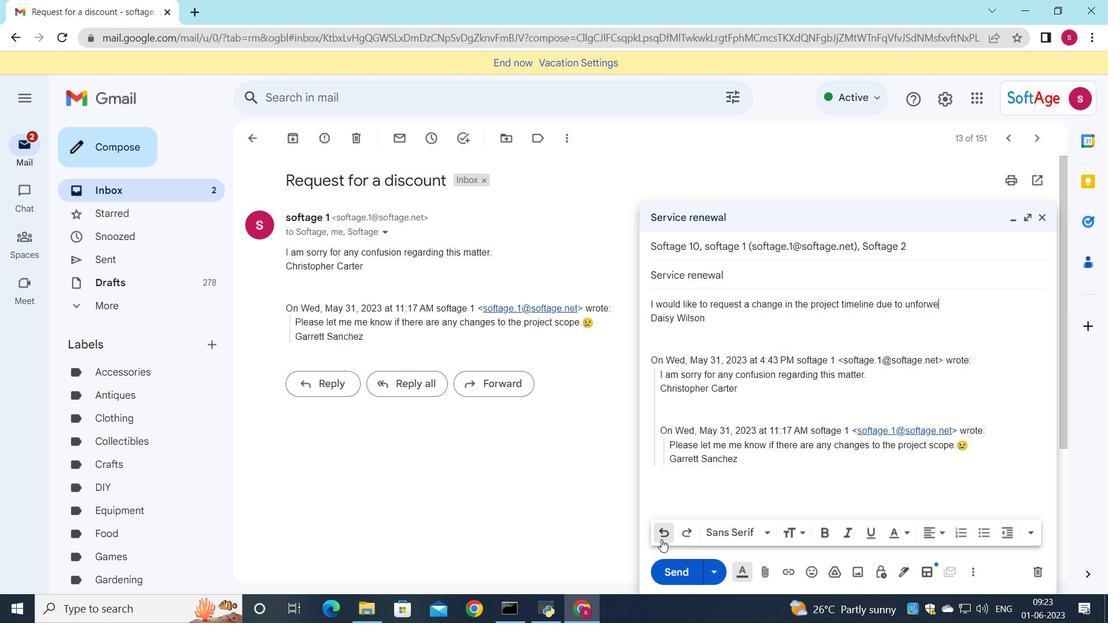 
Action: Mouse pressed left at (661, 539)
Screenshot: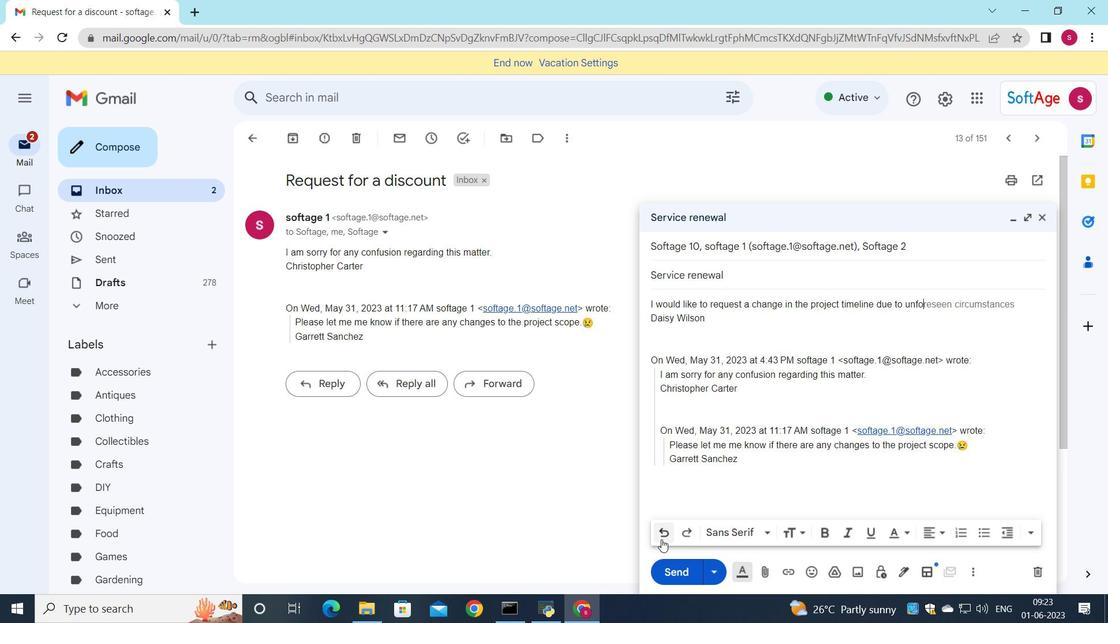 
Action: Mouse pressed left at (661, 539)
Screenshot: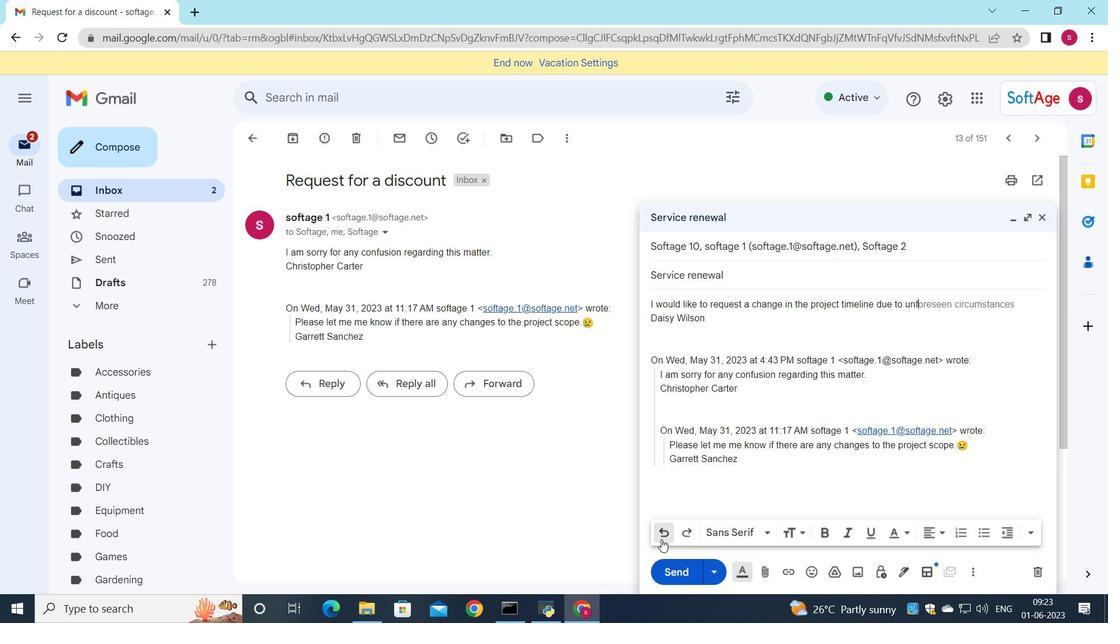 
Action: Mouse pressed left at (661, 539)
Screenshot: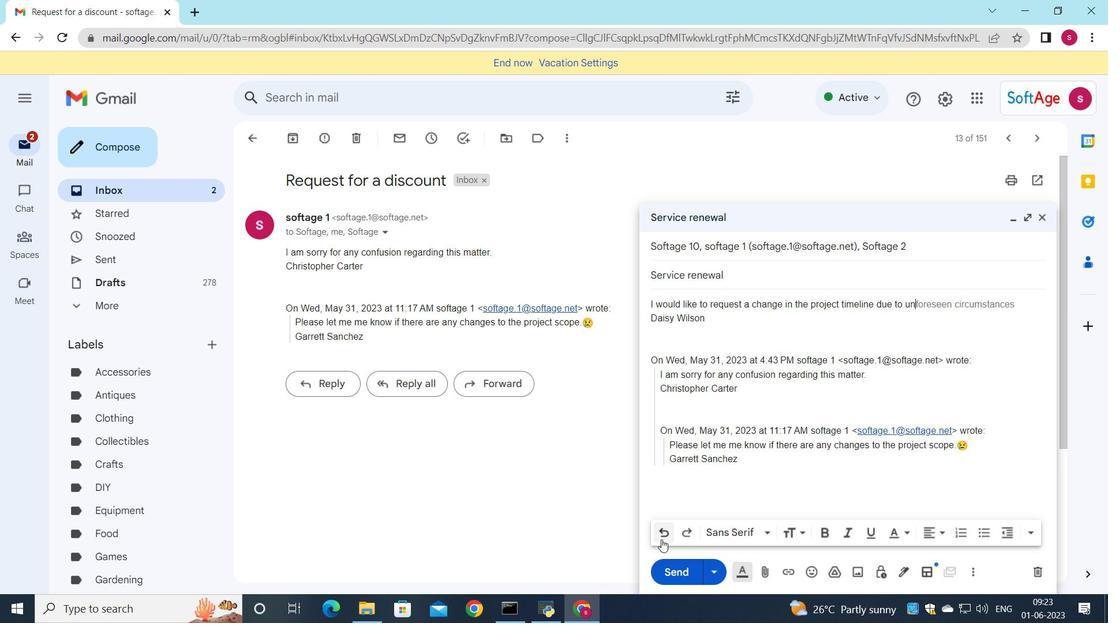 
Action: Mouse pressed left at (661, 539)
Screenshot: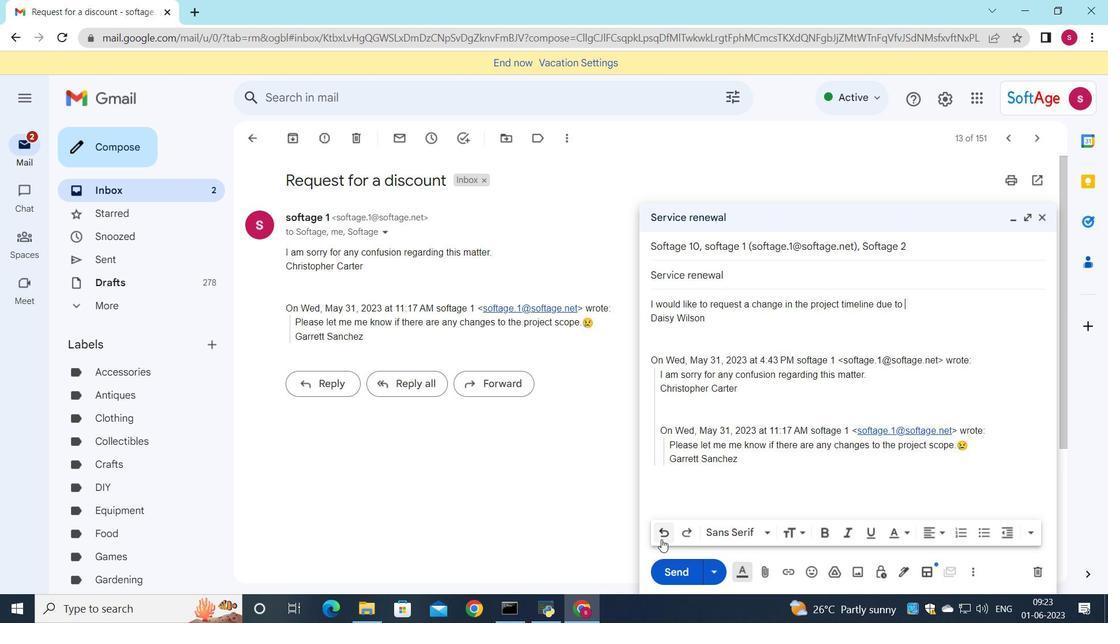
Action: Mouse pressed left at (661, 539)
Screenshot: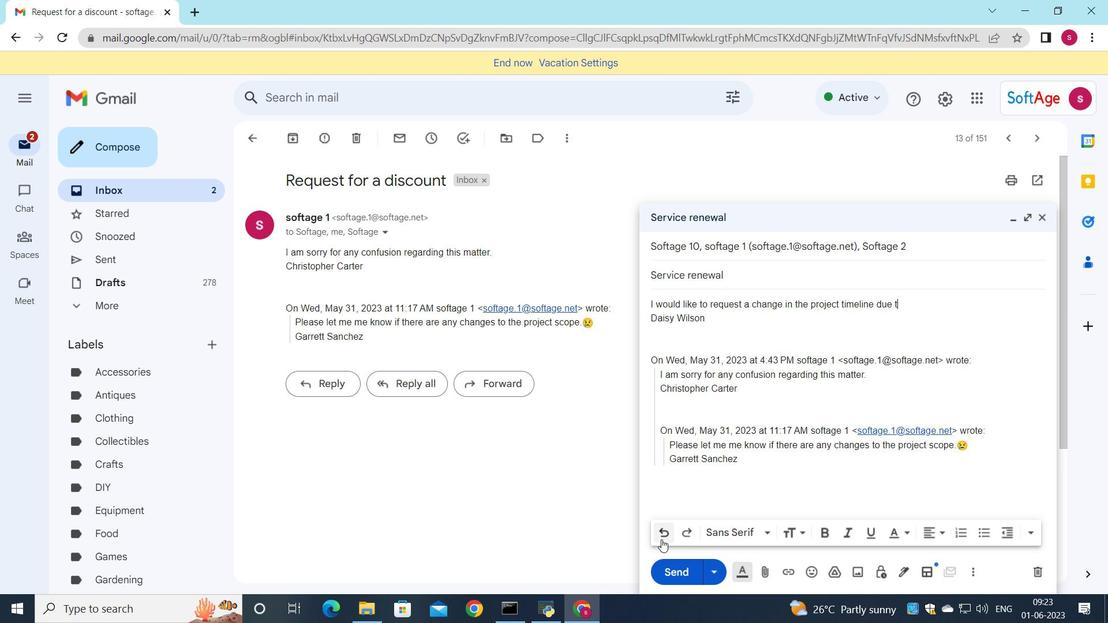 
Action: Mouse pressed left at (661, 539)
Screenshot: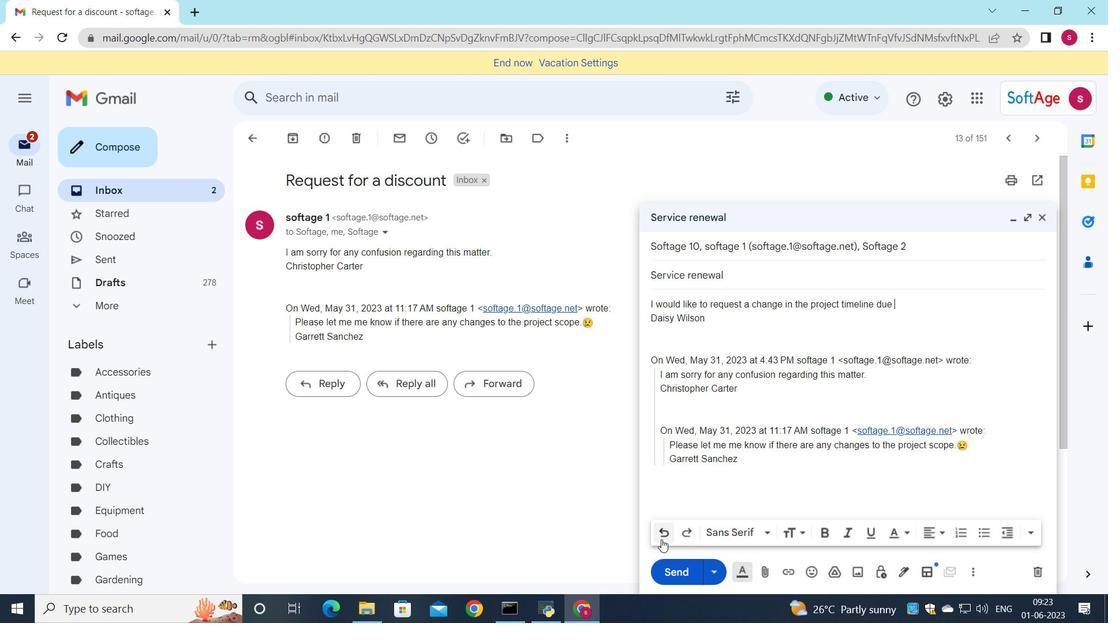
Action: Mouse pressed left at (661, 539)
Screenshot: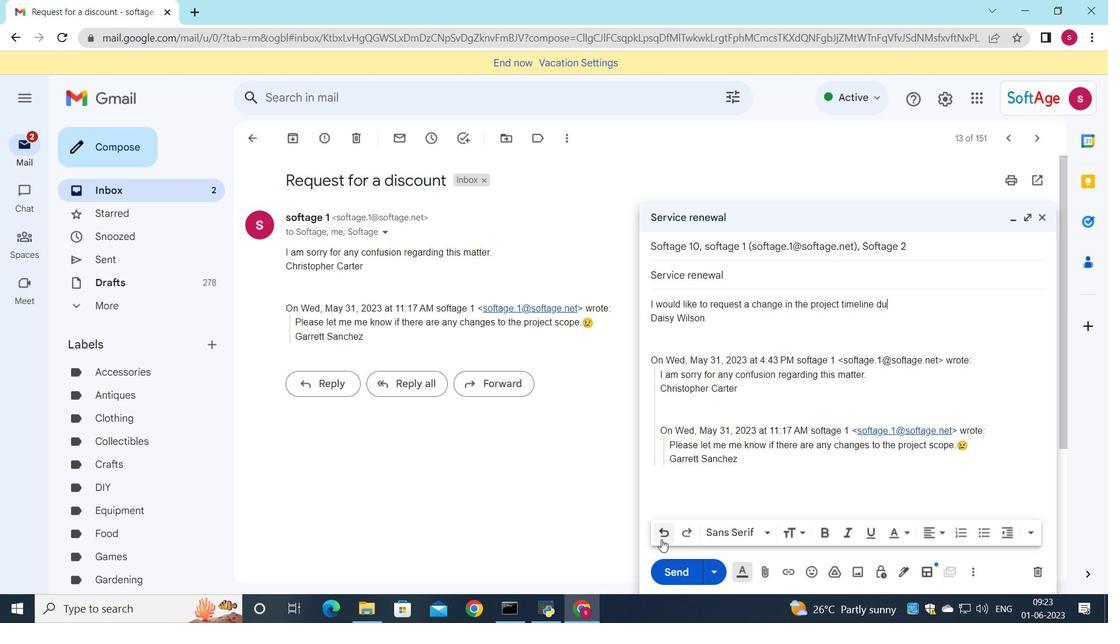
Action: Mouse pressed left at (661, 539)
Screenshot: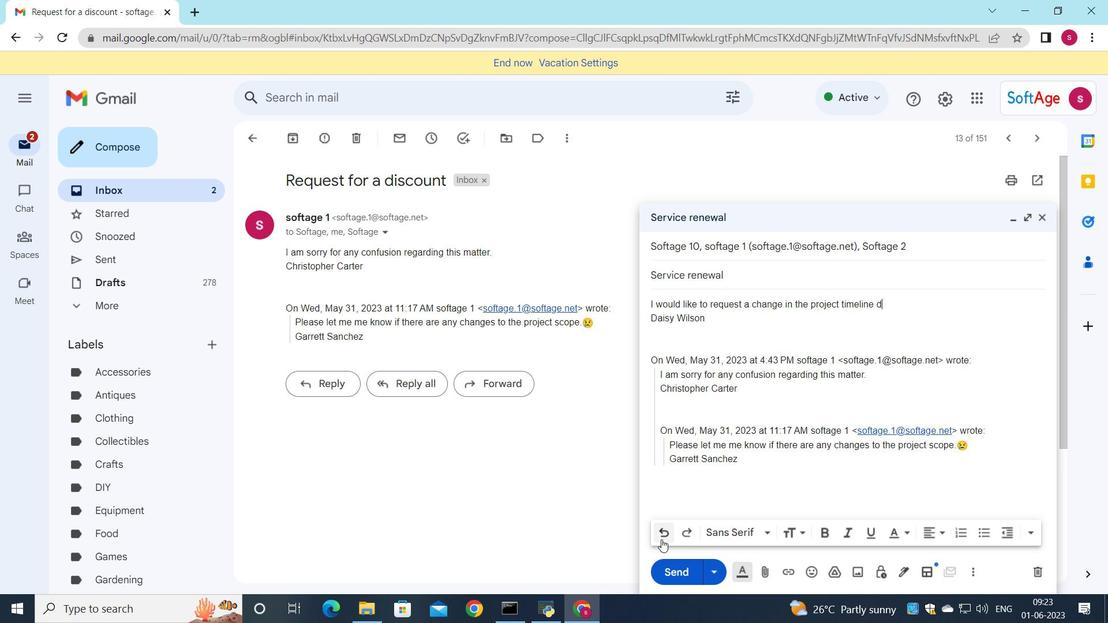 
Action: Mouse pressed left at (661, 539)
Screenshot: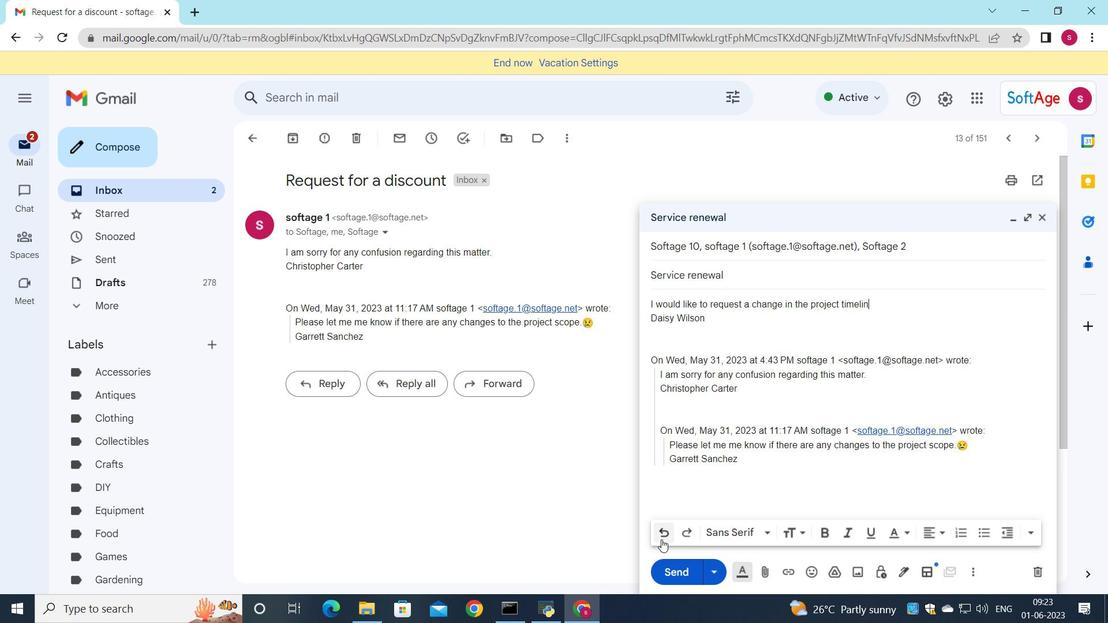 
Action: Mouse pressed left at (661, 539)
Screenshot: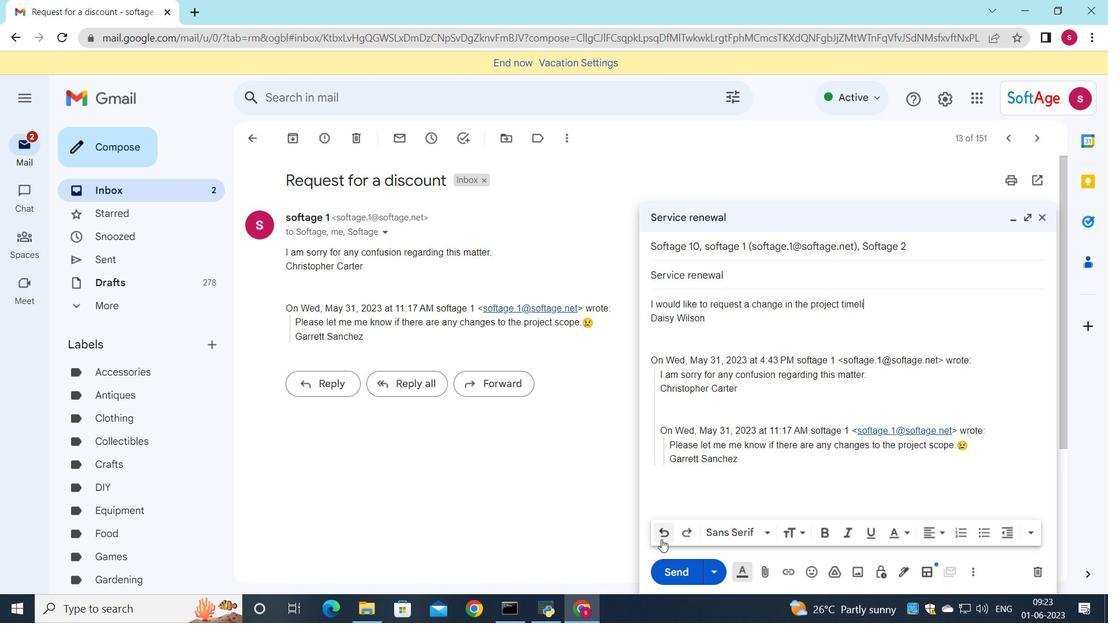 
Action: Mouse pressed left at (661, 539)
Screenshot: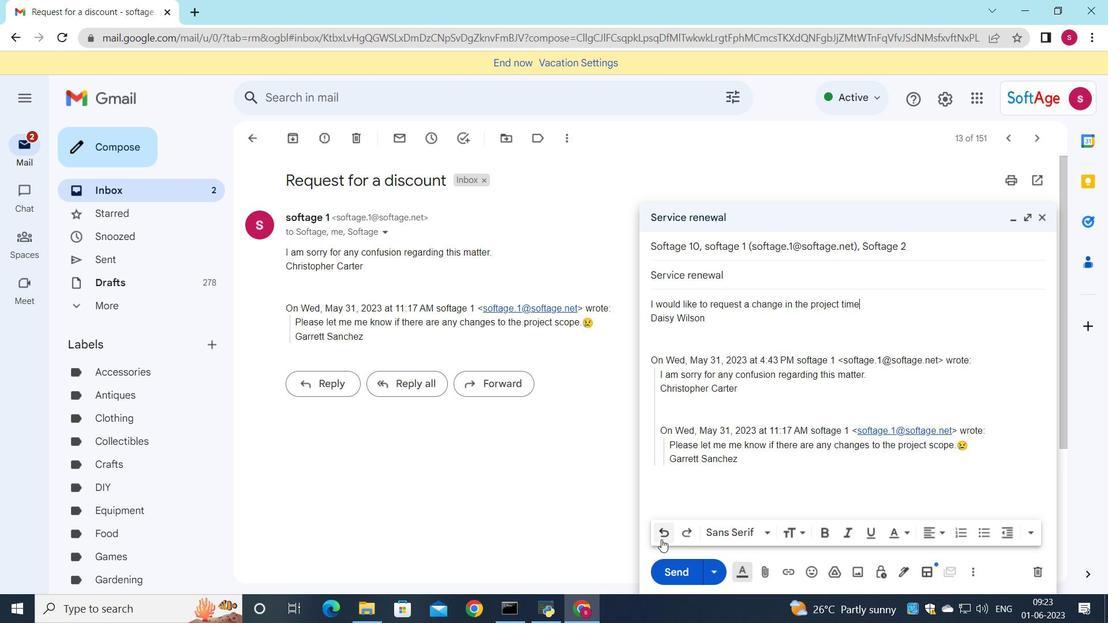 
Action: Mouse pressed left at (661, 539)
Screenshot: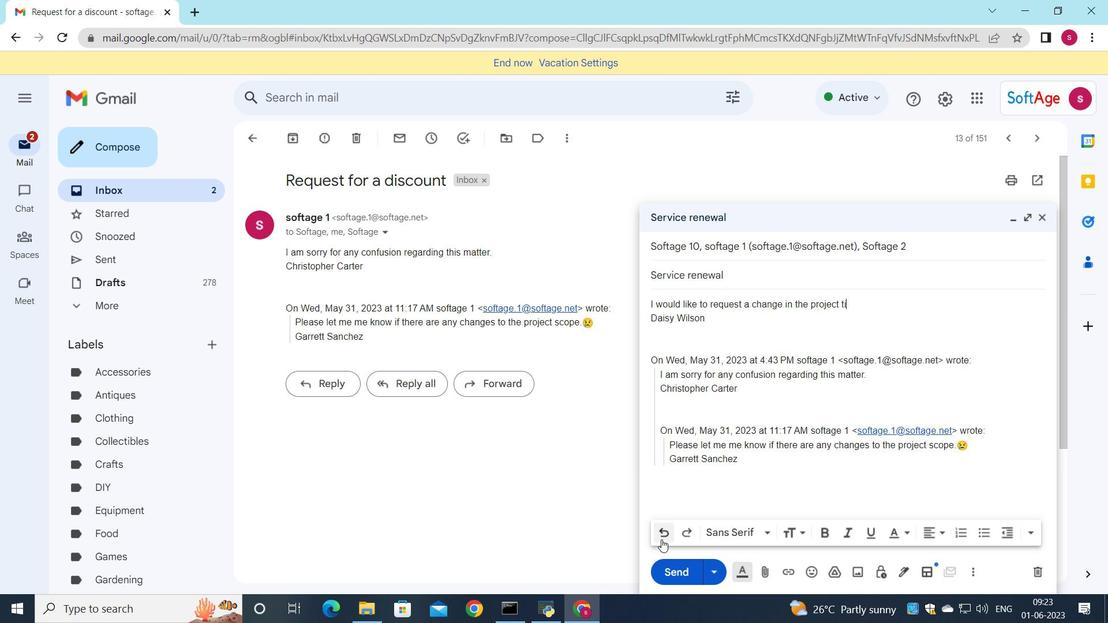 
Action: Mouse pressed left at (661, 539)
Screenshot: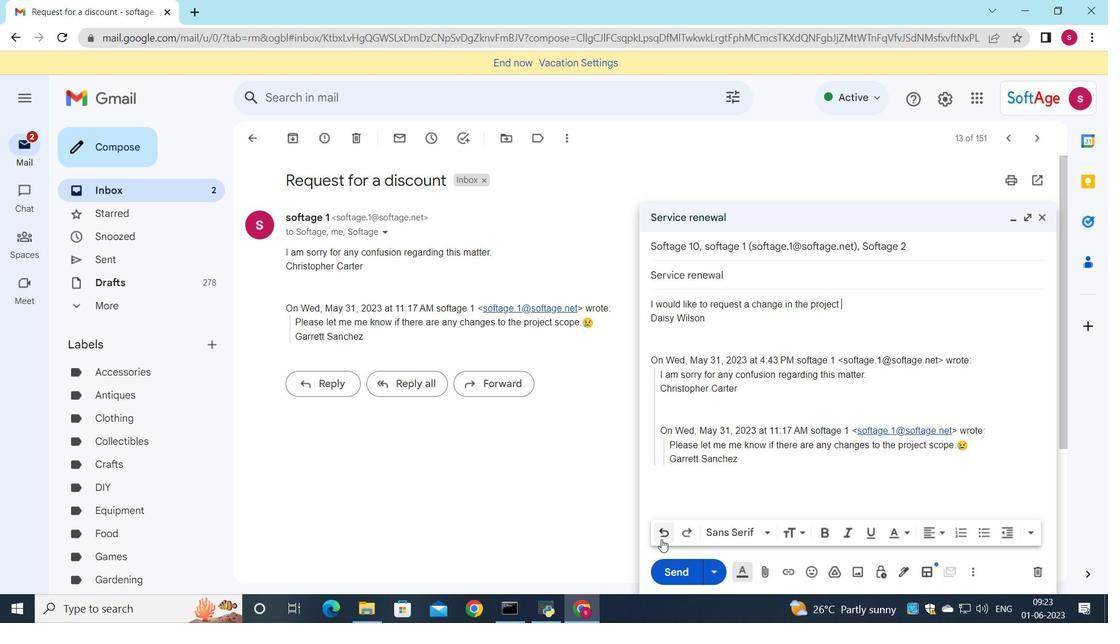 
Action: Mouse pressed left at (661, 539)
Screenshot: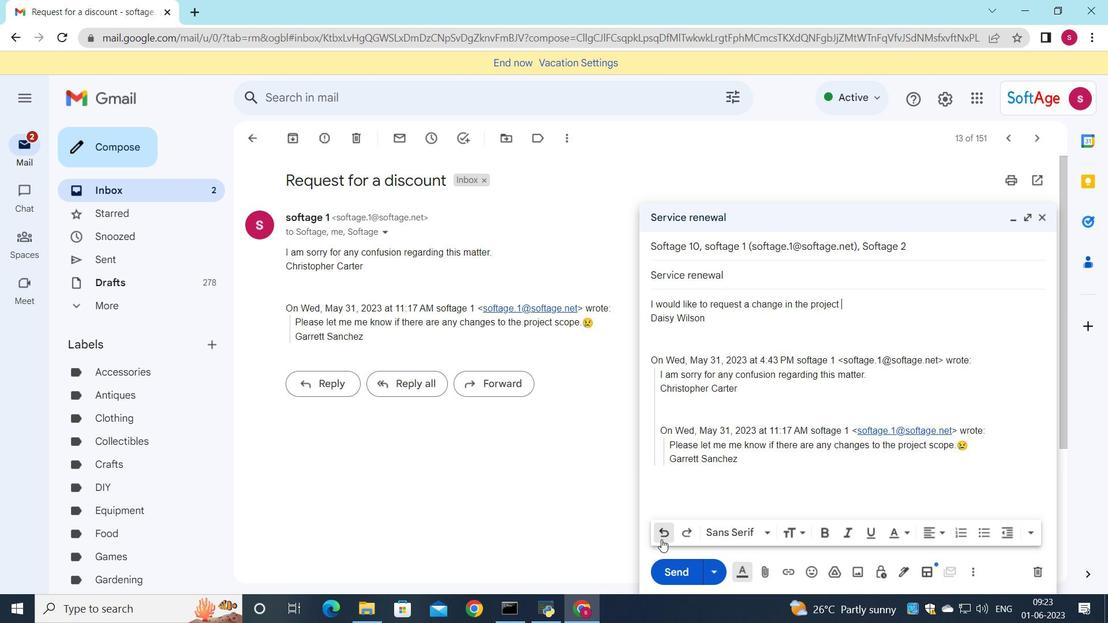 
Action: Mouse pressed left at (661, 539)
Screenshot: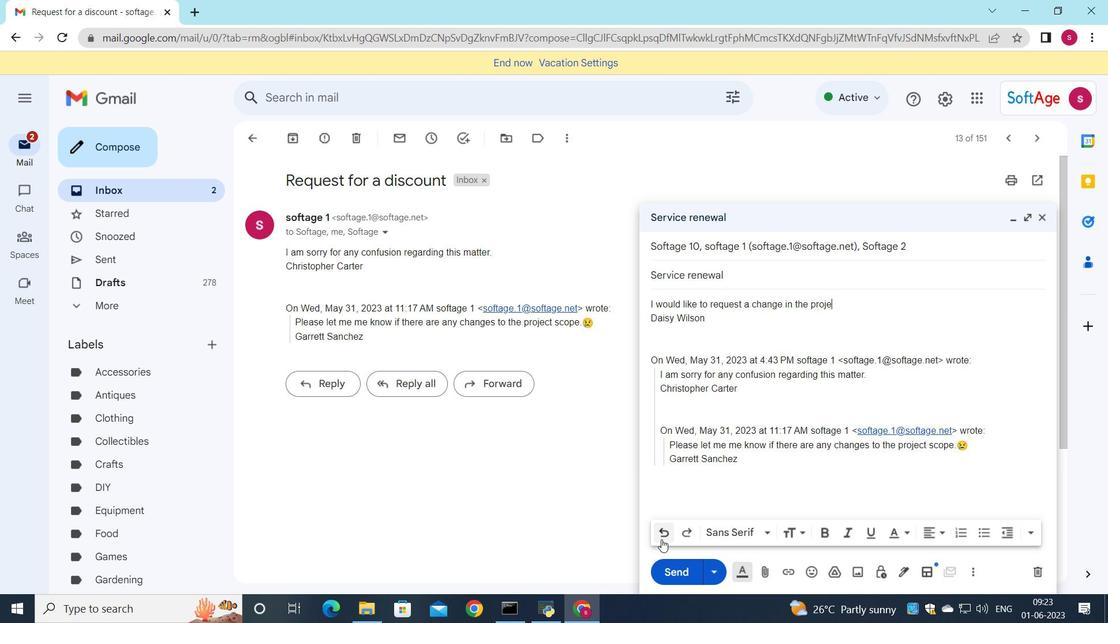 
Action: Mouse pressed left at (661, 539)
Screenshot: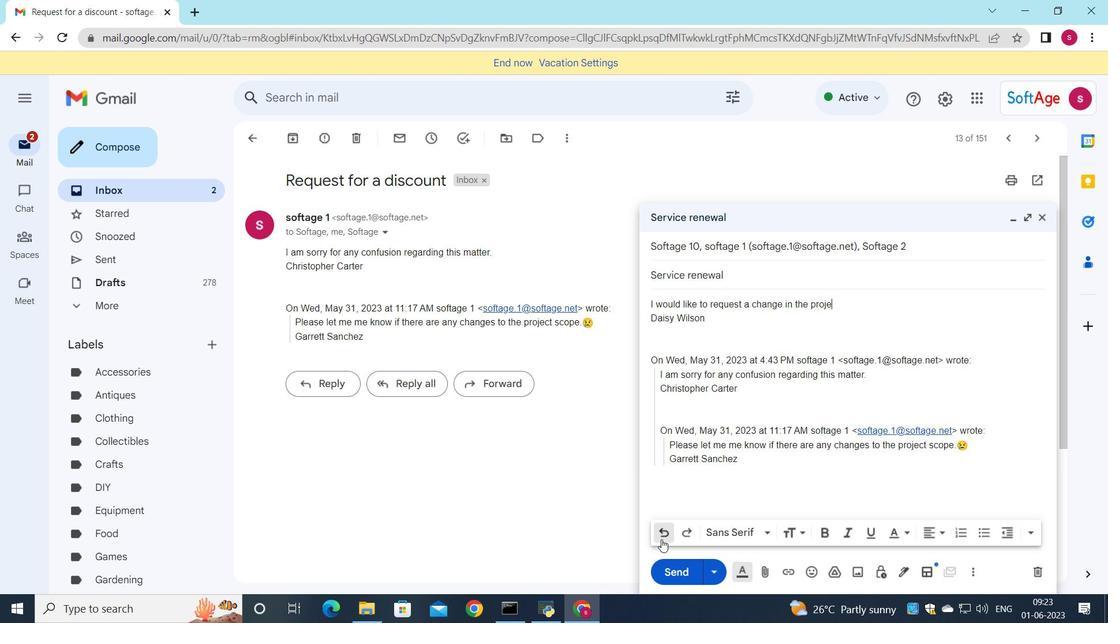 
Action: Mouse pressed left at (661, 539)
Screenshot: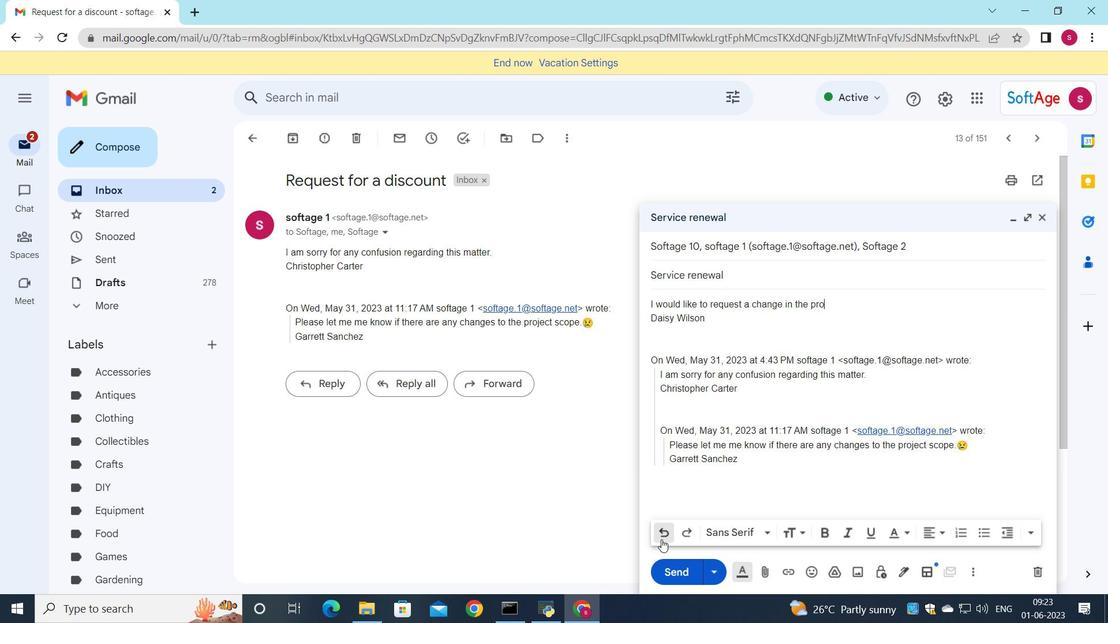 
Action: Mouse pressed left at (661, 539)
Screenshot: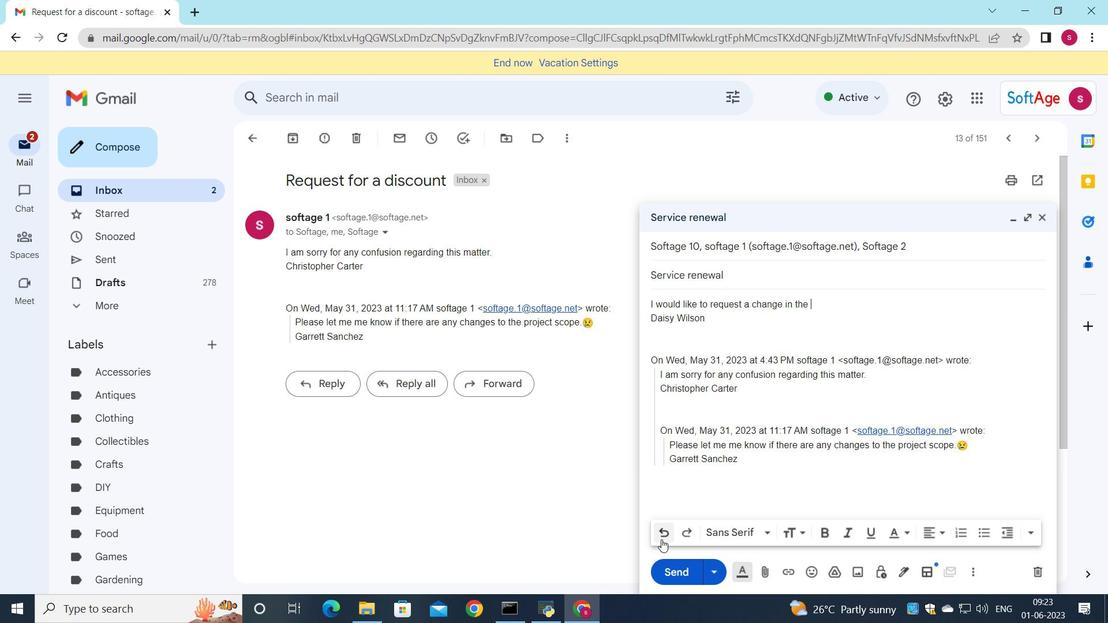 
Action: Mouse pressed left at (661, 539)
Screenshot: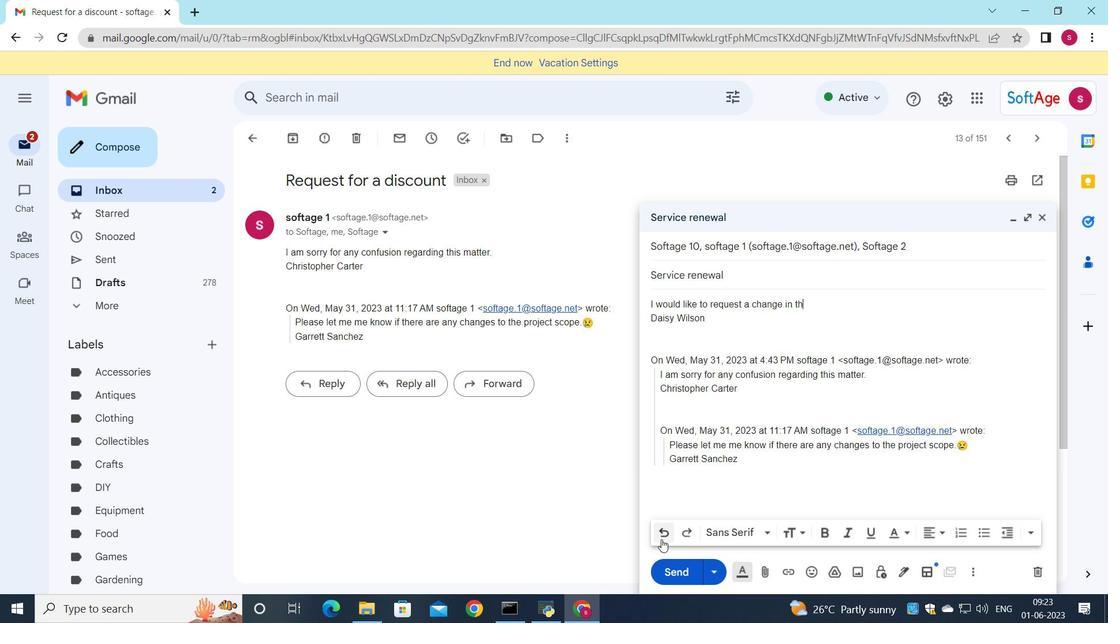 
Action: Mouse pressed left at (661, 539)
Screenshot: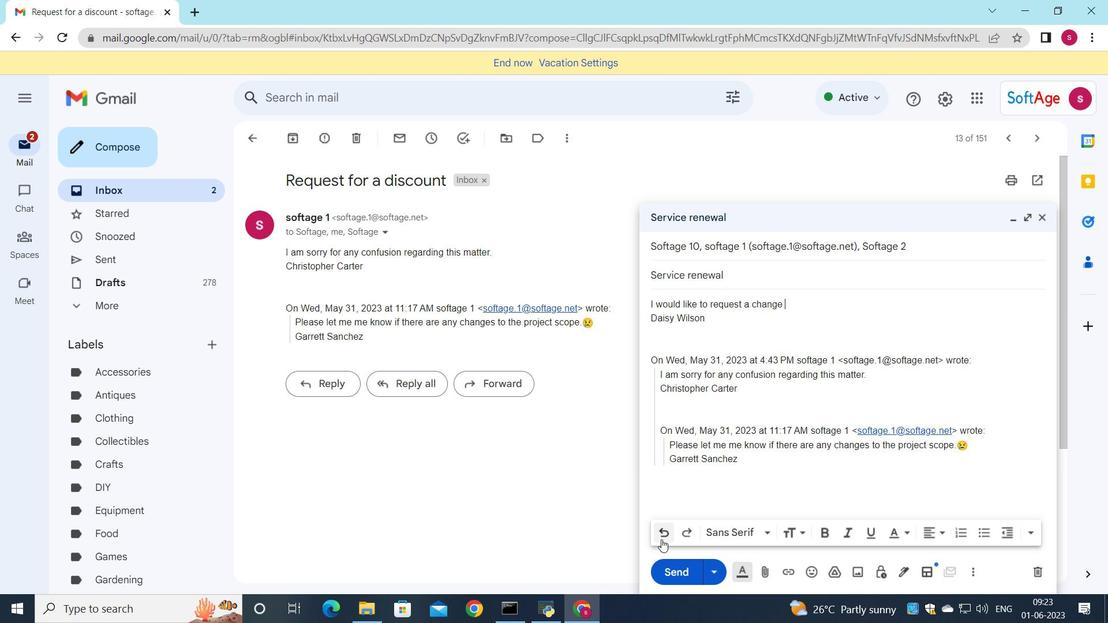 
Action: Mouse pressed left at (661, 539)
Screenshot: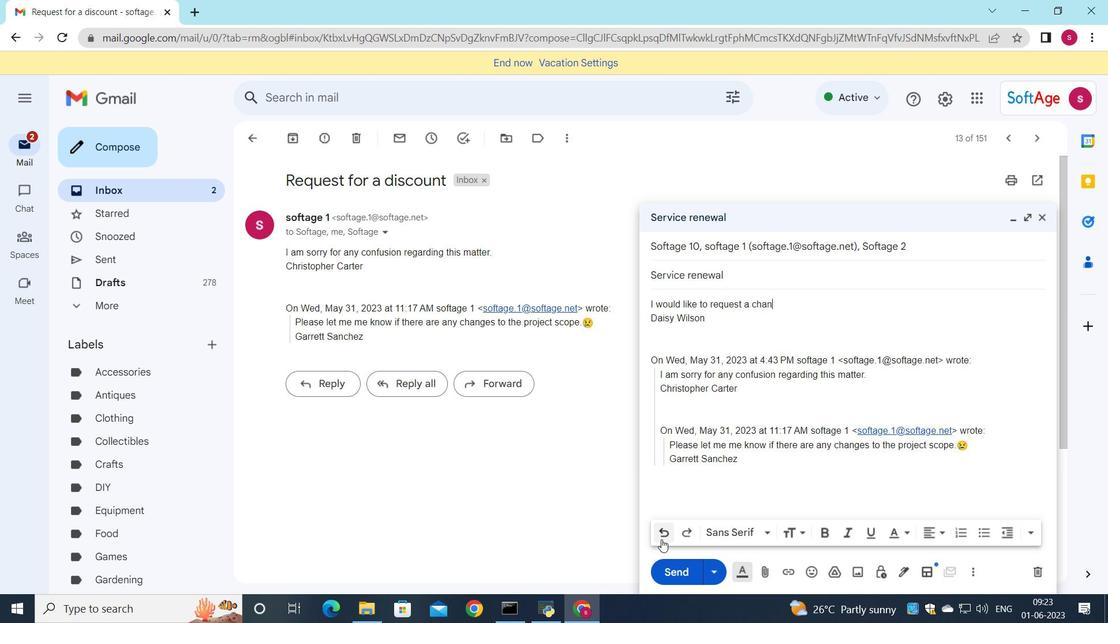 
Action: Mouse pressed left at (661, 539)
Screenshot: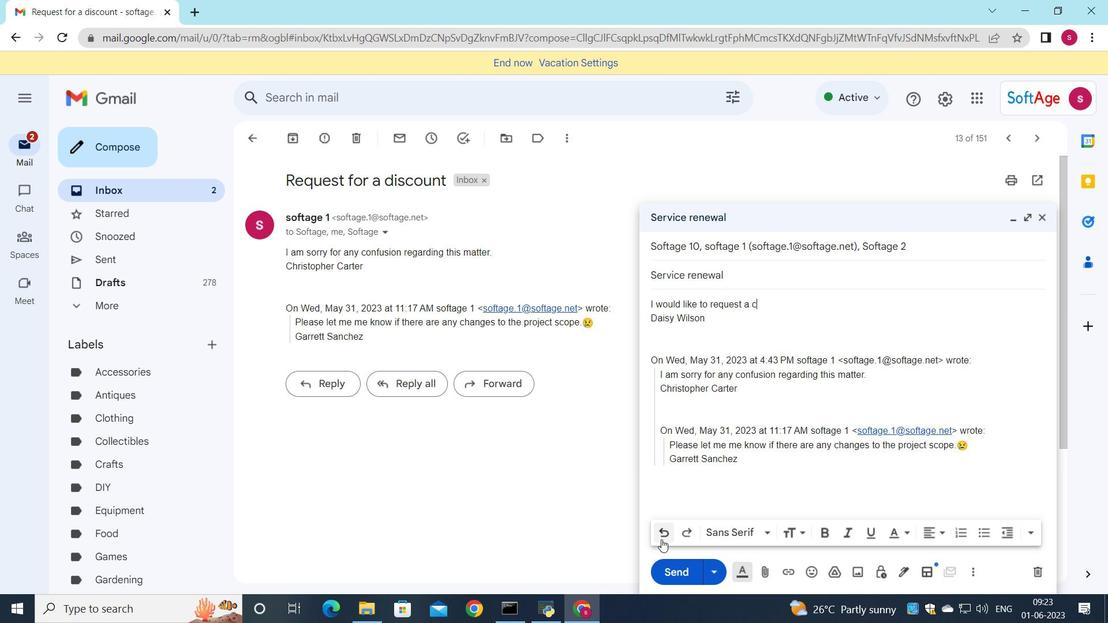 
Action: Mouse pressed left at (661, 539)
Screenshot: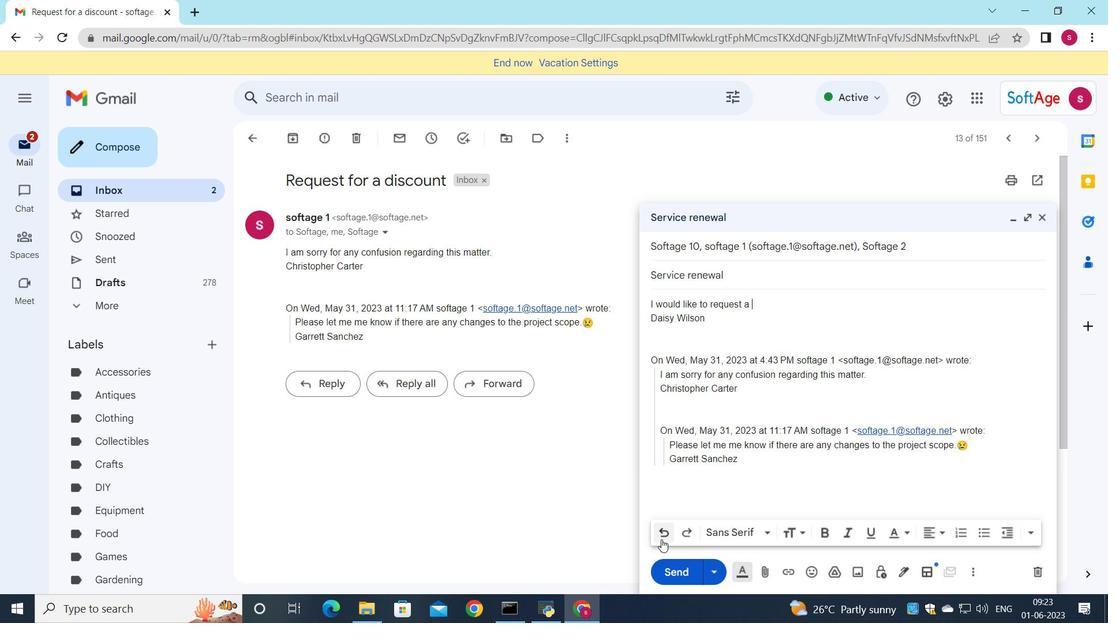 
Action: Mouse pressed left at (661, 539)
Screenshot: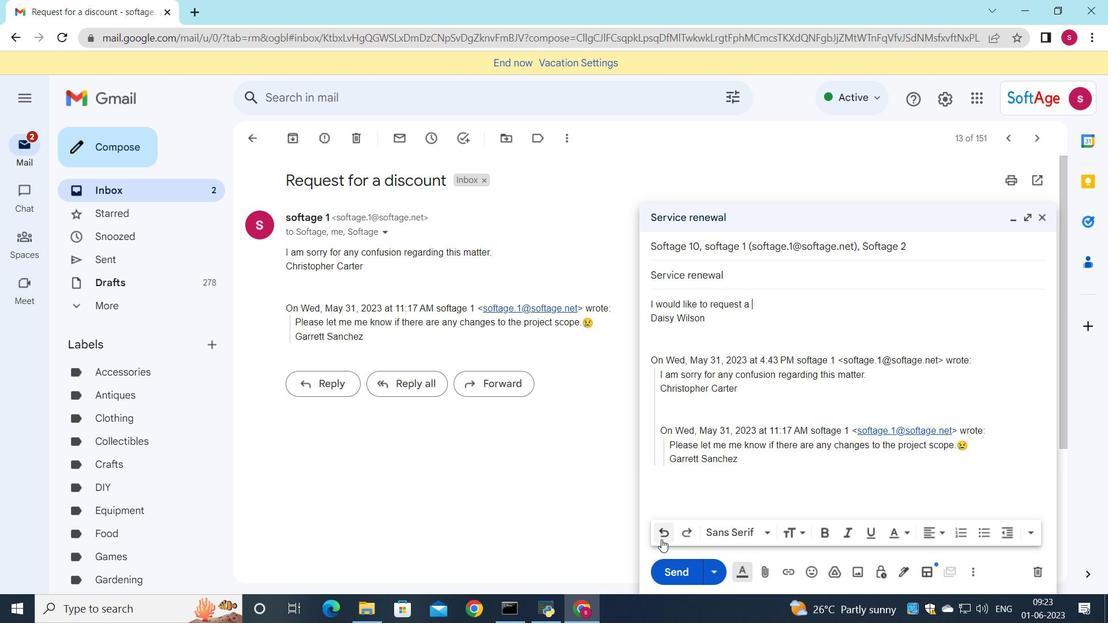 
Action: Mouse pressed left at (661, 539)
Screenshot: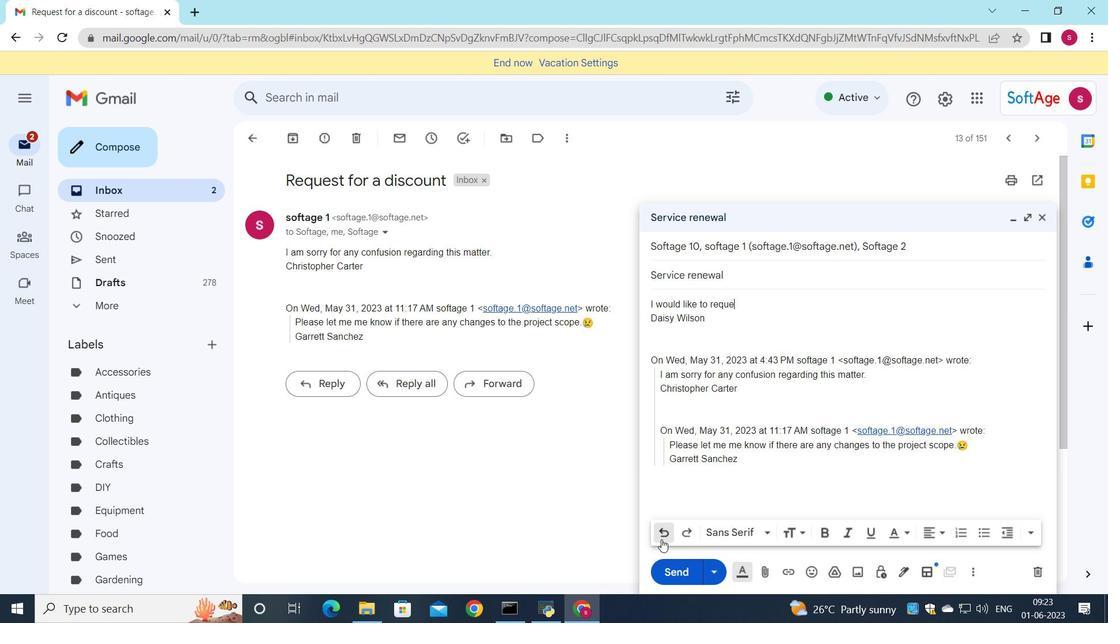 
Action: Mouse pressed left at (661, 539)
Screenshot: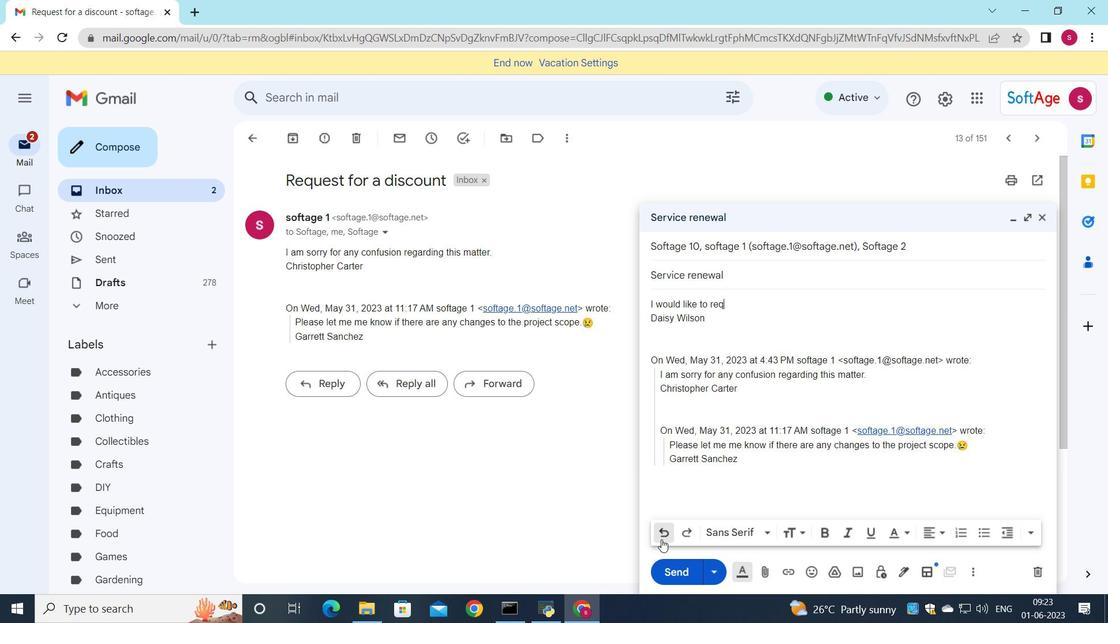 
Action: Mouse pressed left at (661, 539)
Screenshot: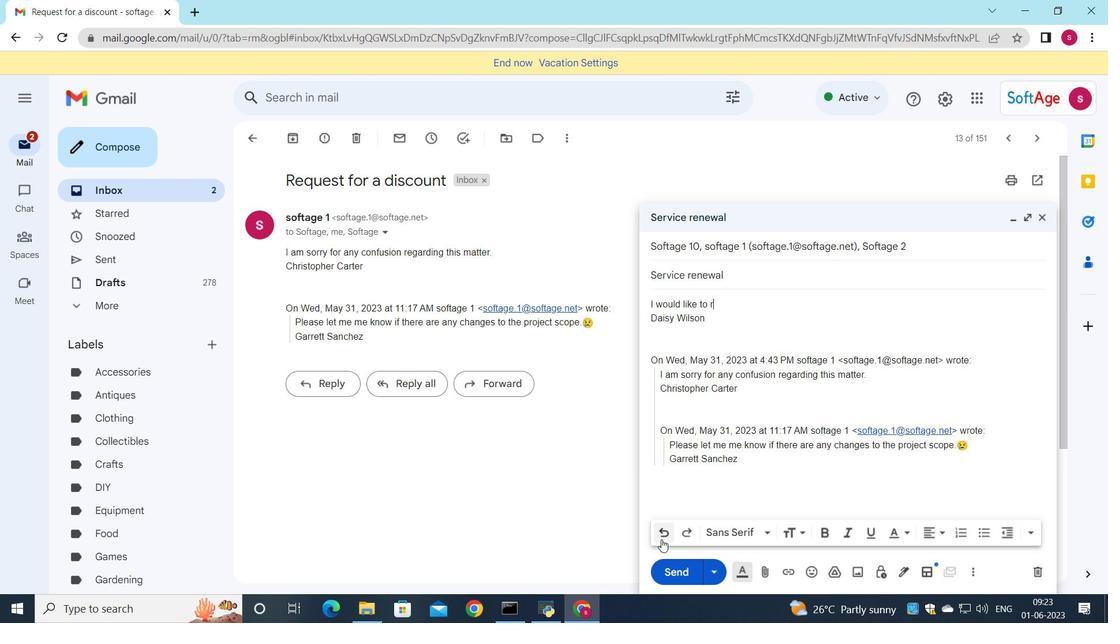 
Action: Mouse pressed left at (661, 539)
Screenshot: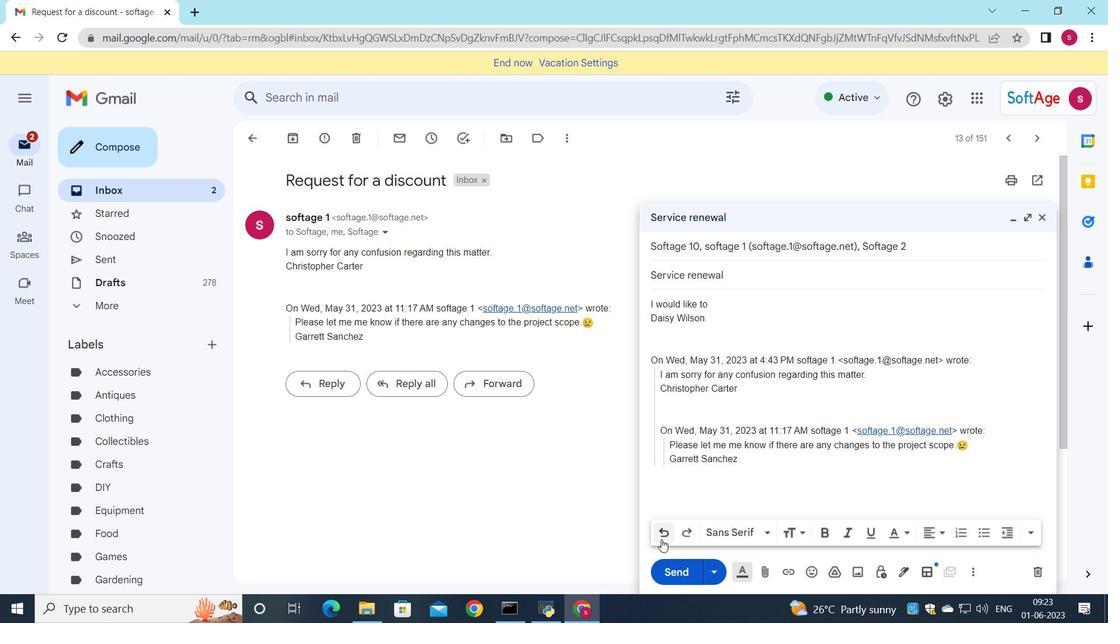 
Action: Mouse pressed left at (661, 539)
Screenshot: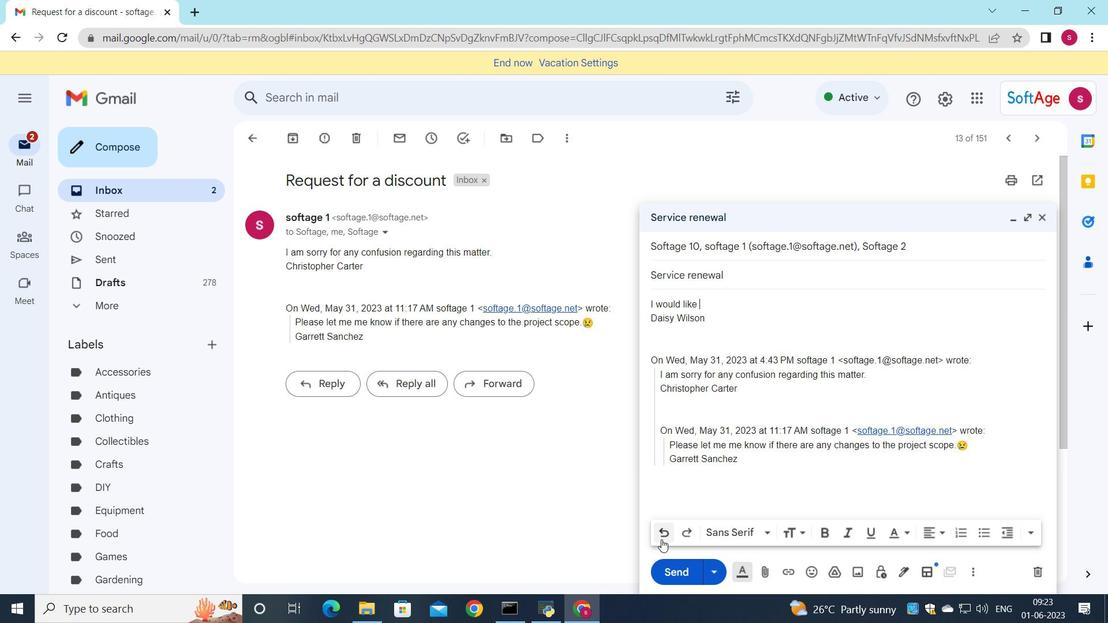 
Action: Mouse pressed left at (661, 539)
Screenshot: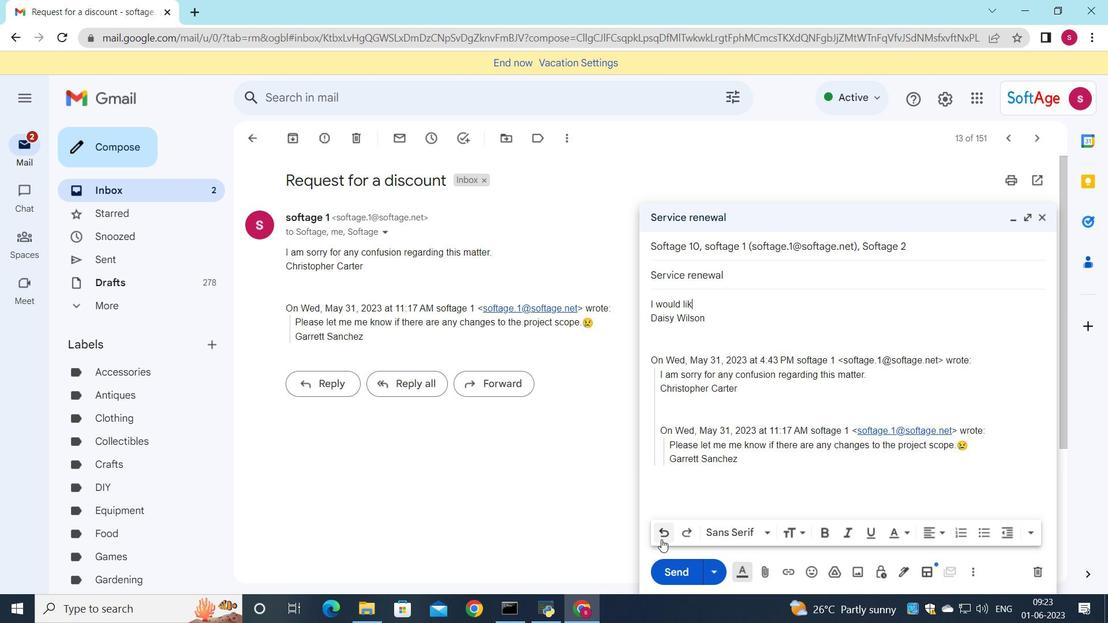 
Action: Mouse pressed left at (661, 539)
Screenshot: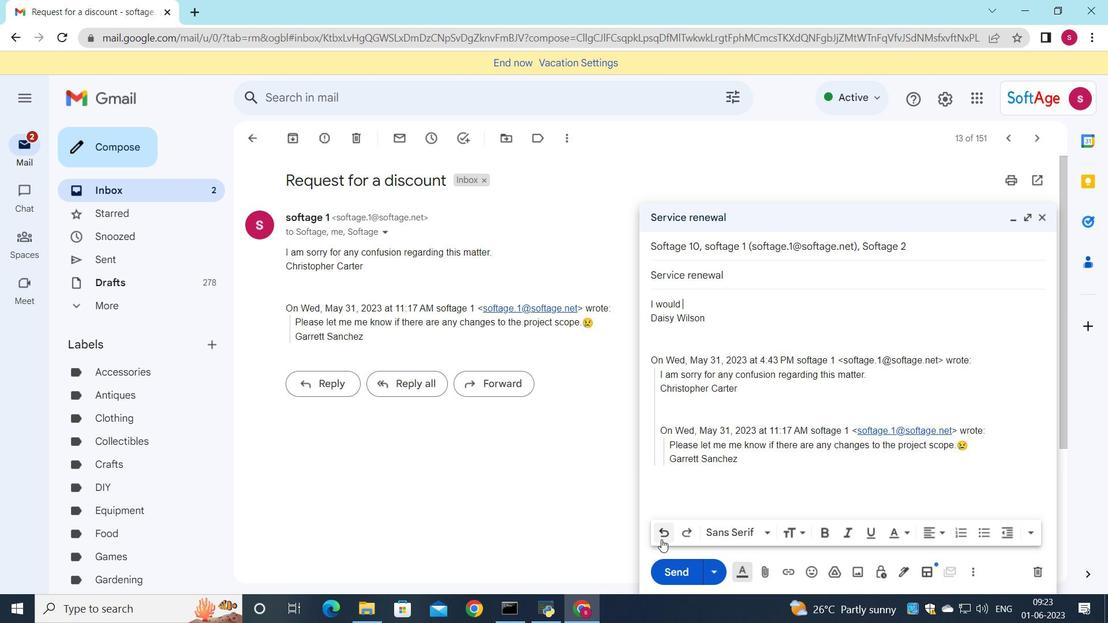 
Action: Mouse pressed left at (661, 539)
Screenshot: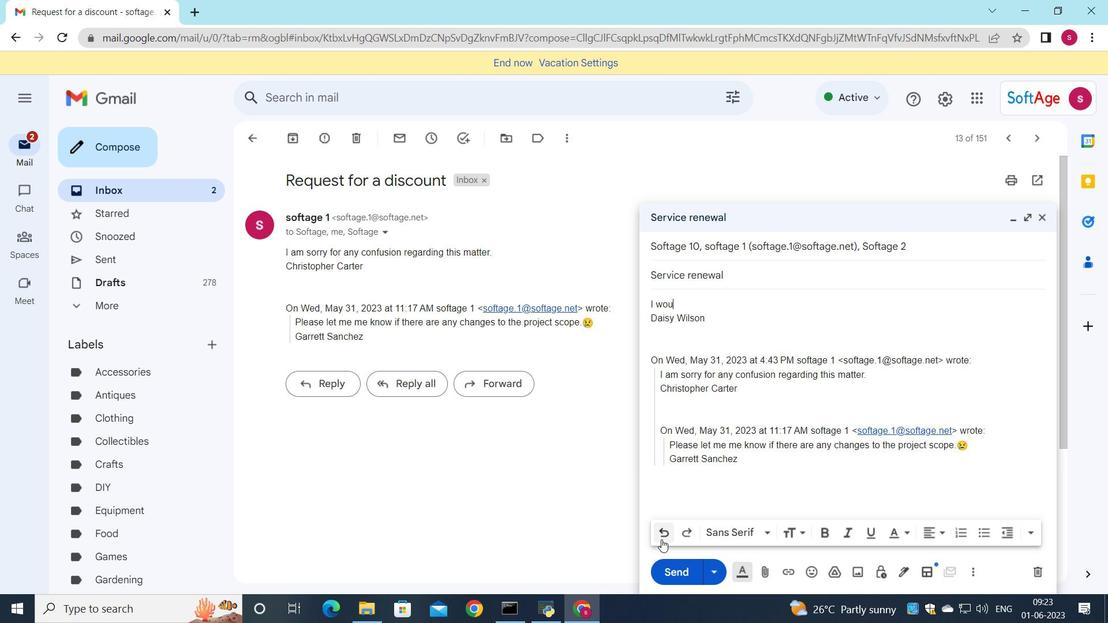 
Action: Mouse pressed left at (661, 539)
Screenshot: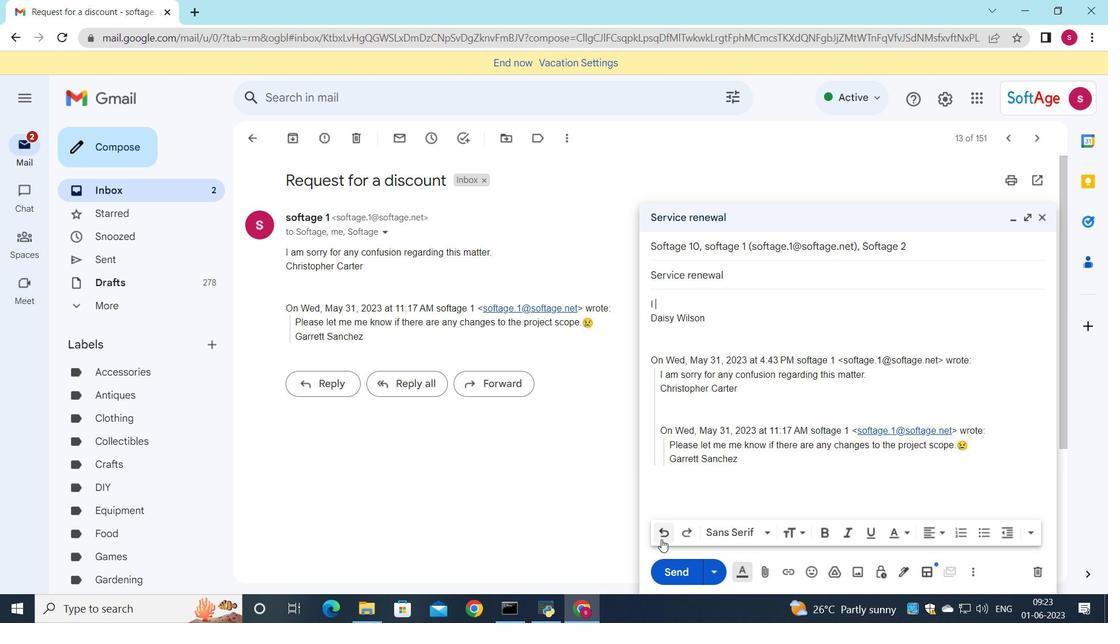 
Action: Mouse pressed left at (661, 539)
Screenshot: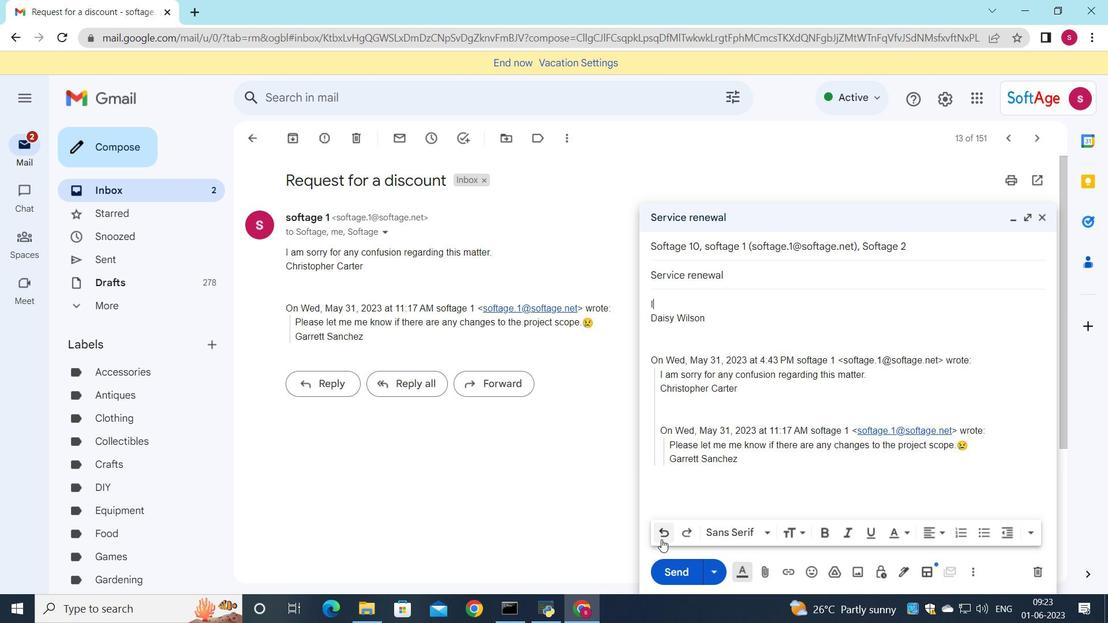 
Action: Mouse moved to (931, 416)
Screenshot: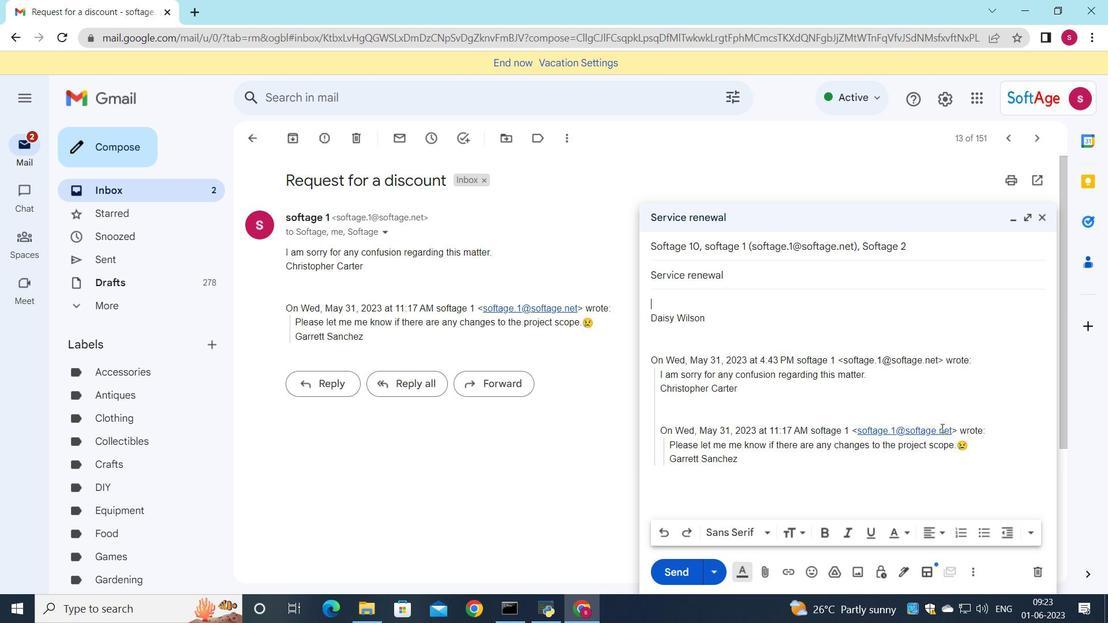 
Action: Key pressed <Key.shift>Please<Key.space>let<Key.space>me<Key.space>know<Key.space>if<Key.space>there<Key.space>are<Key.space>any<Key.space>changes<Key.space>to<Key.space>tjhe<Key.space>requiremw<Key.backspace>ents
Screenshot: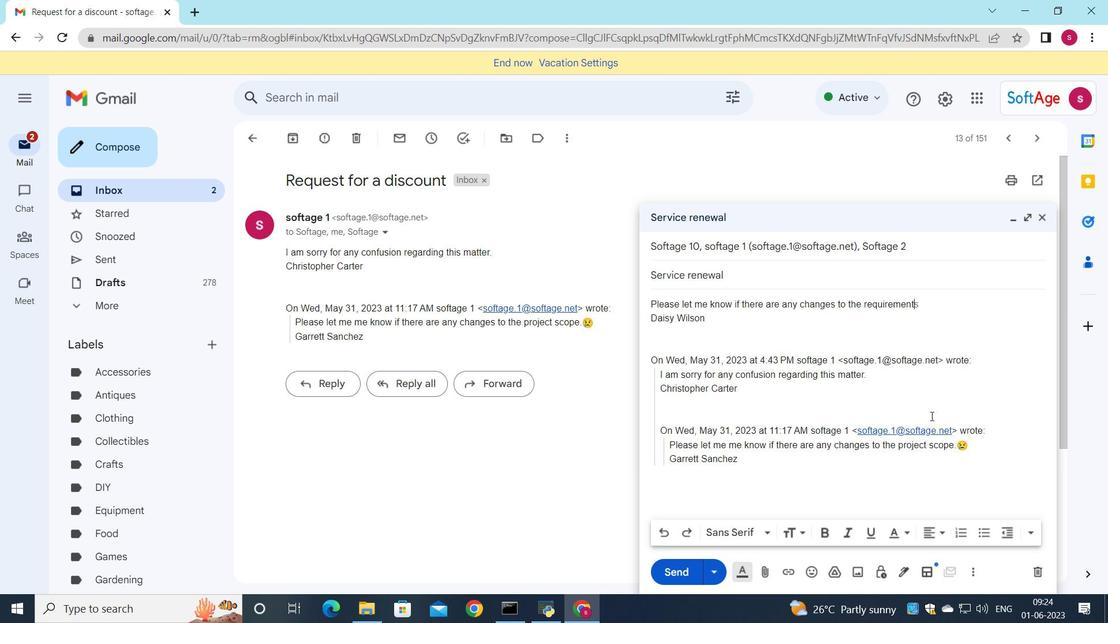 
Action: Mouse moved to (1039, 394)
Screenshot: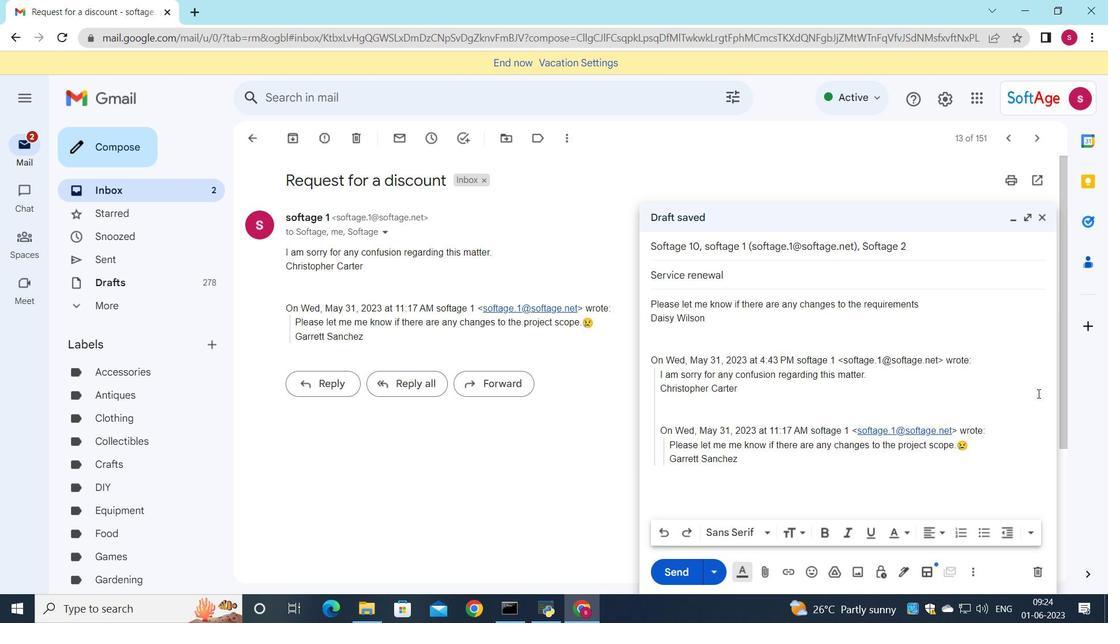 
Action: Key pressed .
Screenshot: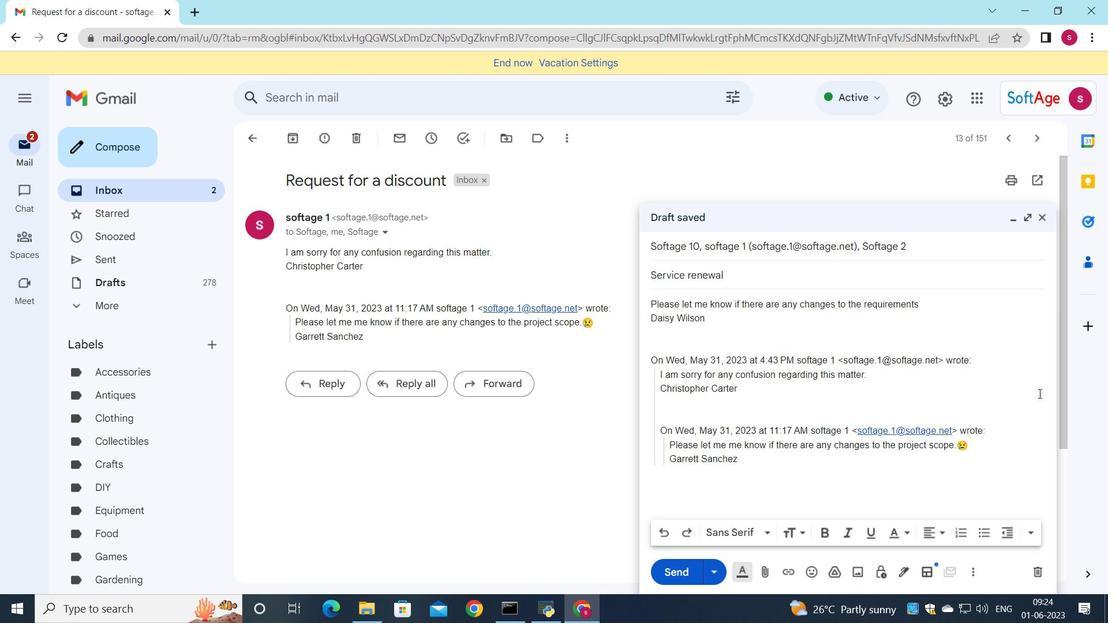 
Action: Mouse moved to (681, 566)
Screenshot: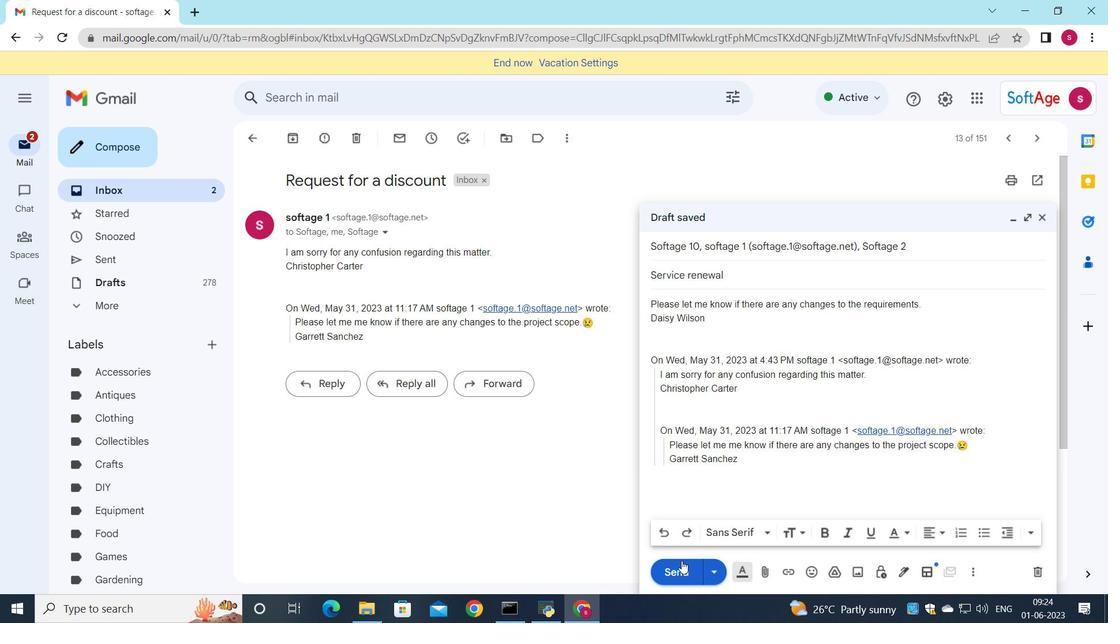 
Action: Mouse pressed left at (681, 566)
Screenshot: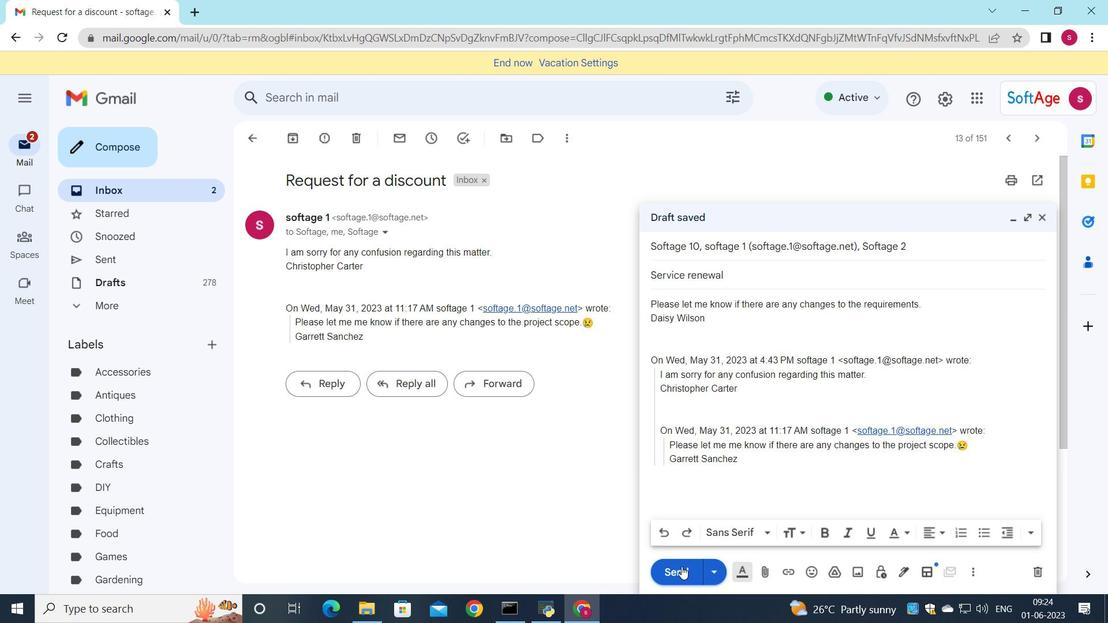 
Action: Mouse moved to (132, 192)
Screenshot: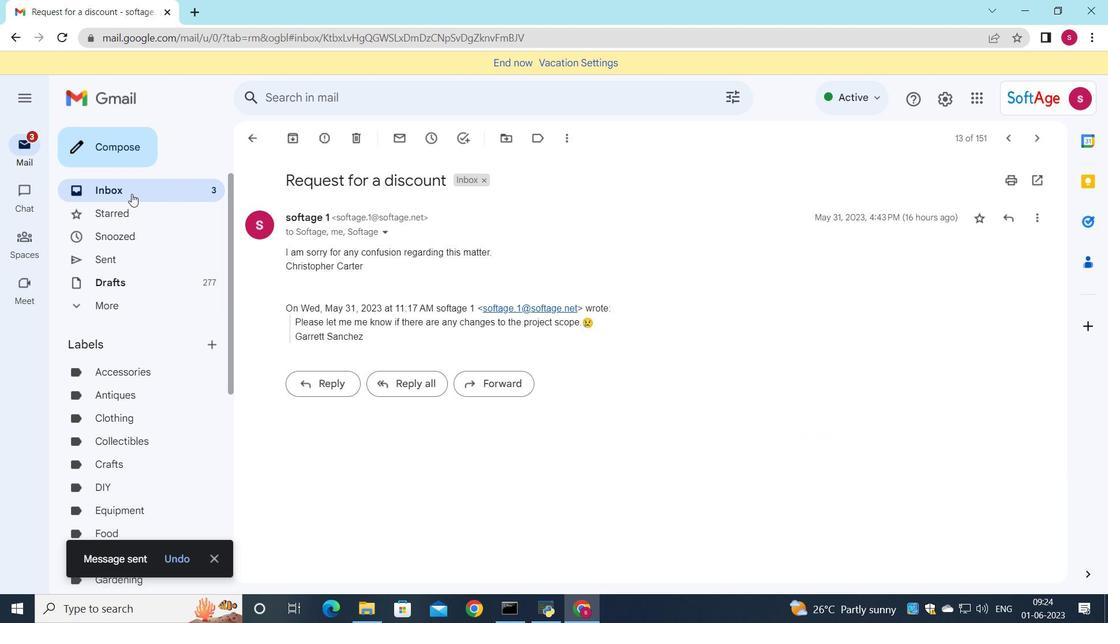 
Action: Mouse pressed left at (132, 192)
Screenshot: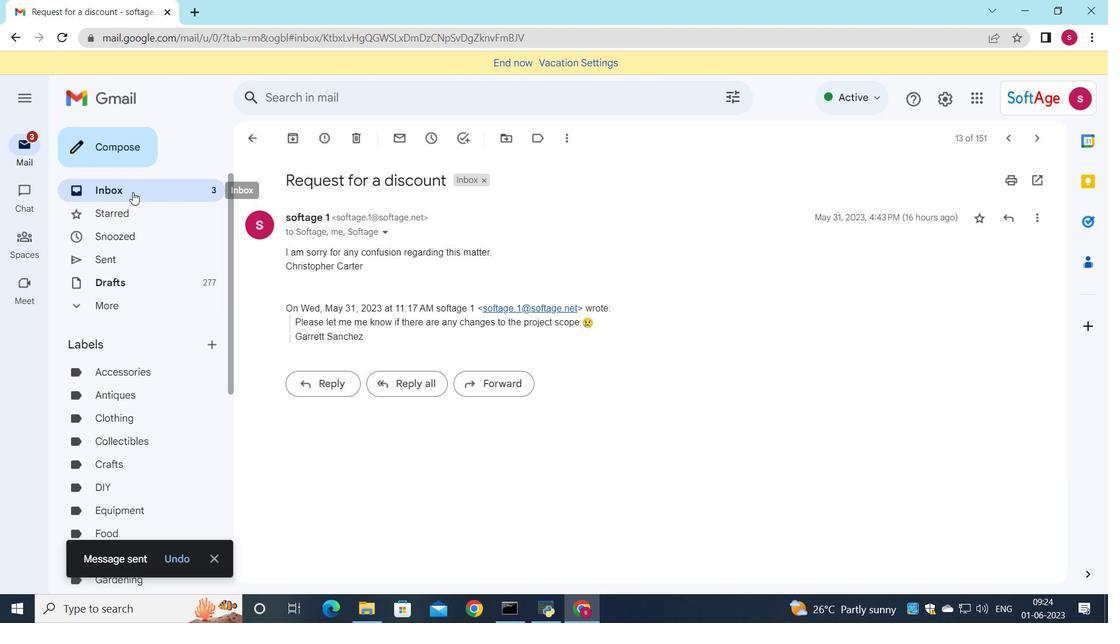 
Action: Mouse moved to (361, 189)
Screenshot: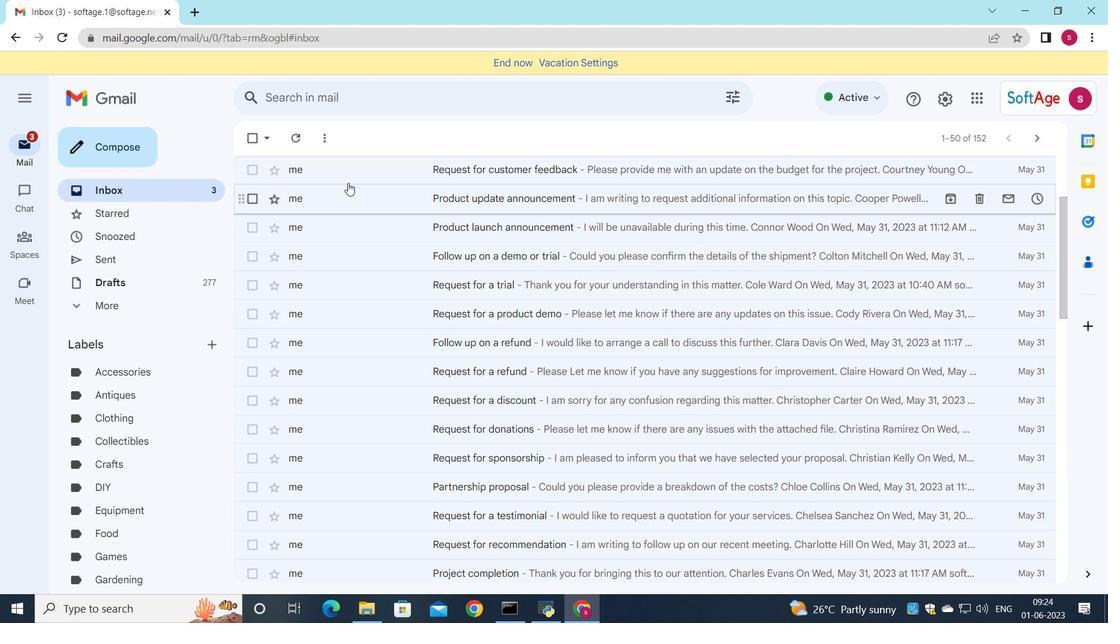 
Action: Mouse scrolled (361, 189) with delta (0, 0)
Screenshot: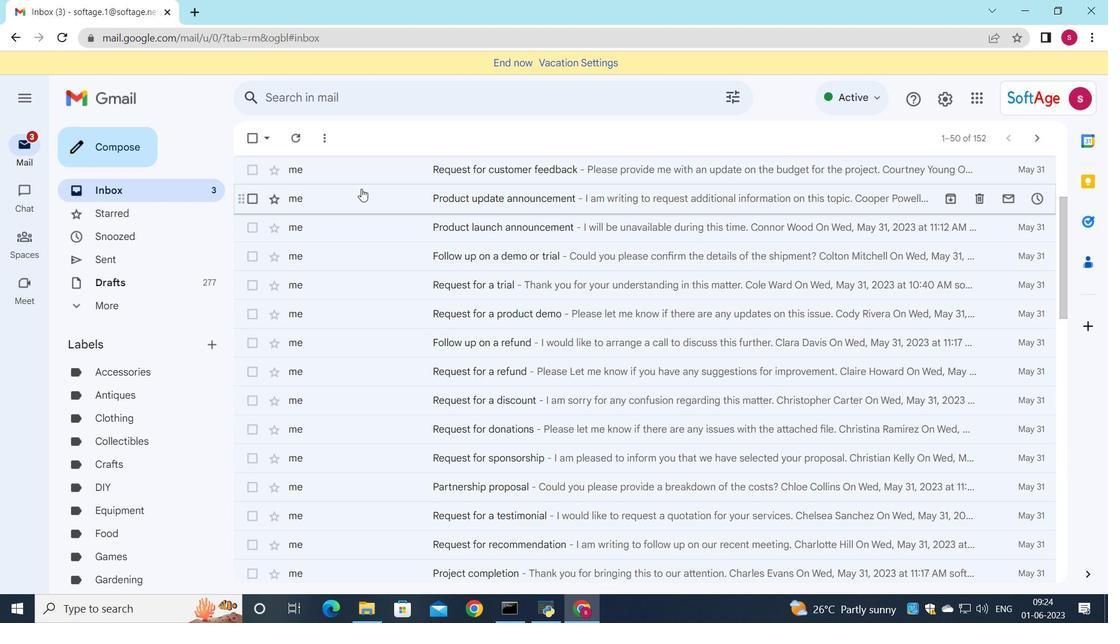 
Action: Mouse scrolled (361, 189) with delta (0, 0)
Screenshot: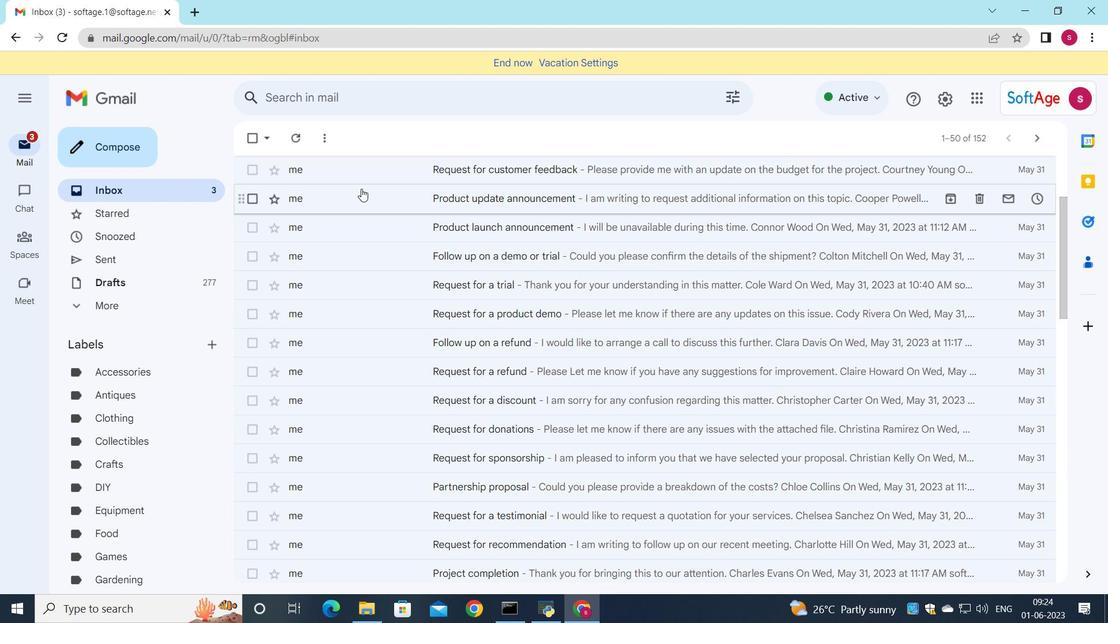 
Action: Mouse scrolled (361, 189) with delta (0, 0)
Screenshot: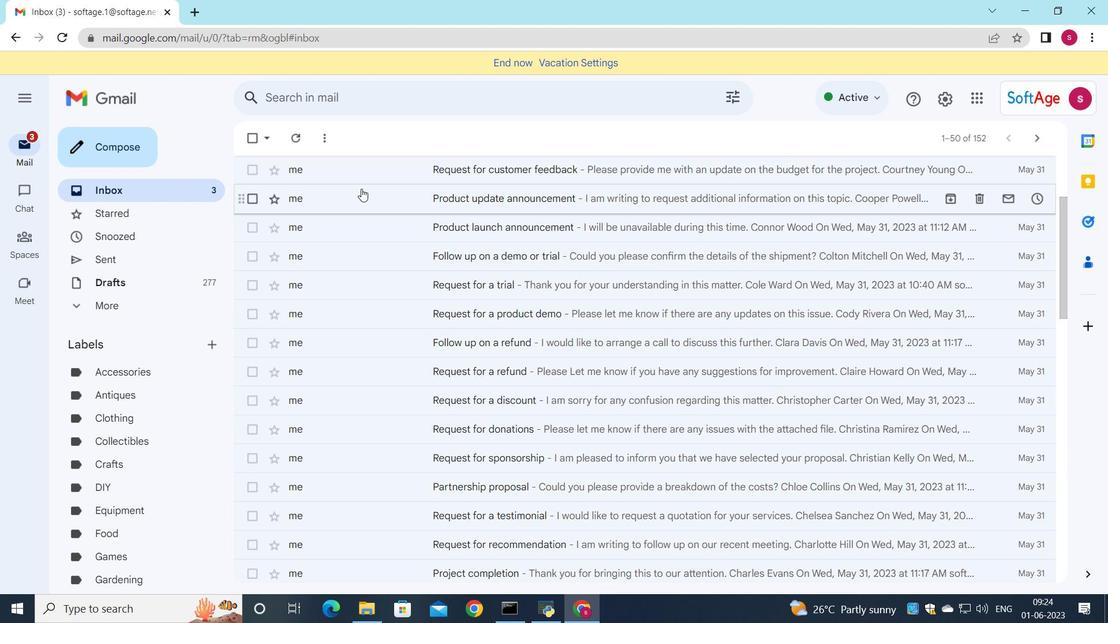 
Action: Mouse scrolled (361, 189) with delta (0, 0)
Screenshot: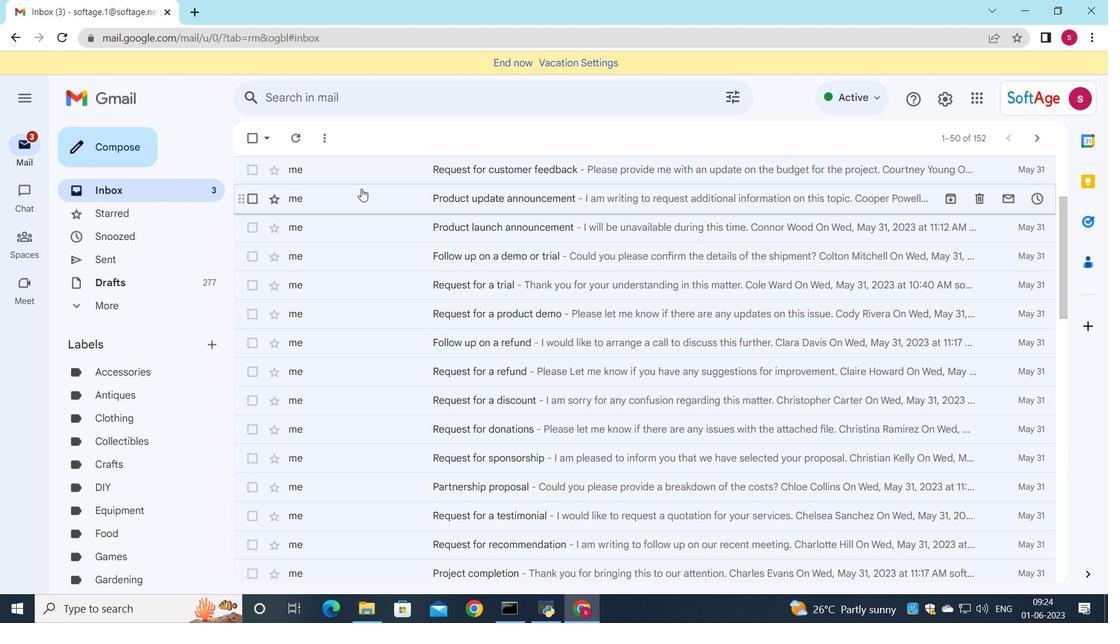 
Action: Mouse scrolled (361, 189) with delta (0, 0)
Screenshot: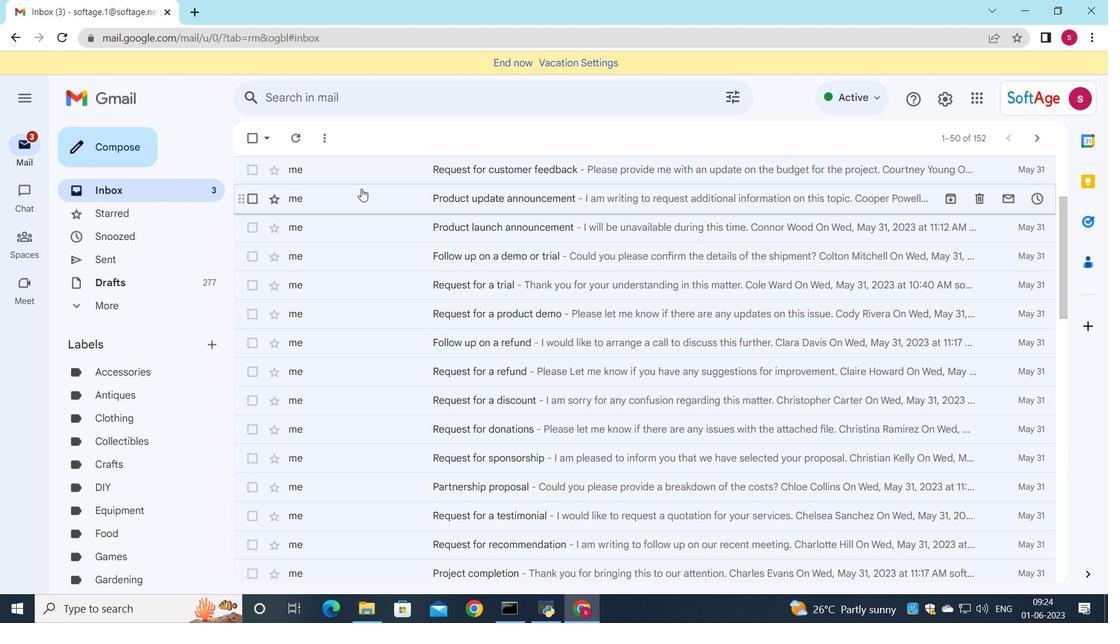 
Action: Mouse scrolled (361, 189) with delta (0, 0)
Screenshot: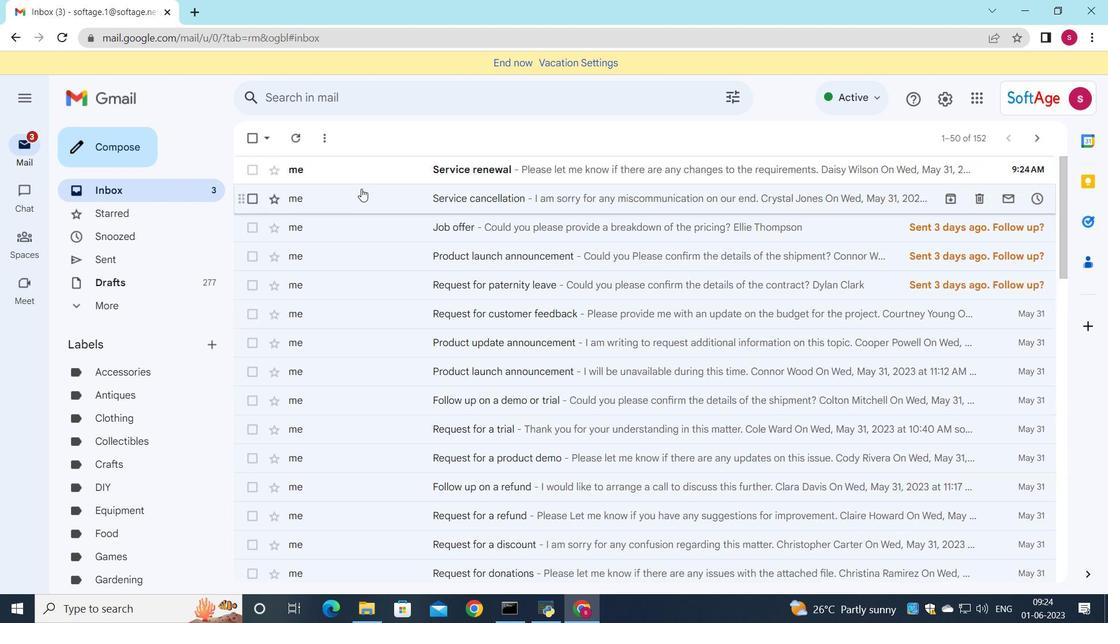 
Action: Mouse scrolled (361, 189) with delta (0, 0)
Screenshot: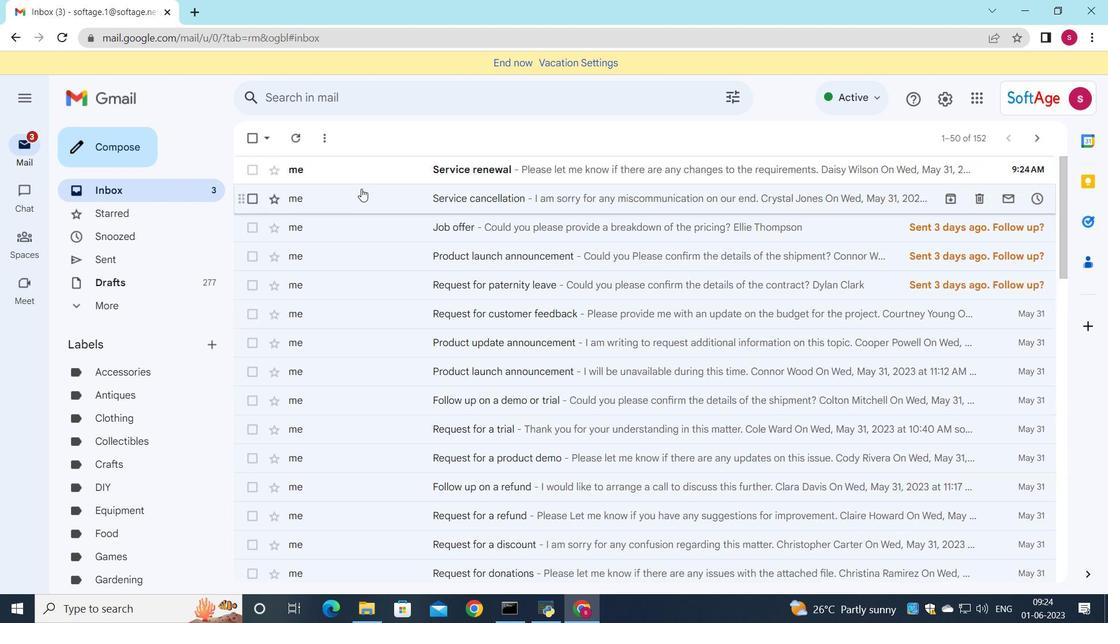 
Action: Mouse scrolled (361, 189) with delta (0, 0)
Screenshot: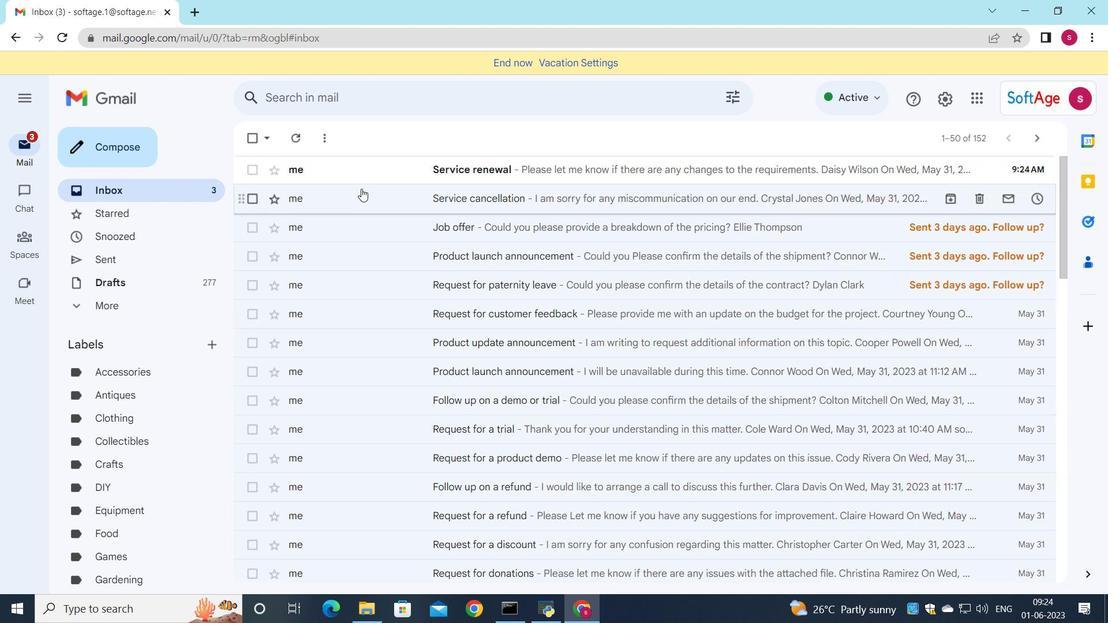 
Action: Mouse scrolled (361, 189) with delta (0, 0)
Screenshot: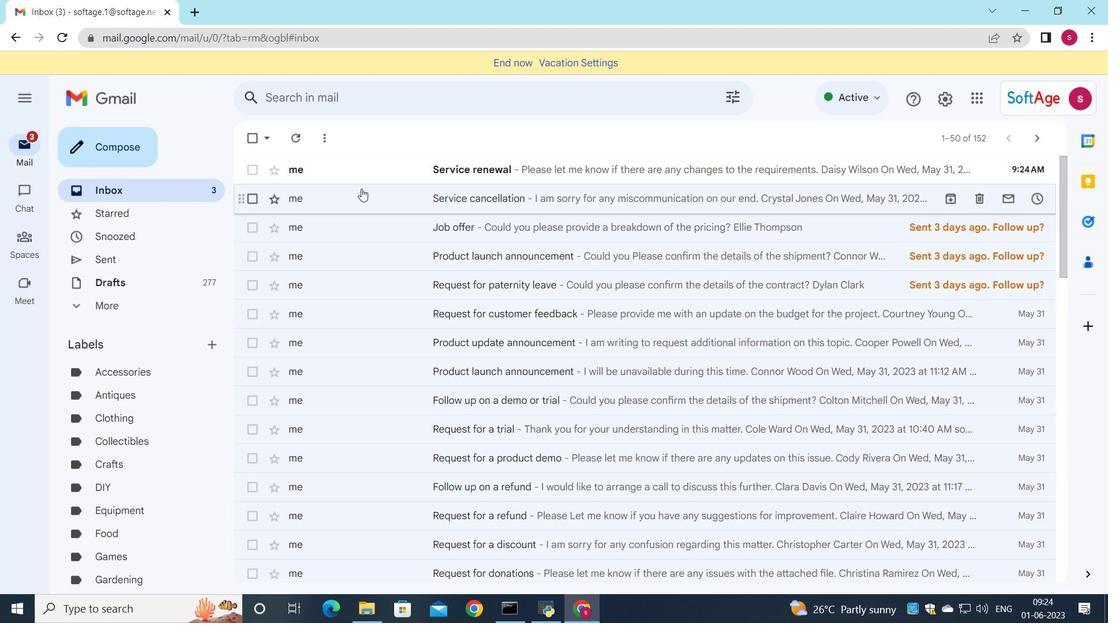 
Action: Mouse scrolled (361, 189) with delta (0, 0)
Screenshot: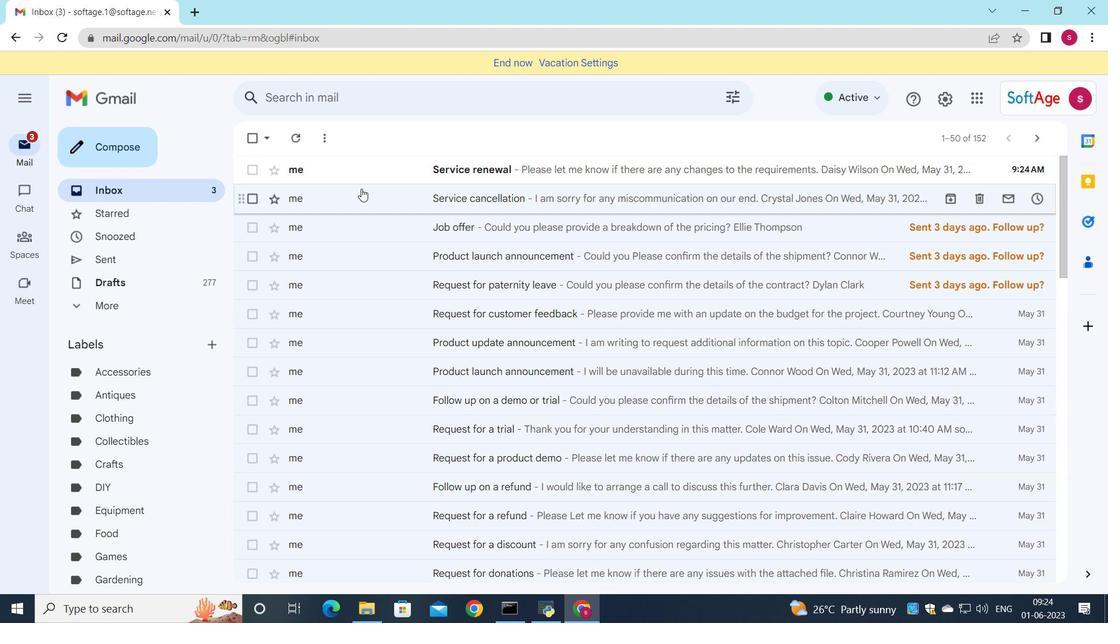 
Action: Mouse moved to (426, 168)
Screenshot: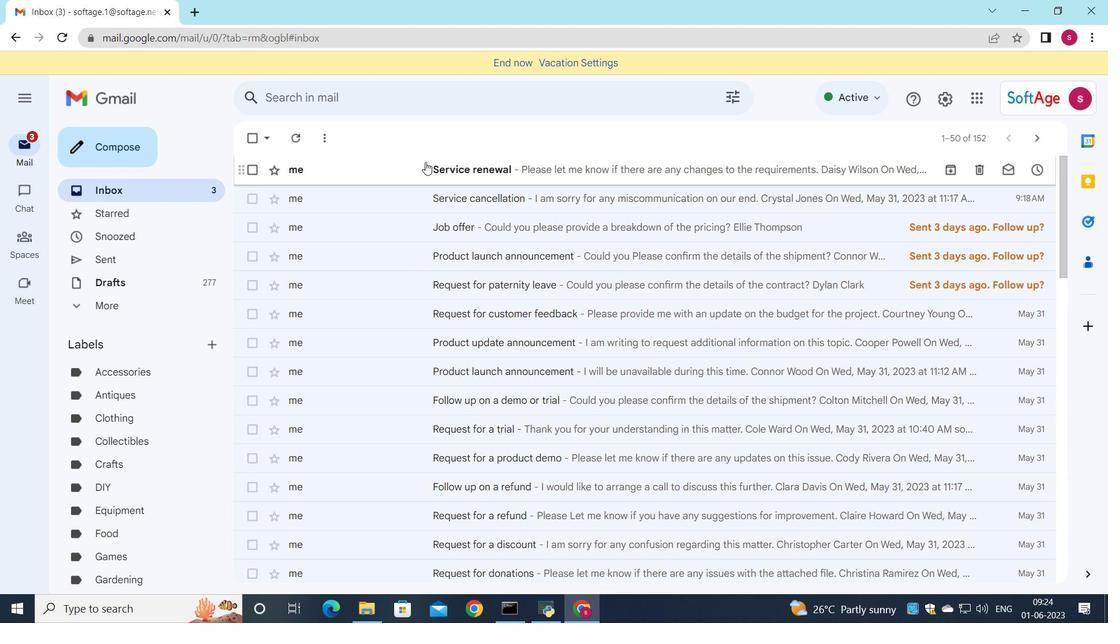 
Action: Mouse pressed left at (426, 168)
Screenshot: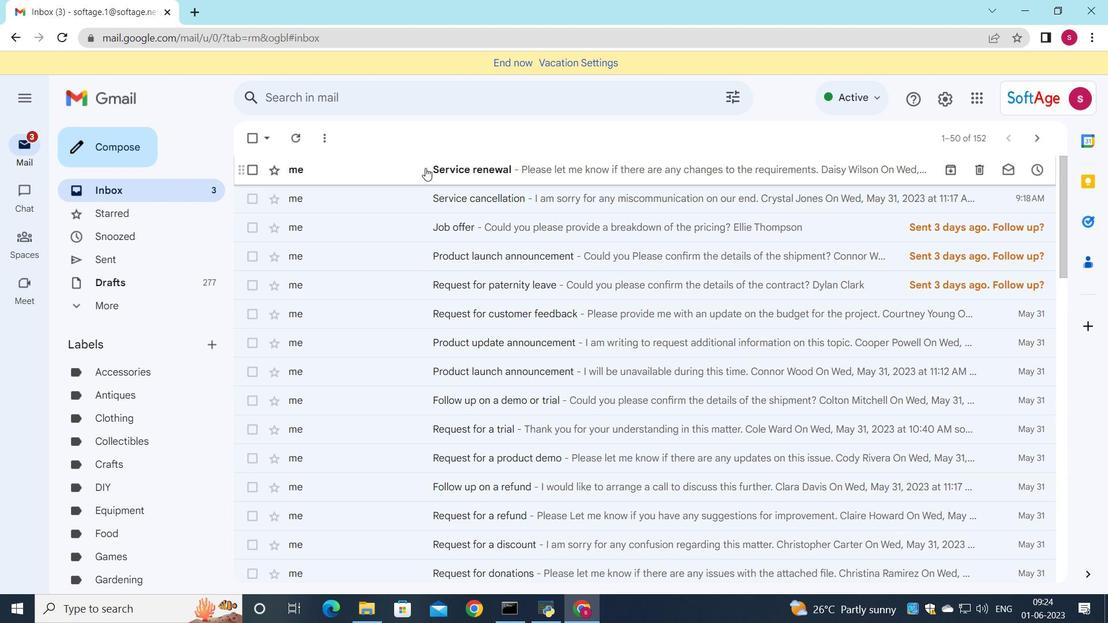 
Action: Mouse moved to (607, 214)
Screenshot: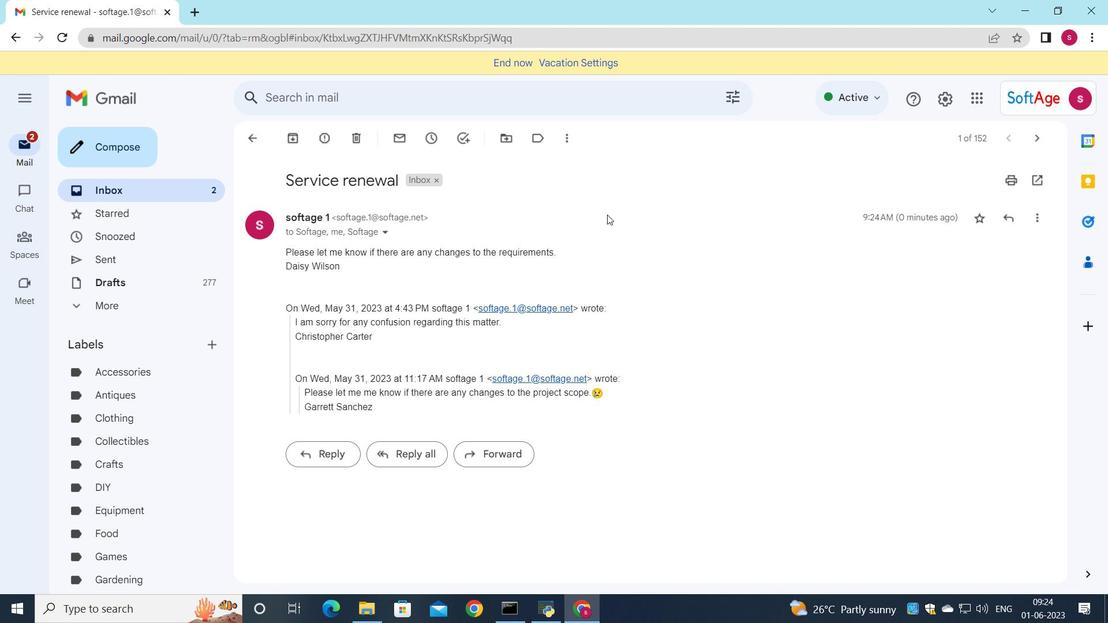 
